 Task: Find connections with filter location Maisí with filter topic #humanresourceswith filter profile language Potuguese with filter current company CGI with filter school D. Y. Patil College of Engineering & Technology, KASABA BAWADA (DYPCET) with filter industry Primary Metal Manufacturing with filter service category Videography with filter keywords title Organizer
Action: Mouse moved to (695, 89)
Screenshot: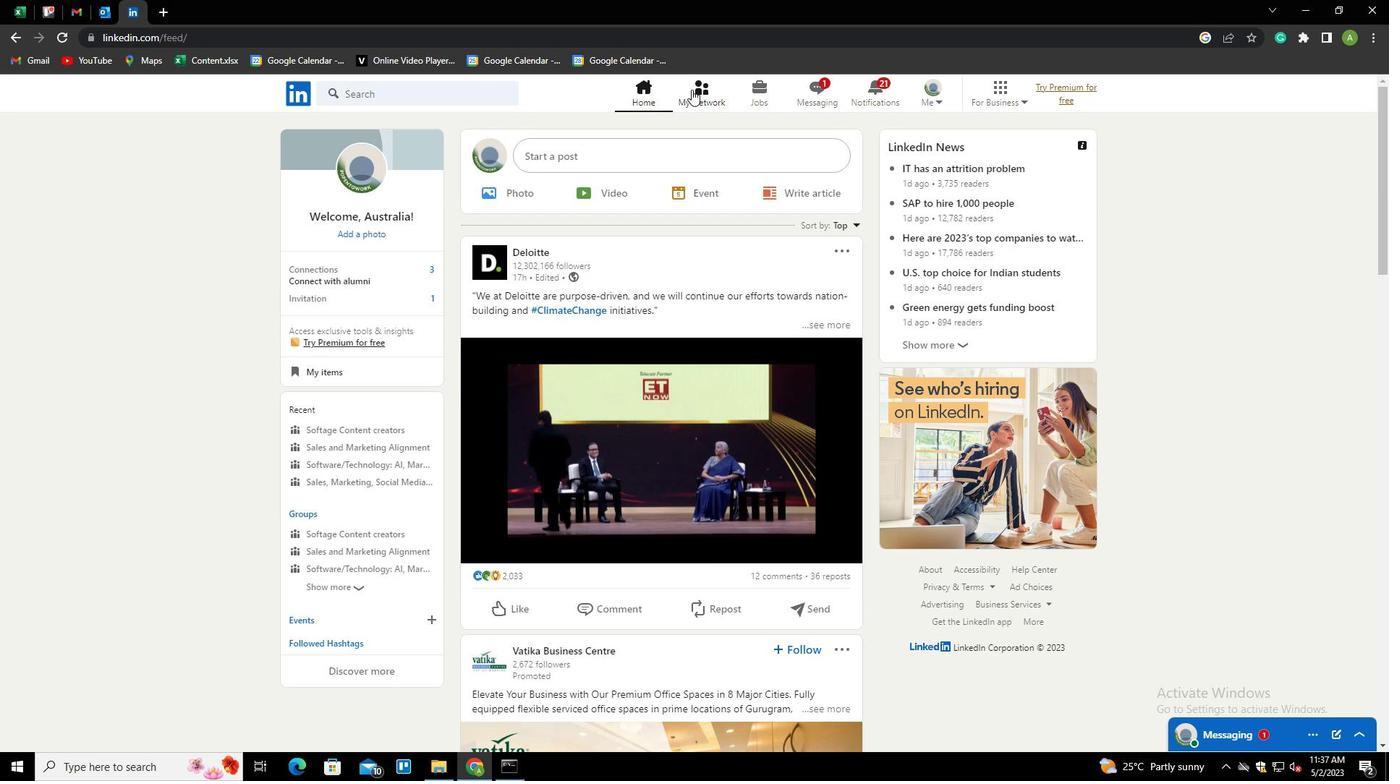 
Action: Mouse pressed left at (695, 89)
Screenshot: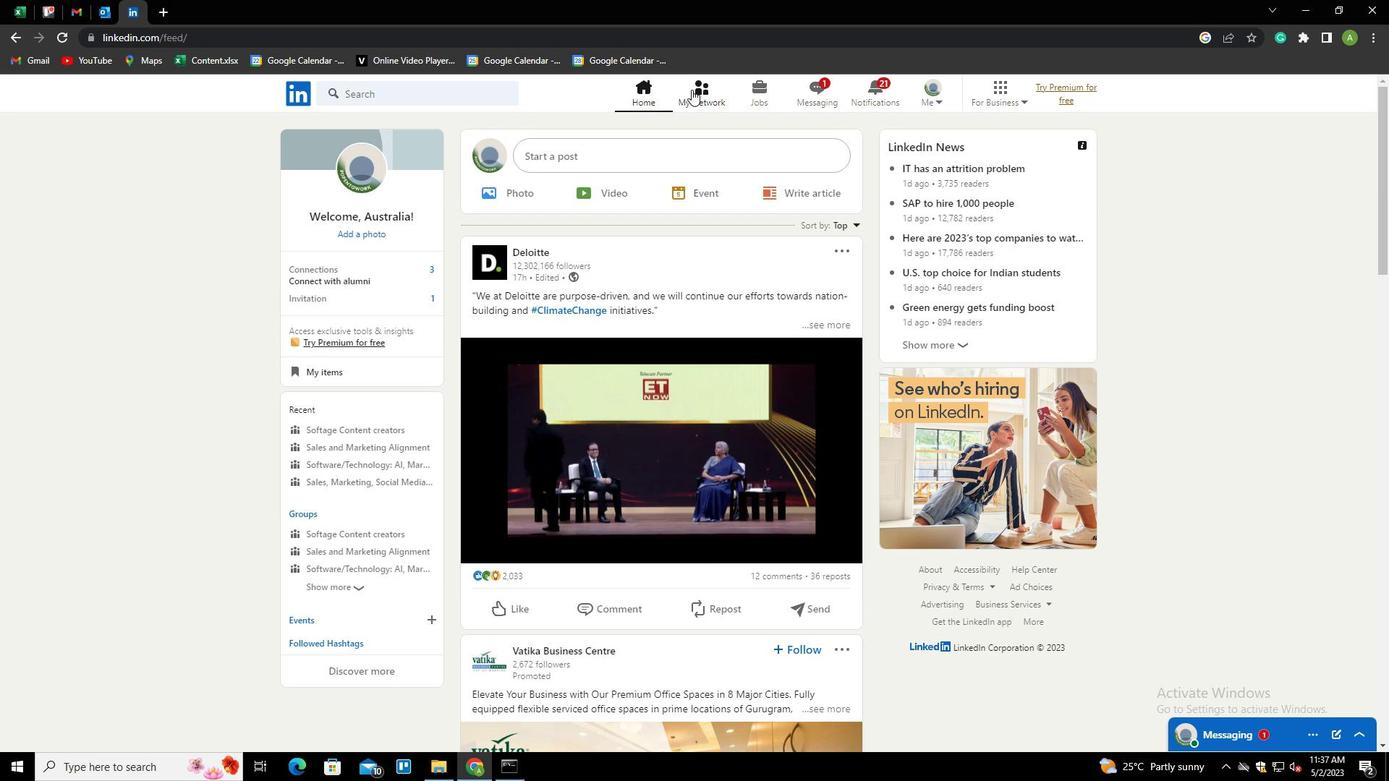 
Action: Mouse moved to (373, 178)
Screenshot: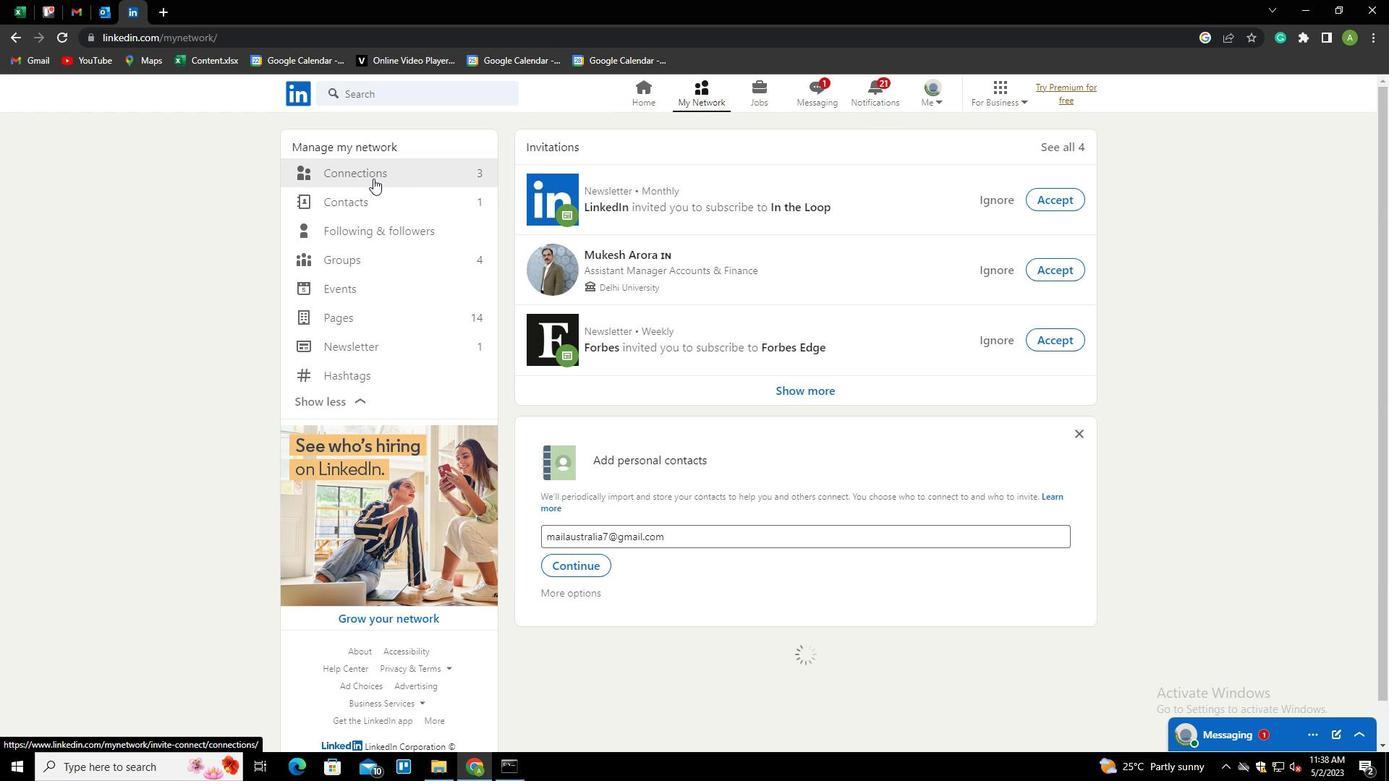 
Action: Mouse pressed left at (373, 178)
Screenshot: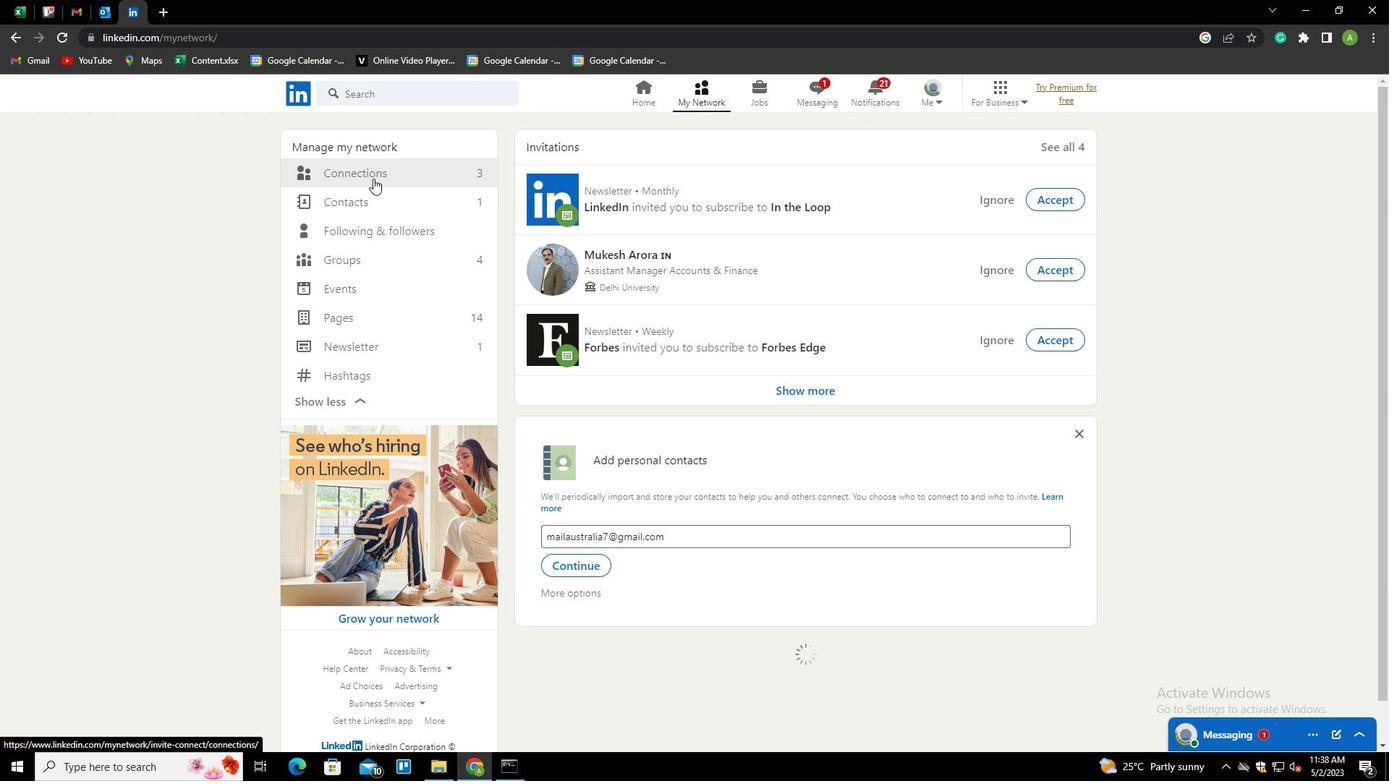
Action: Mouse moved to (806, 173)
Screenshot: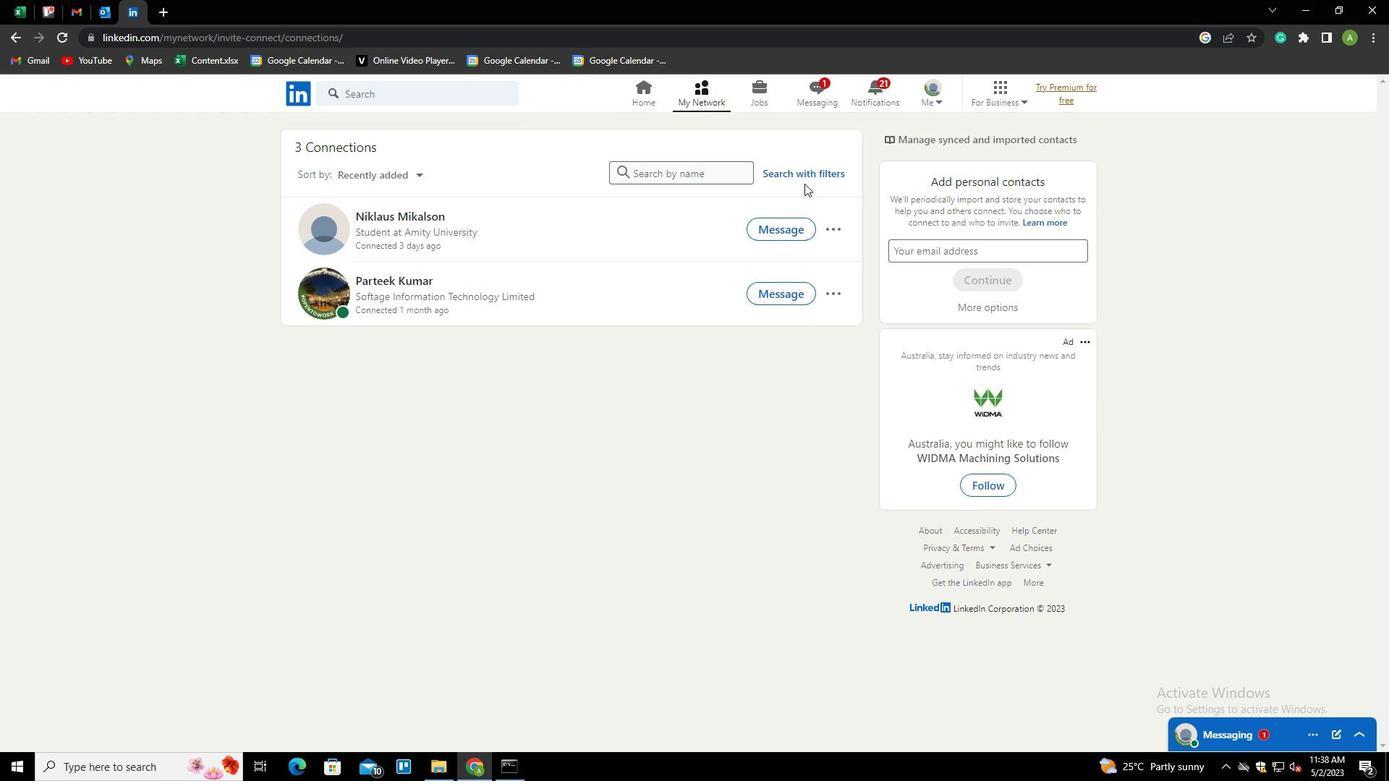 
Action: Mouse pressed left at (806, 173)
Screenshot: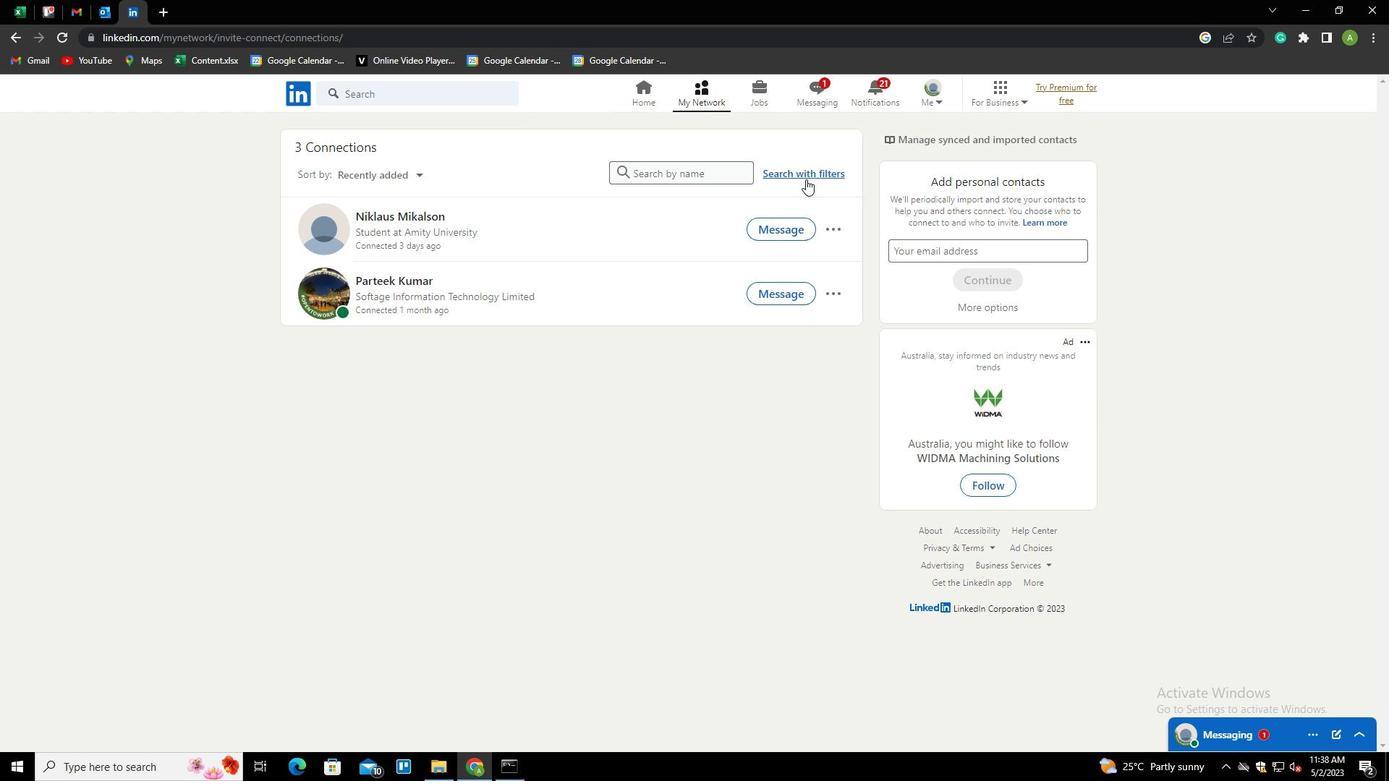 
Action: Mouse moved to (743, 133)
Screenshot: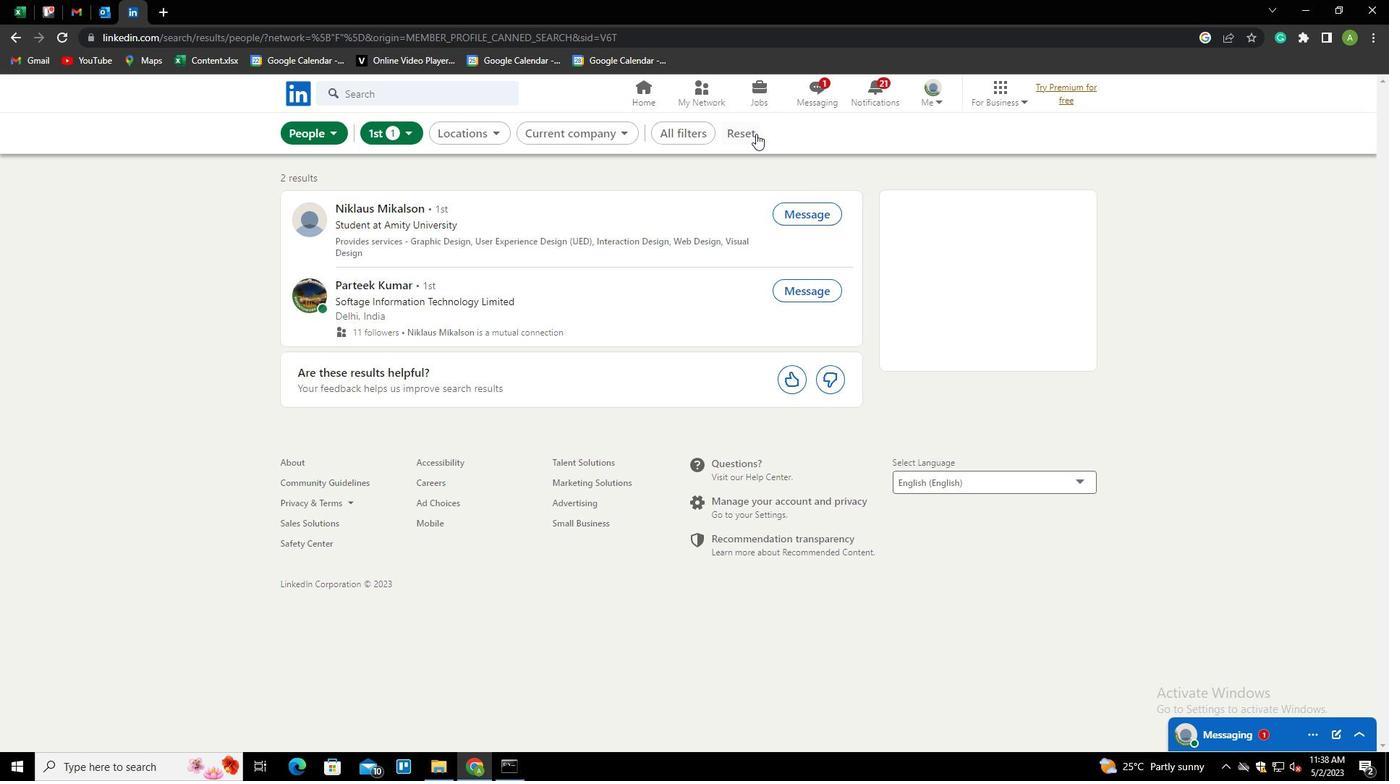 
Action: Mouse pressed left at (743, 133)
Screenshot: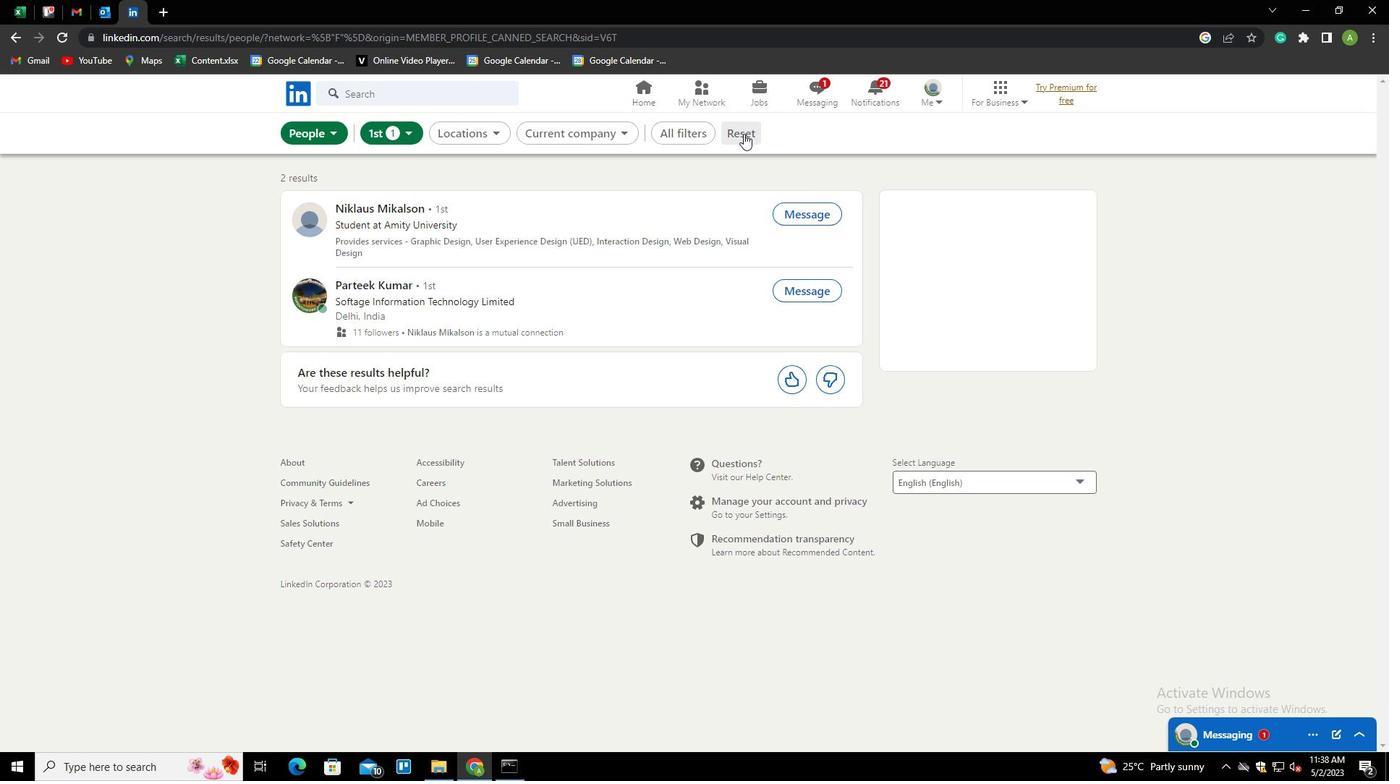 
Action: Mouse moved to (734, 132)
Screenshot: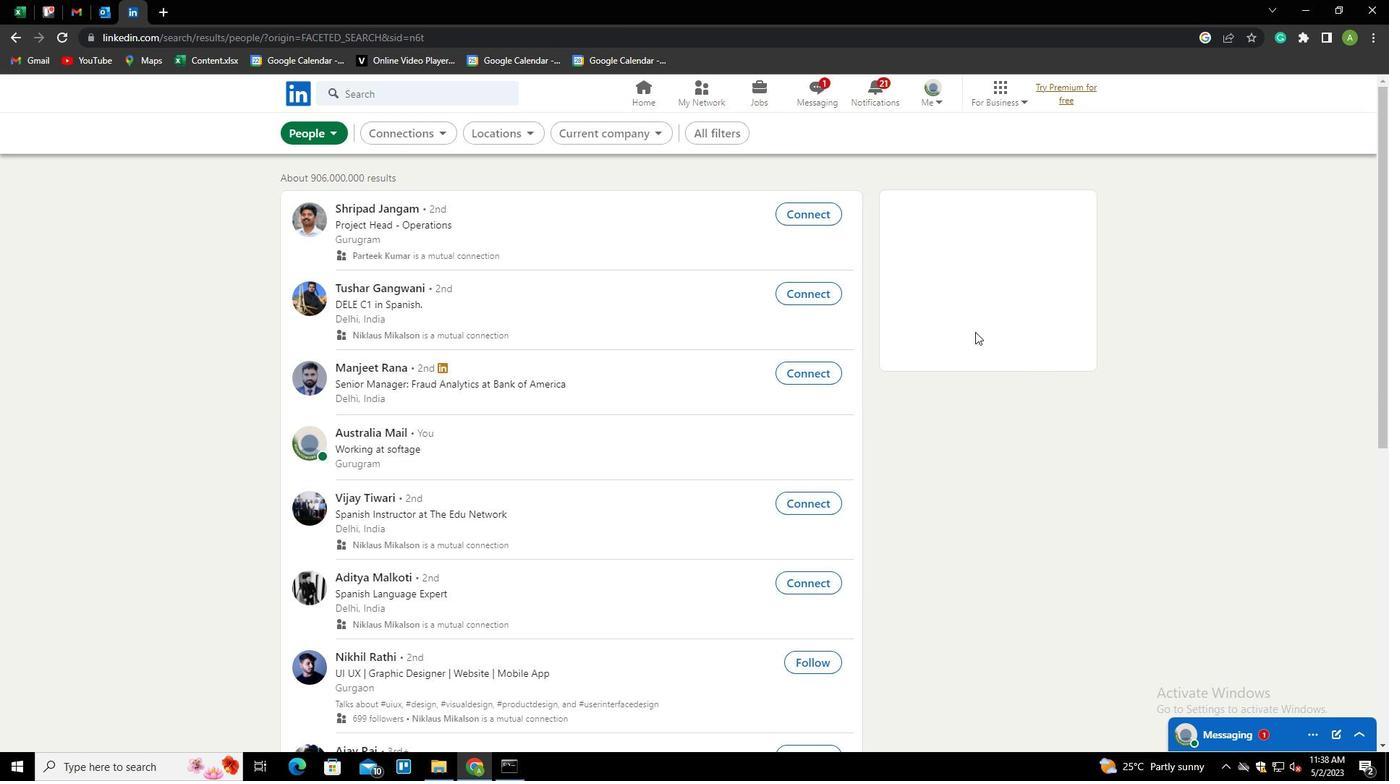 
Action: Mouse pressed left at (734, 132)
Screenshot: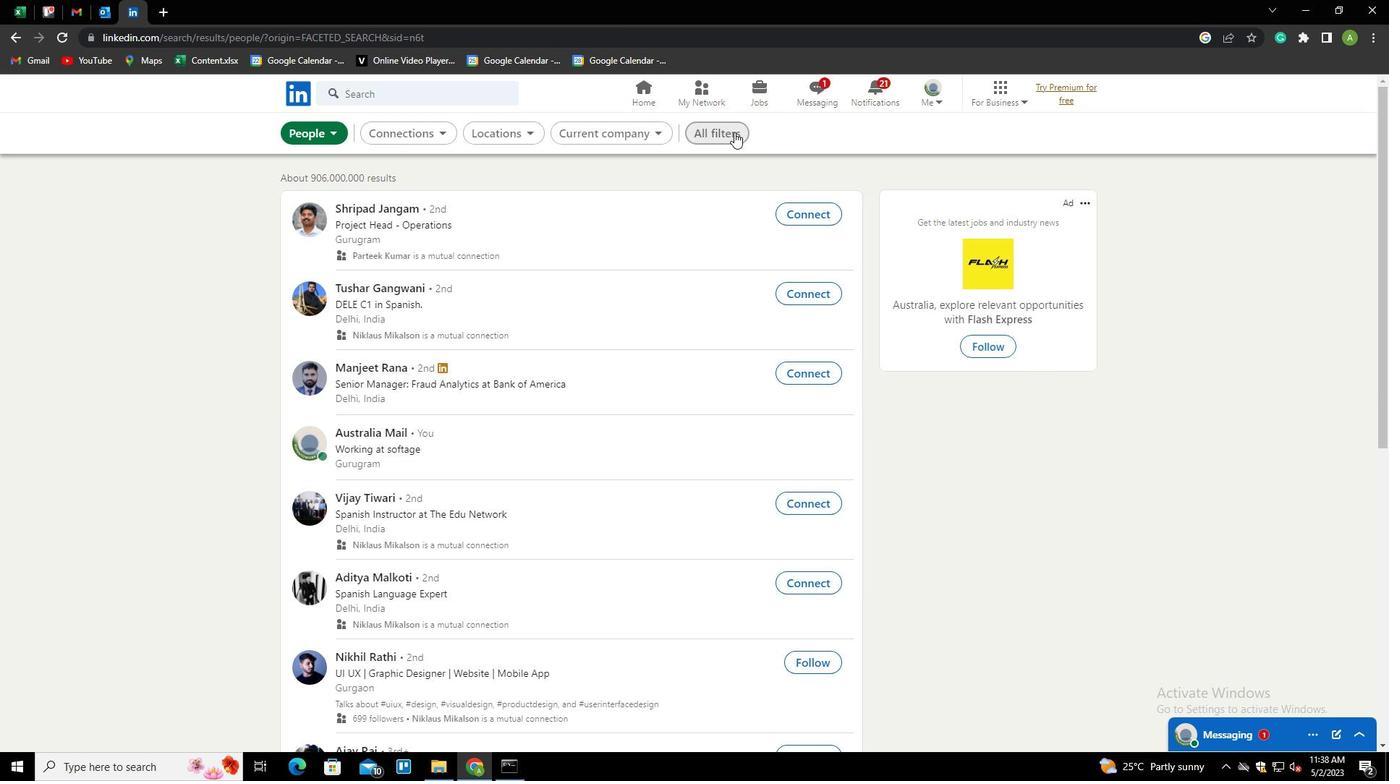 
Action: Mouse moved to (1197, 337)
Screenshot: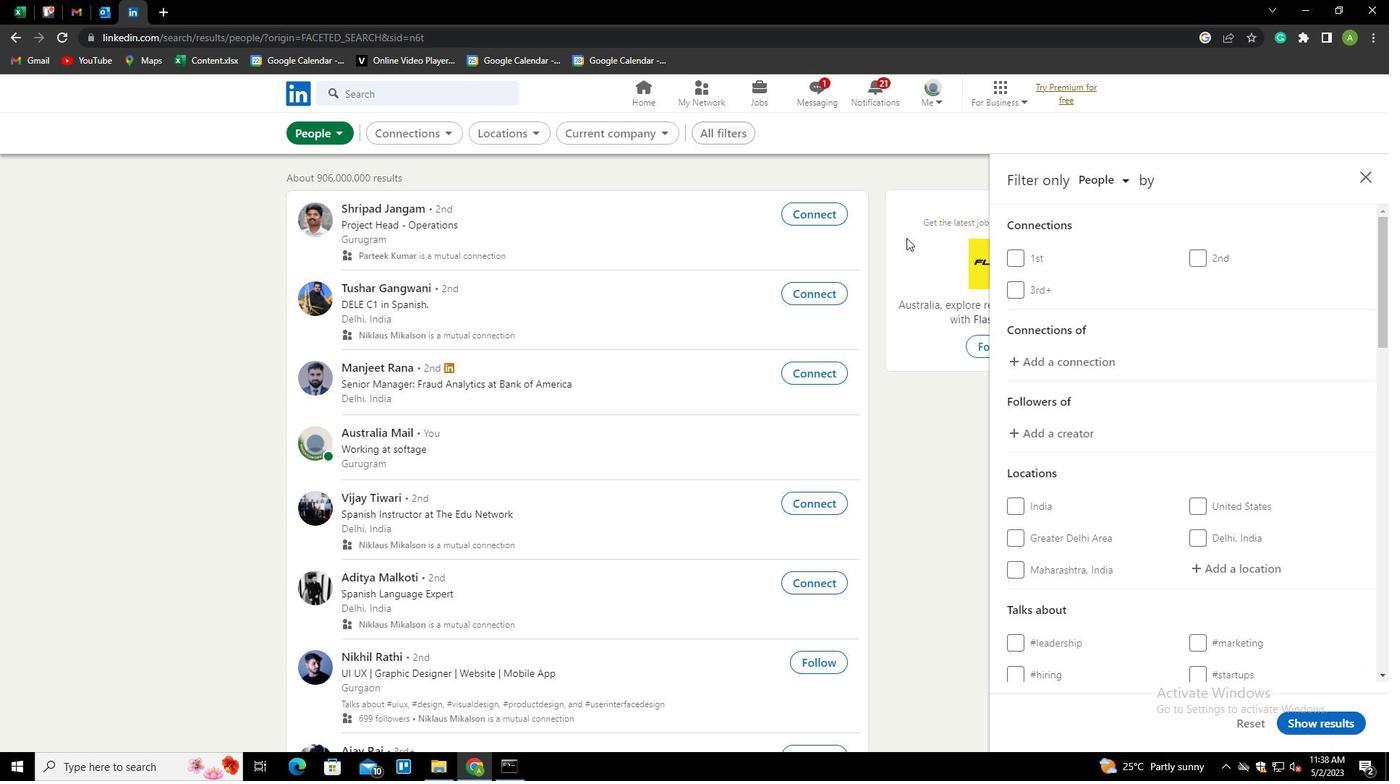 
Action: Mouse scrolled (1197, 336) with delta (0, 0)
Screenshot: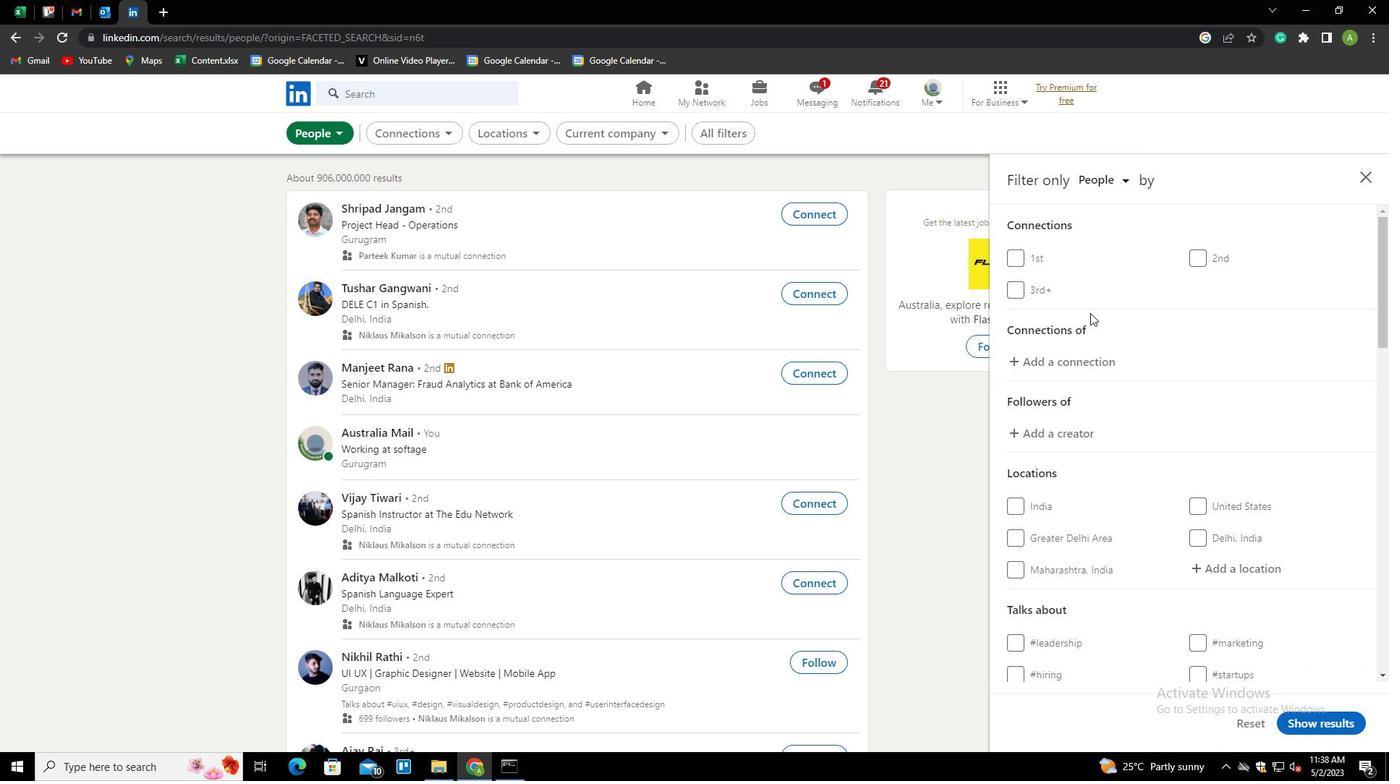
Action: Mouse scrolled (1197, 336) with delta (0, 0)
Screenshot: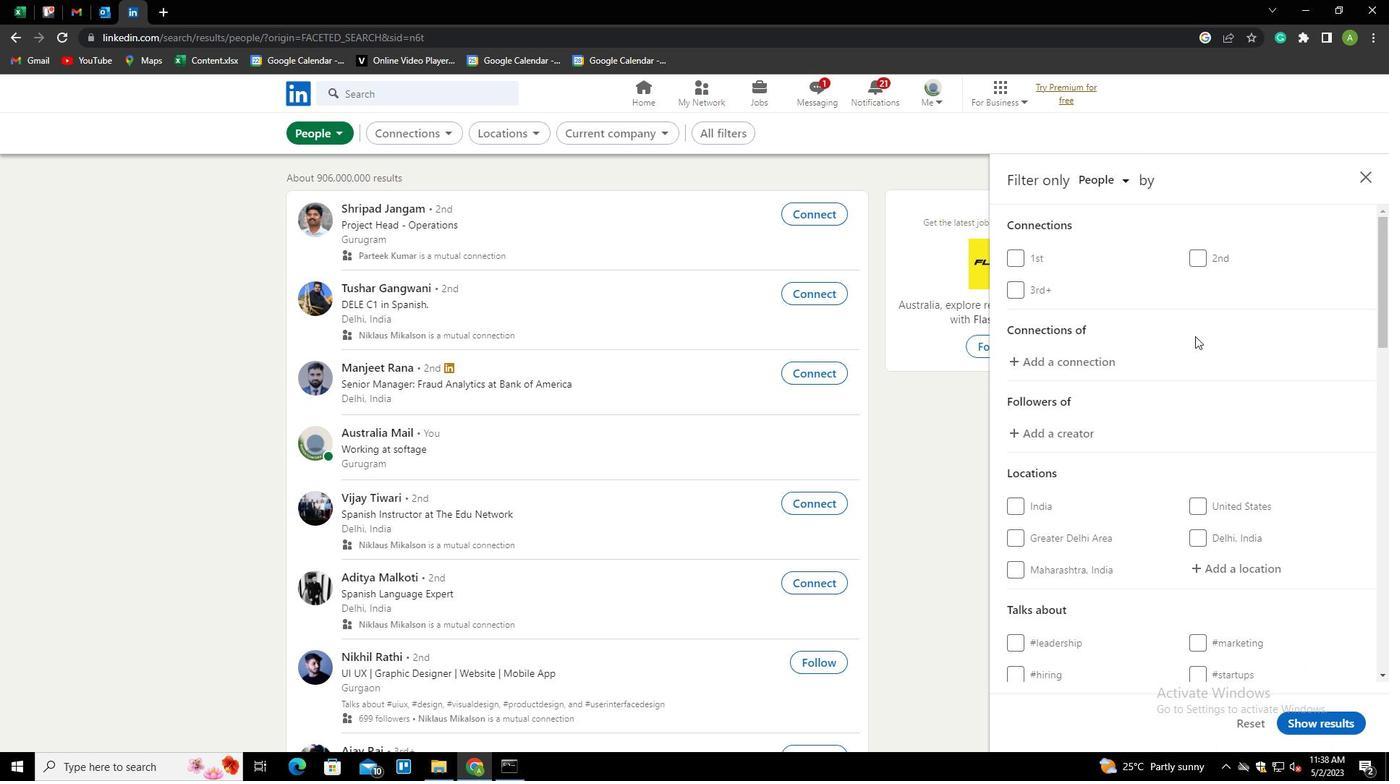 
Action: Mouse scrolled (1197, 336) with delta (0, 0)
Screenshot: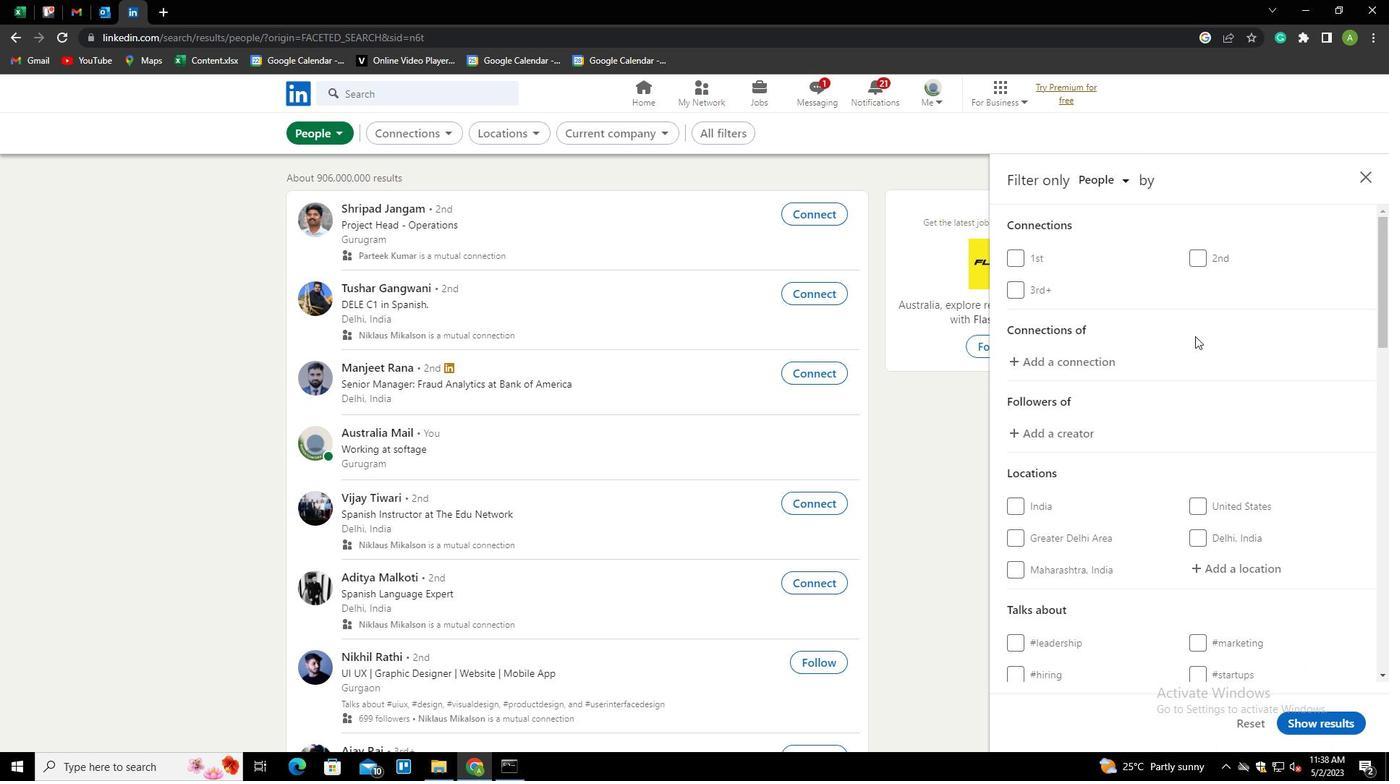 
Action: Mouse moved to (1218, 355)
Screenshot: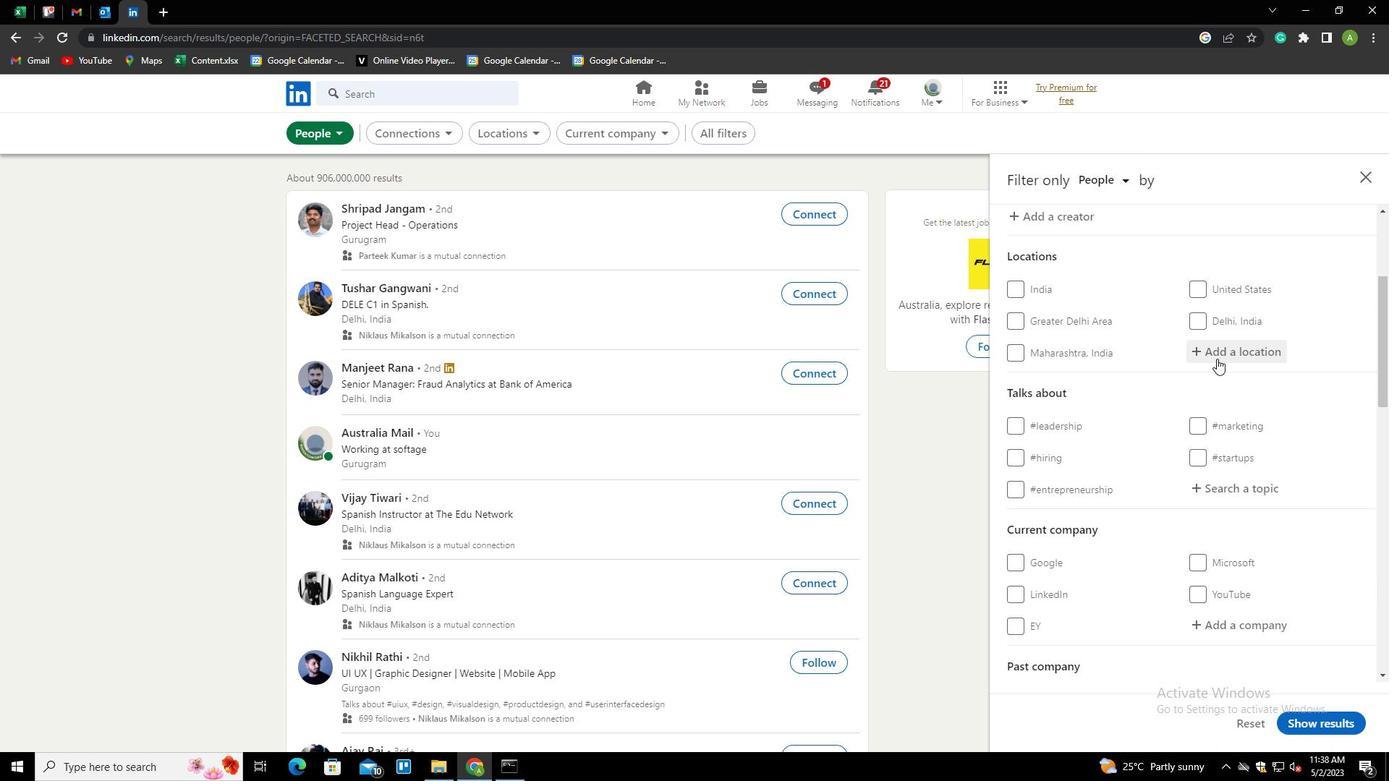 
Action: Mouse pressed left at (1218, 355)
Screenshot: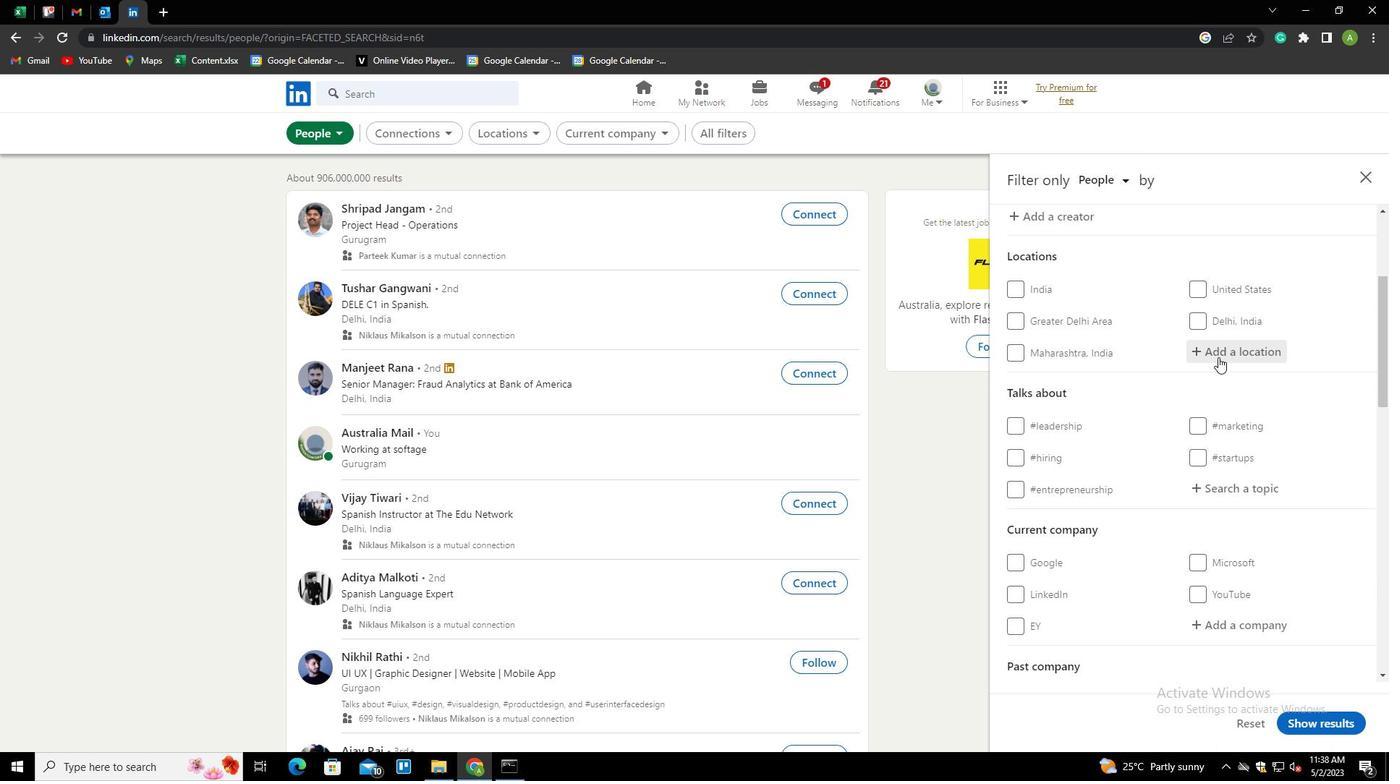 
Action: Mouse moved to (1223, 352)
Screenshot: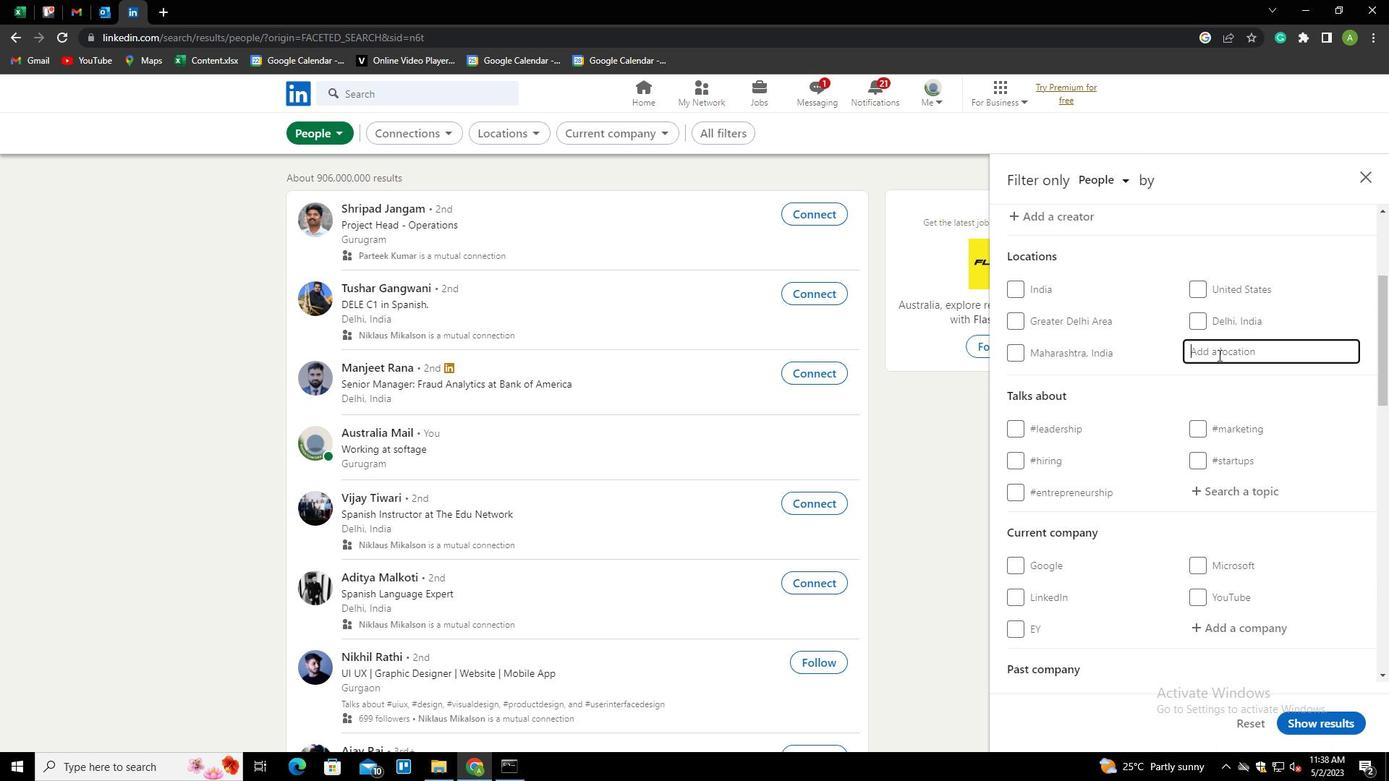 
Action: Mouse pressed left at (1223, 352)
Screenshot: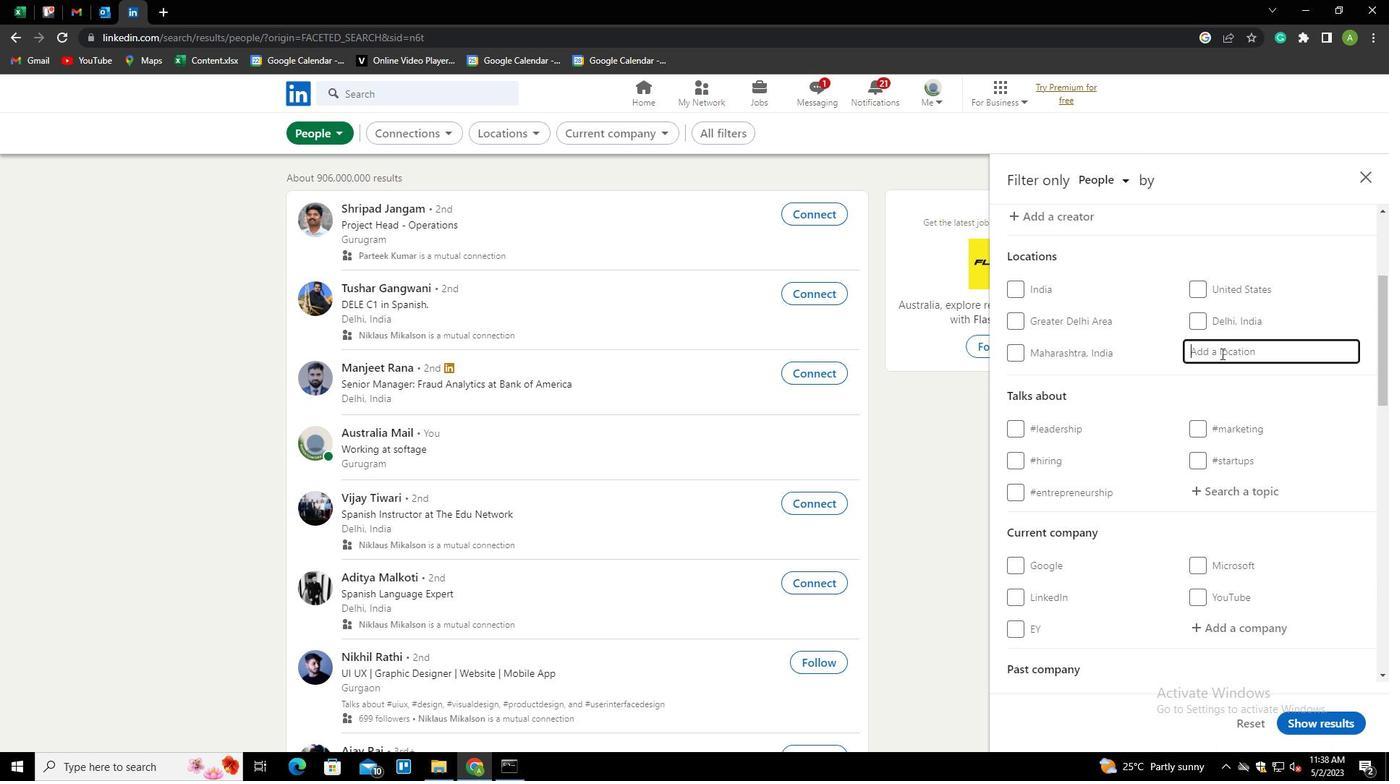 
Action: Key pressed <Key.shift>MAISI
Screenshot: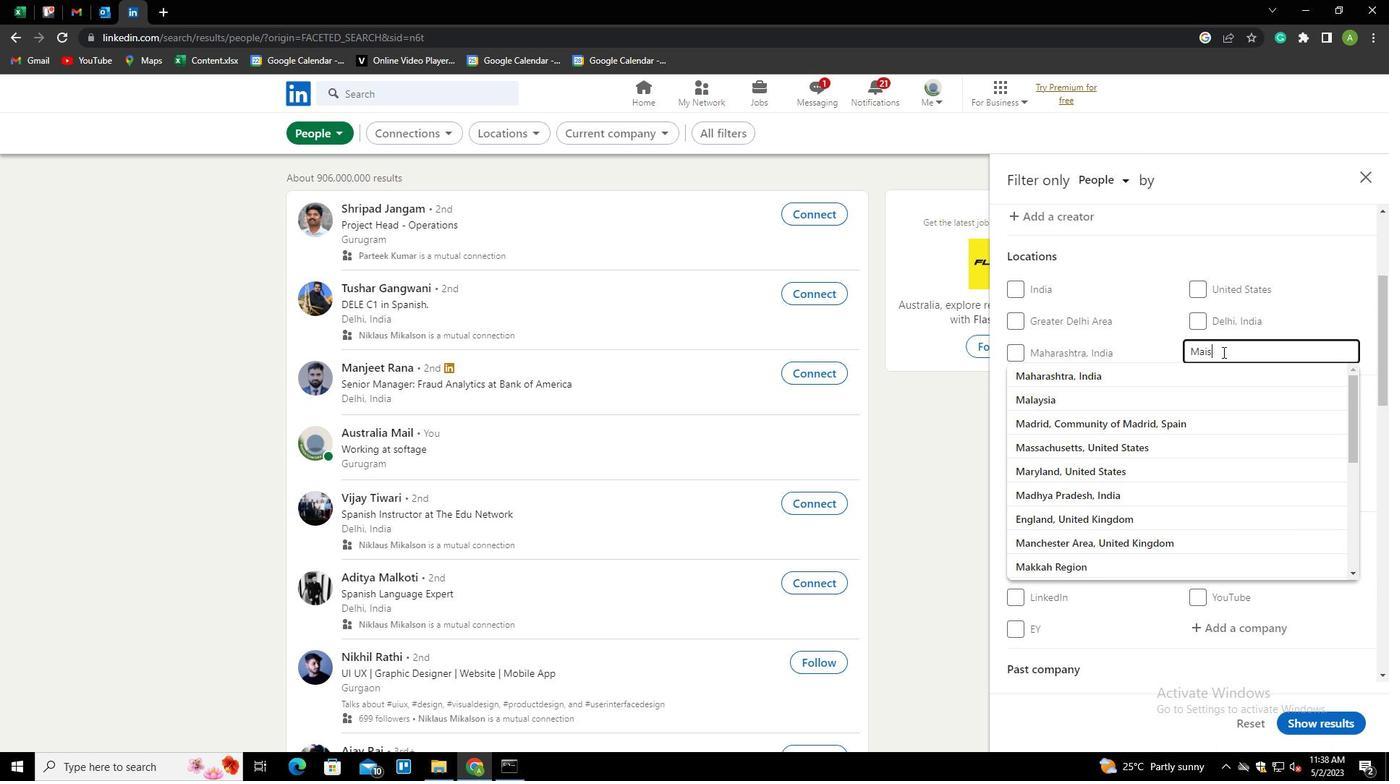 
Action: Mouse moved to (1308, 436)
Screenshot: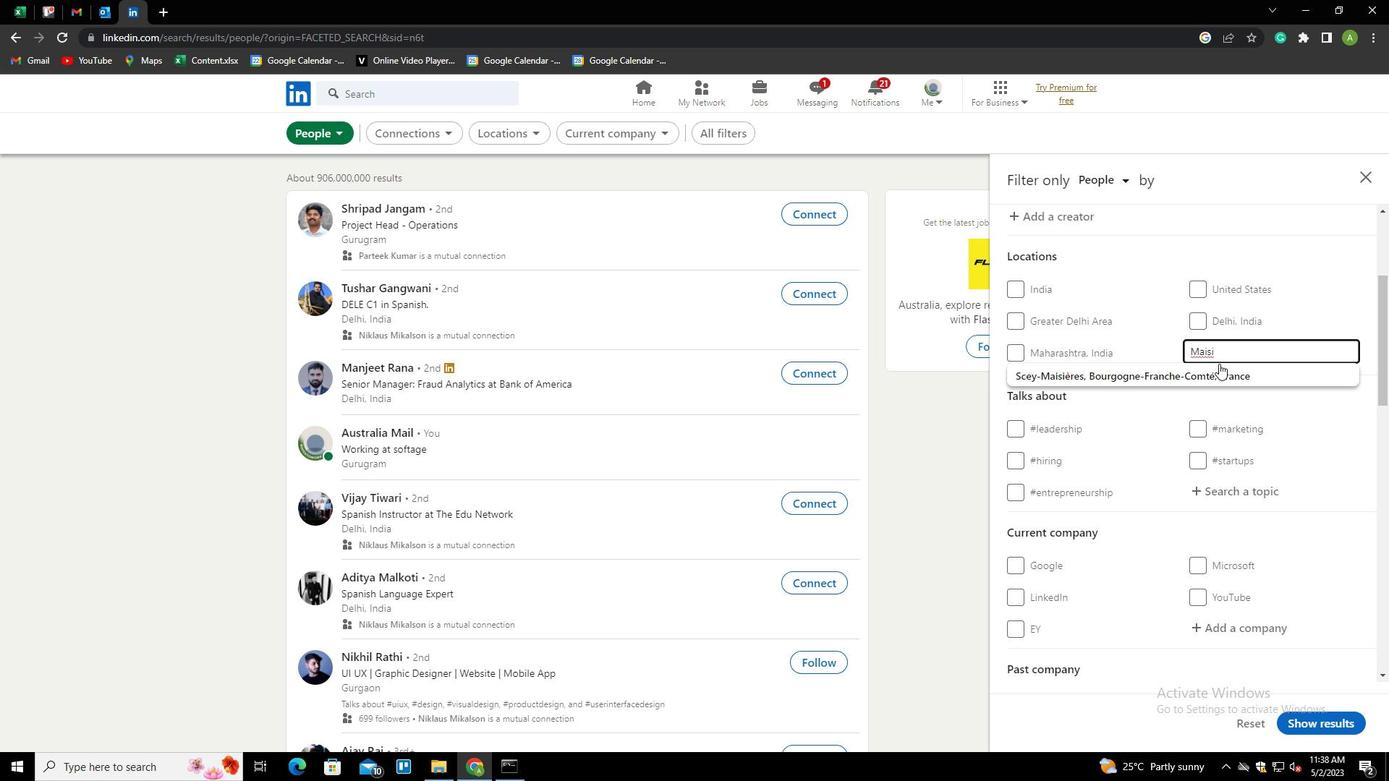 
Action: Mouse pressed left at (1308, 436)
Screenshot: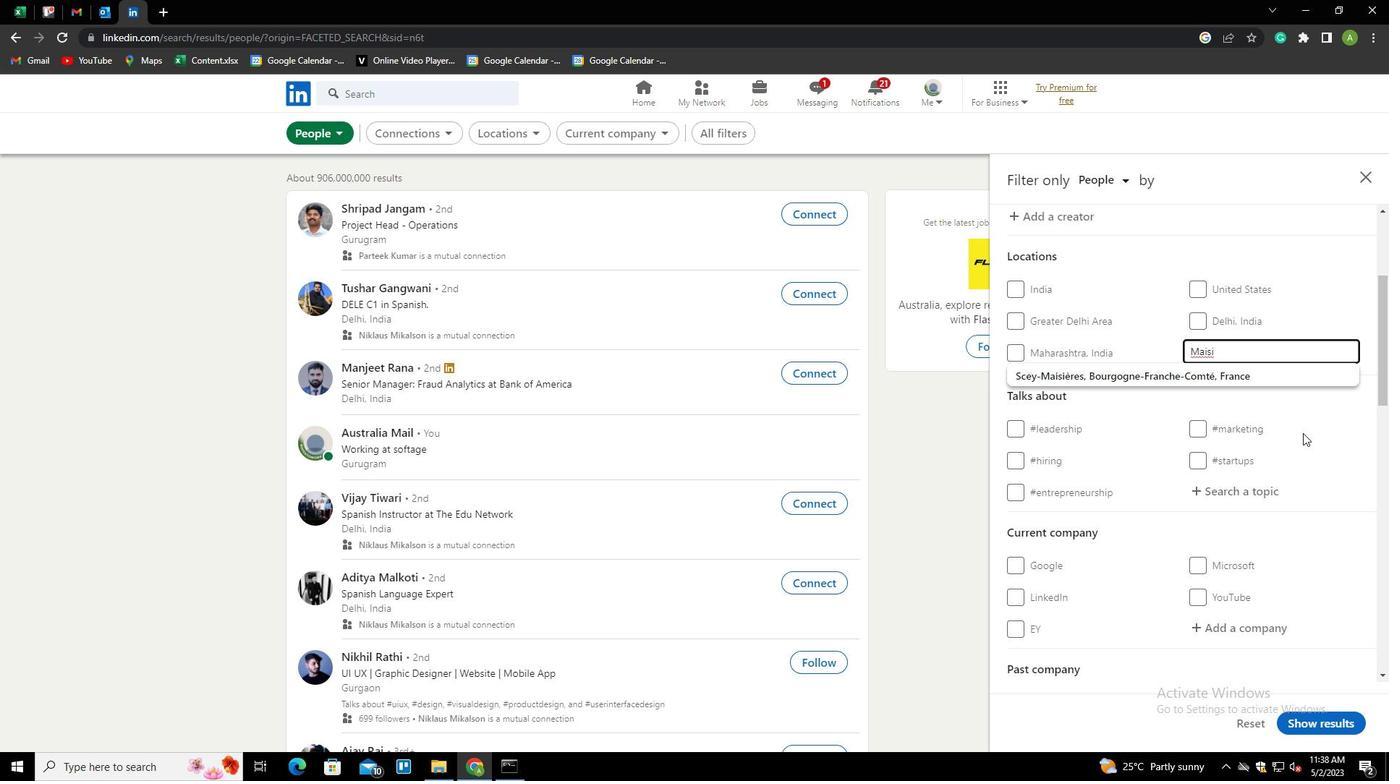 
Action: Mouse moved to (1236, 500)
Screenshot: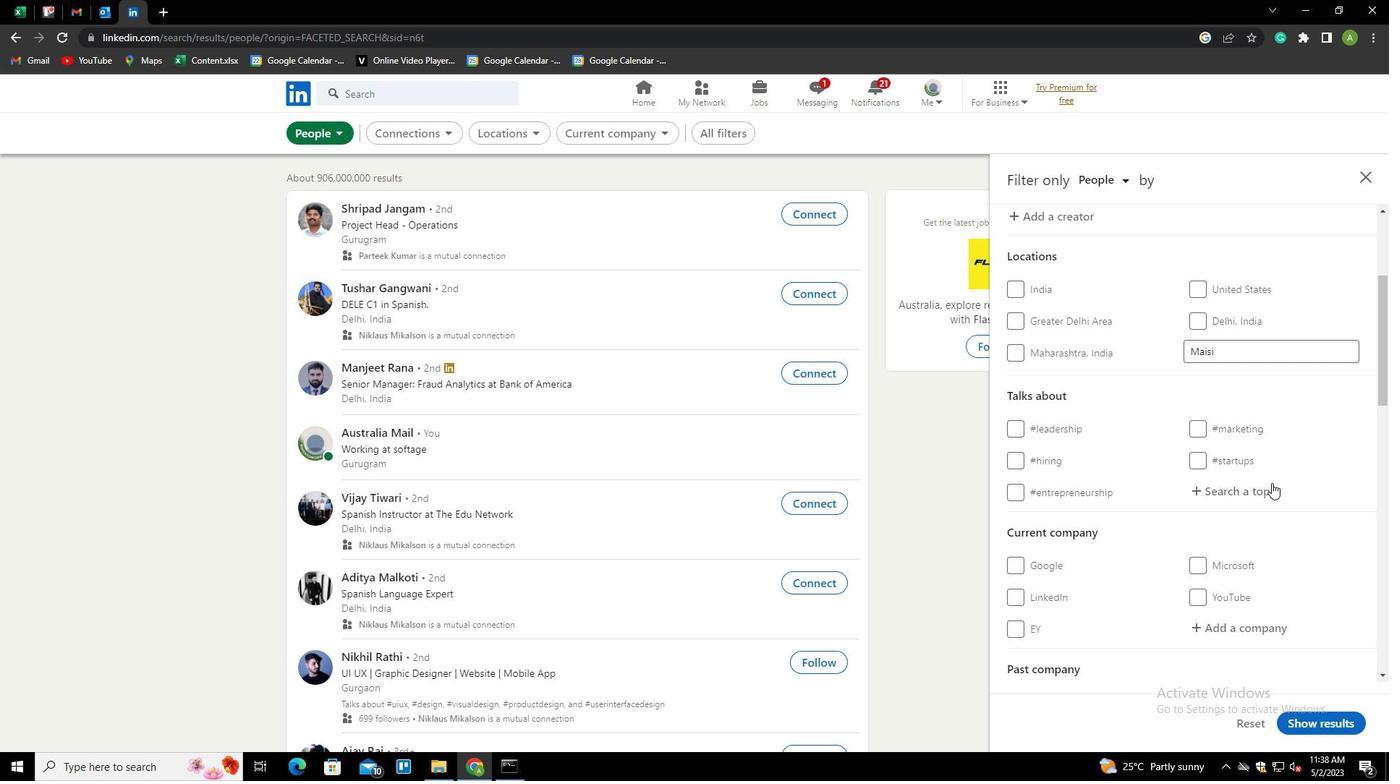 
Action: Mouse pressed left at (1236, 500)
Screenshot: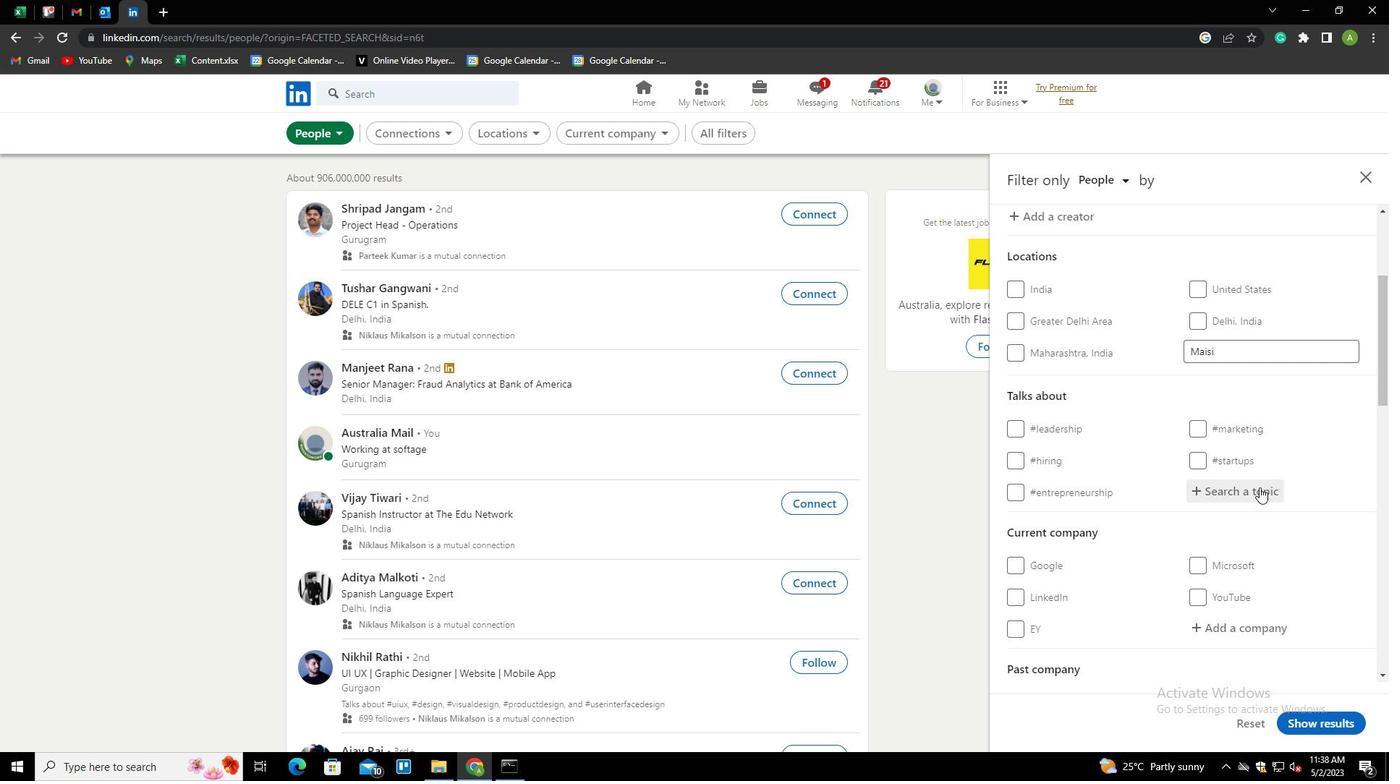 
Action: Mouse moved to (1239, 491)
Screenshot: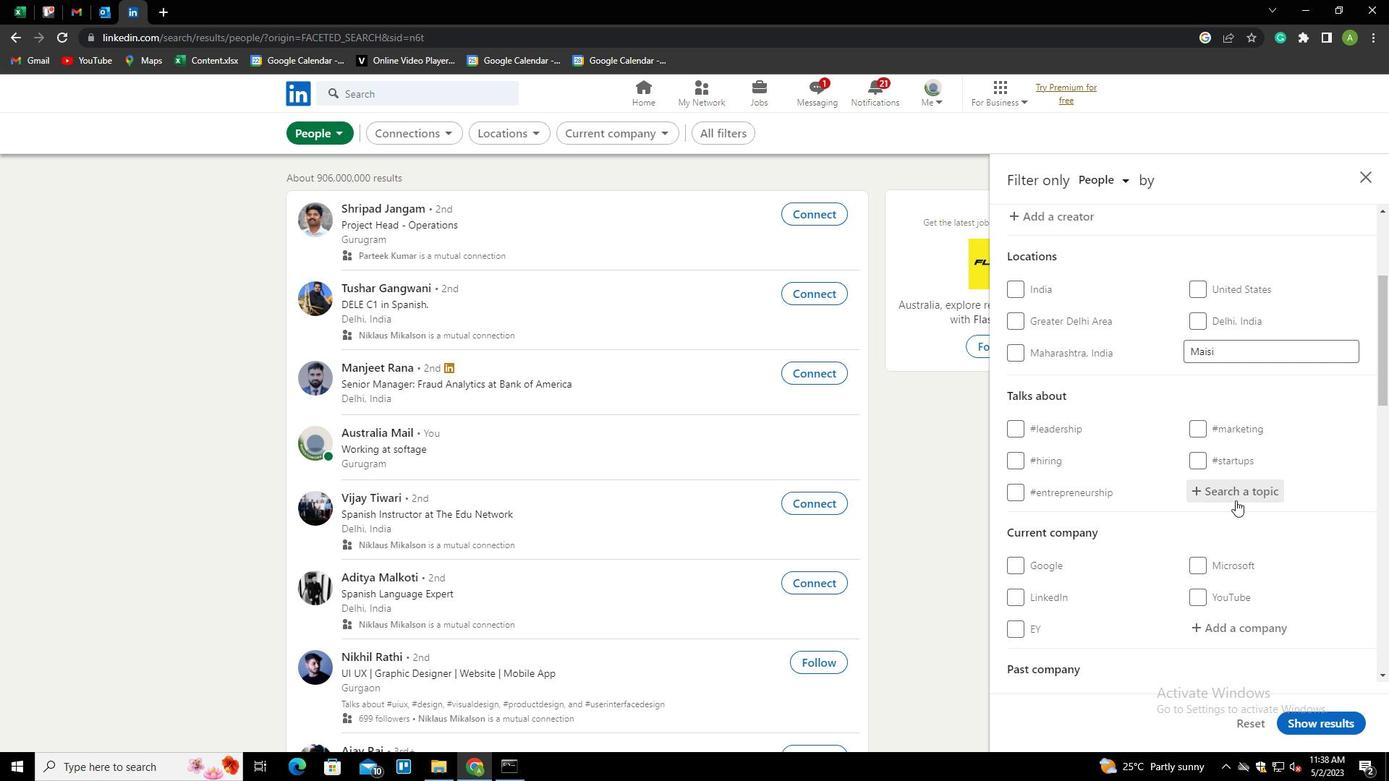 
Action: Key pressed HI<Key.backspace>UMANRESOU<Key.down><Key.enter>
Screenshot: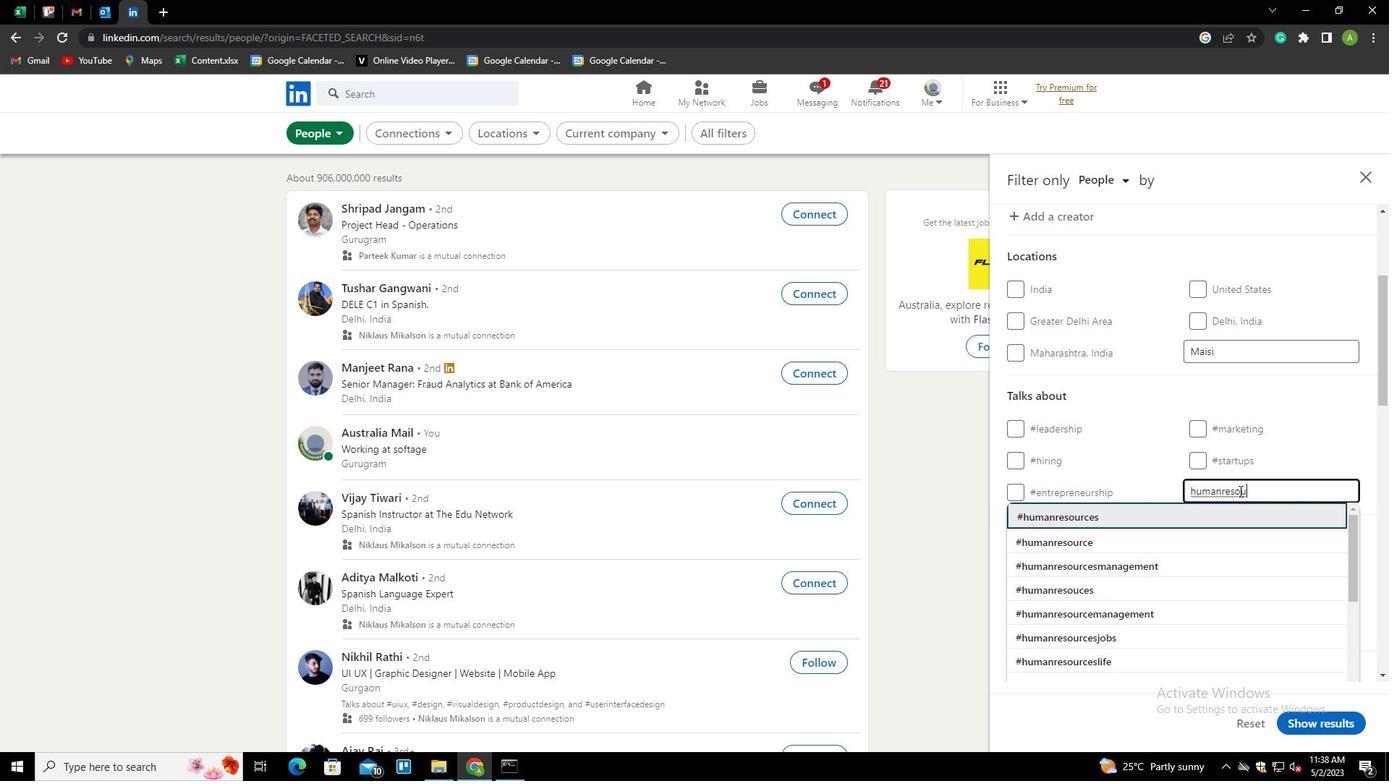 
Action: Mouse scrolled (1239, 490) with delta (0, 0)
Screenshot: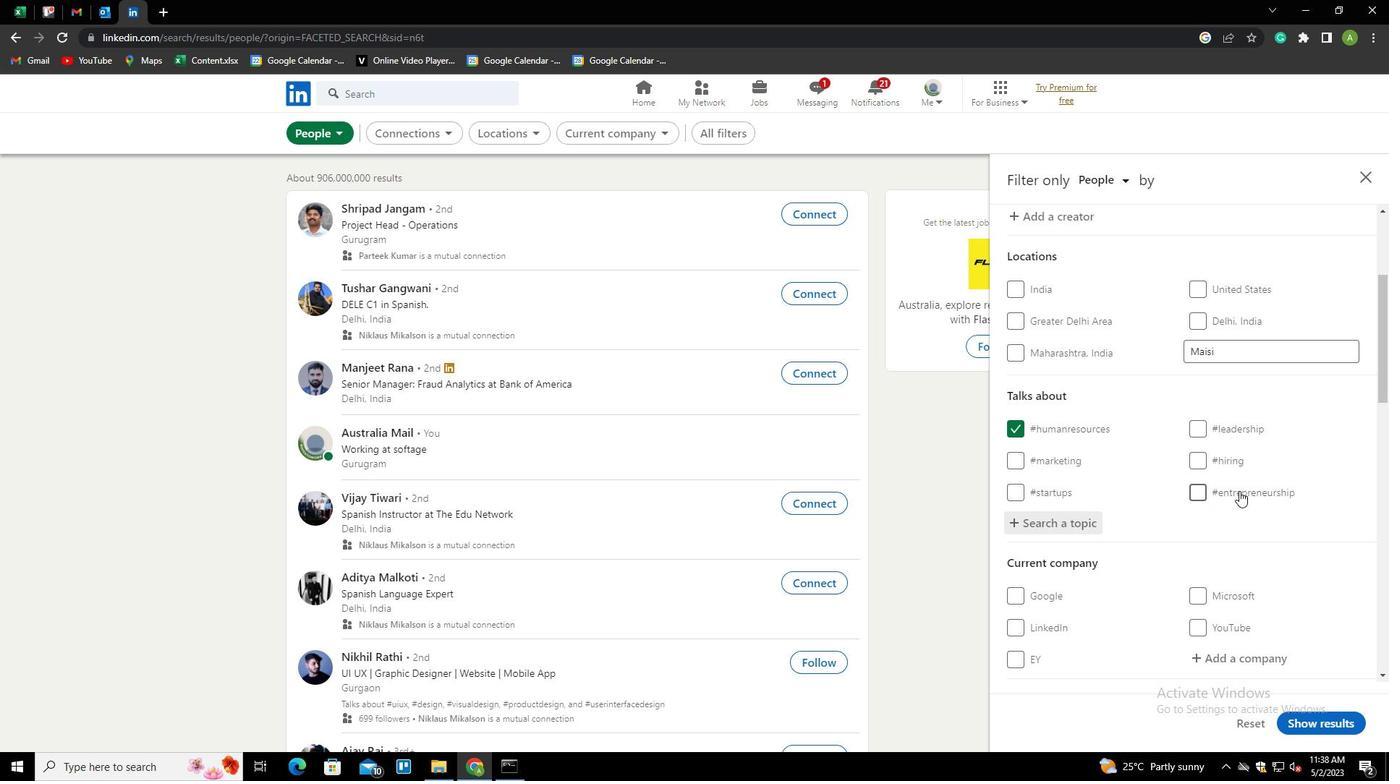
Action: Mouse scrolled (1239, 490) with delta (0, 0)
Screenshot: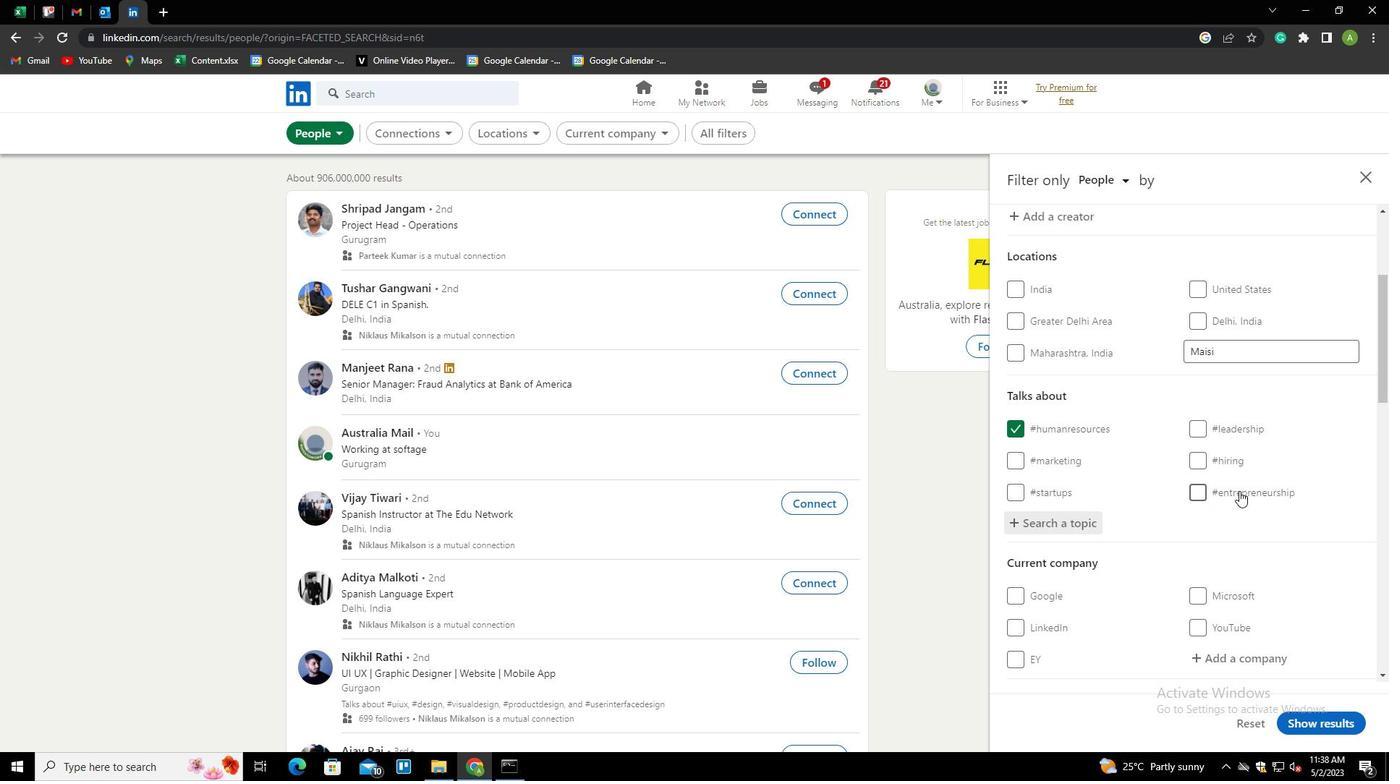 
Action: Mouse scrolled (1239, 490) with delta (0, 0)
Screenshot: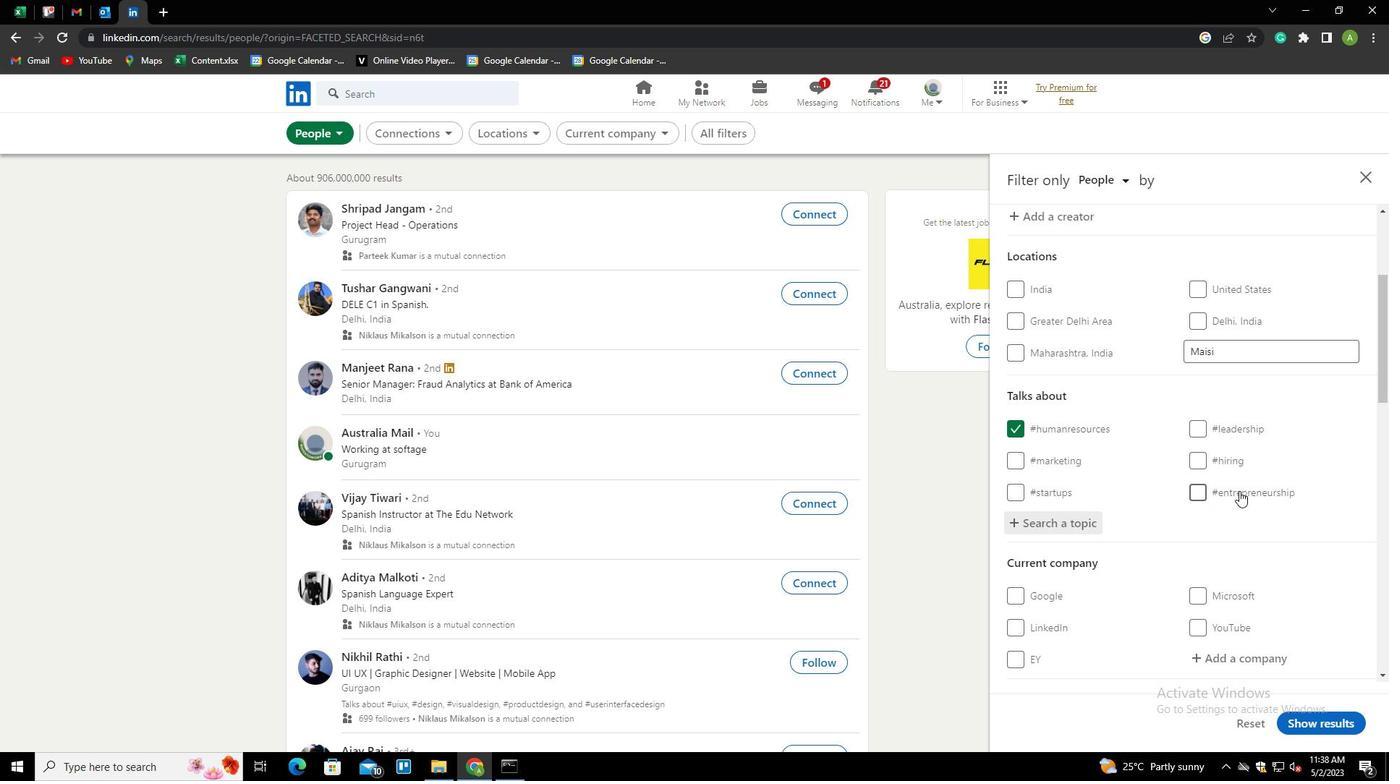 
Action: Mouse moved to (1222, 466)
Screenshot: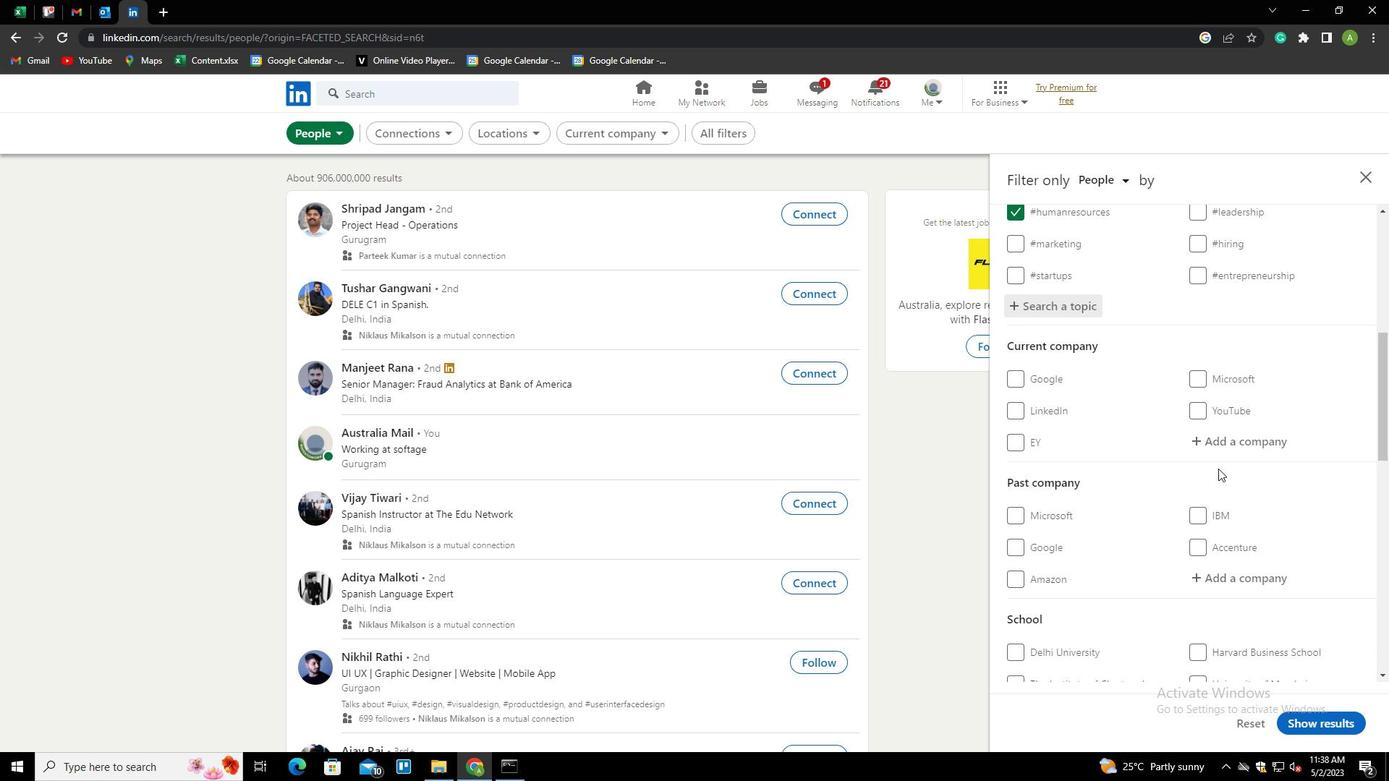 
Action: Mouse scrolled (1222, 466) with delta (0, 0)
Screenshot: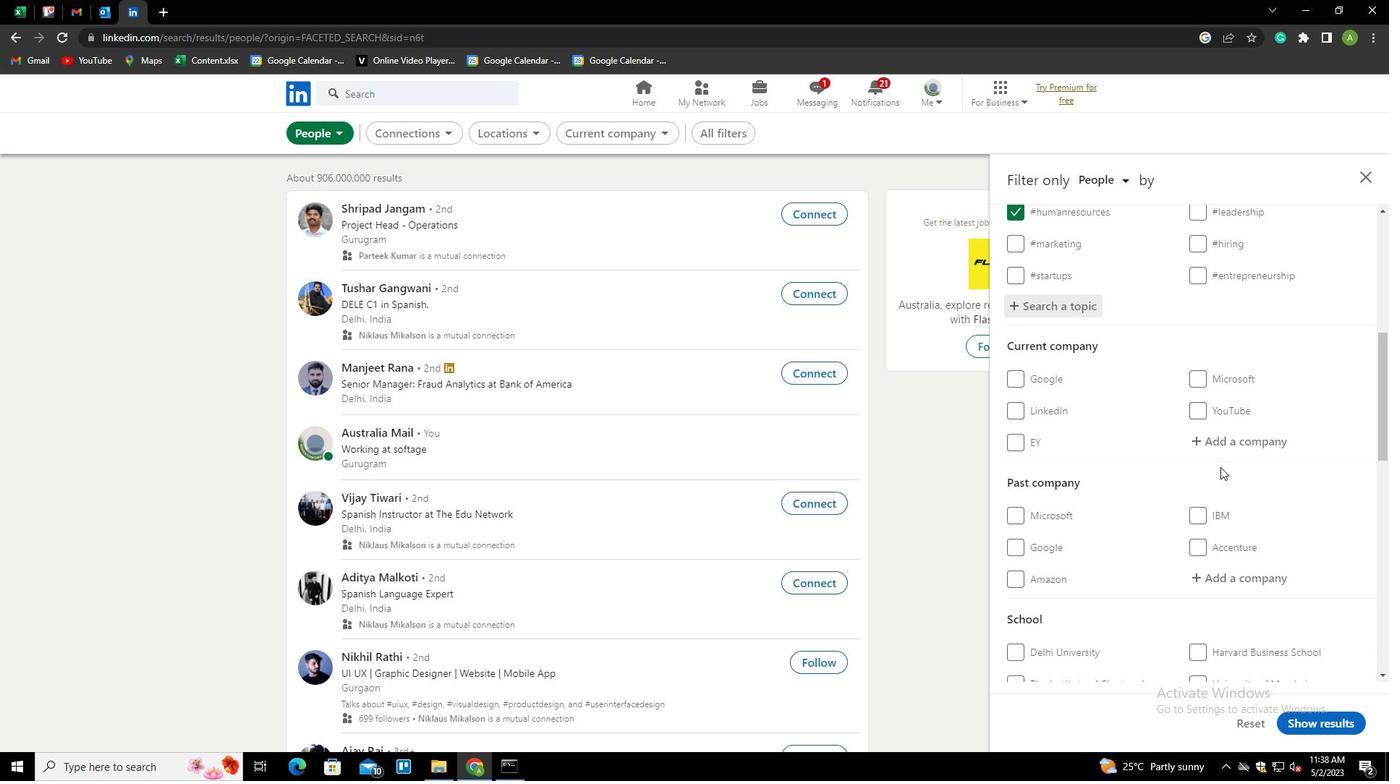 
Action: Mouse scrolled (1222, 466) with delta (0, 0)
Screenshot: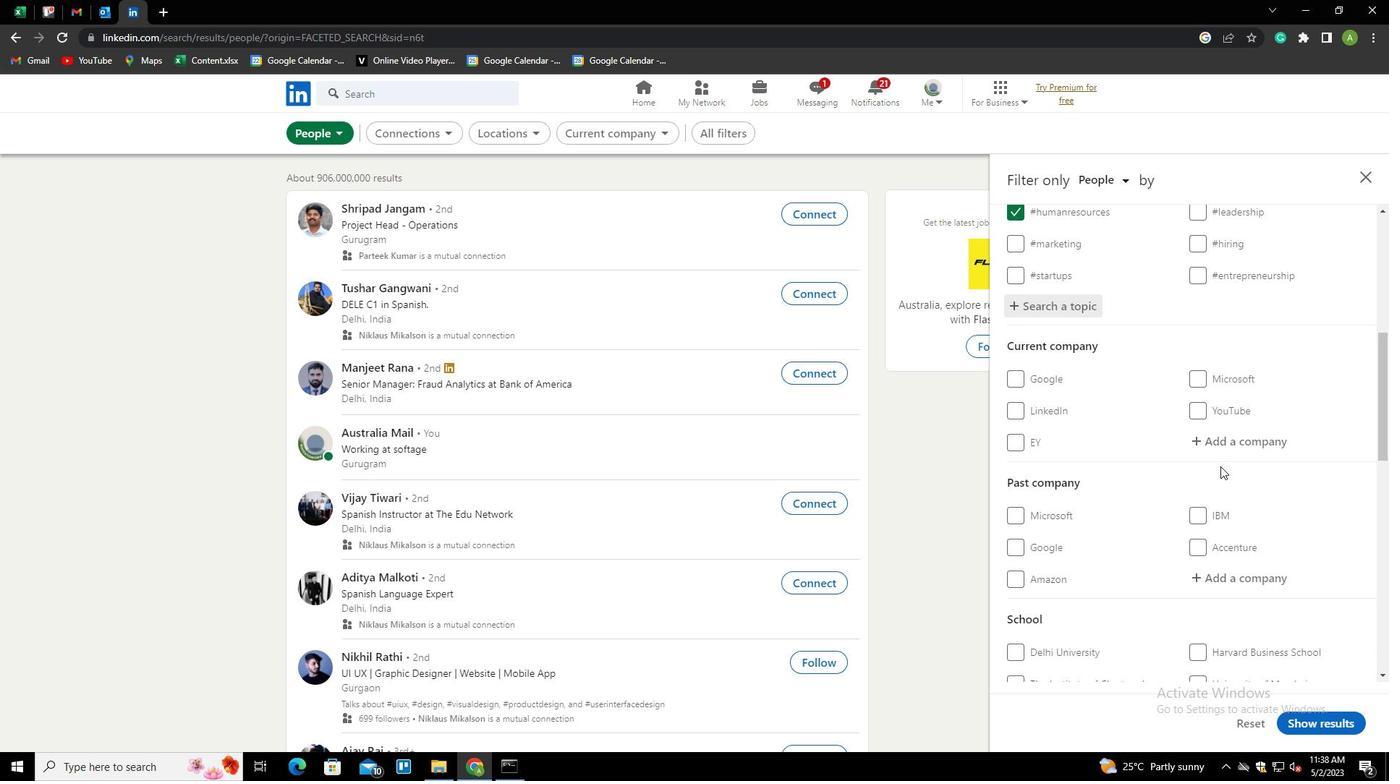 
Action: Mouse scrolled (1222, 466) with delta (0, 0)
Screenshot: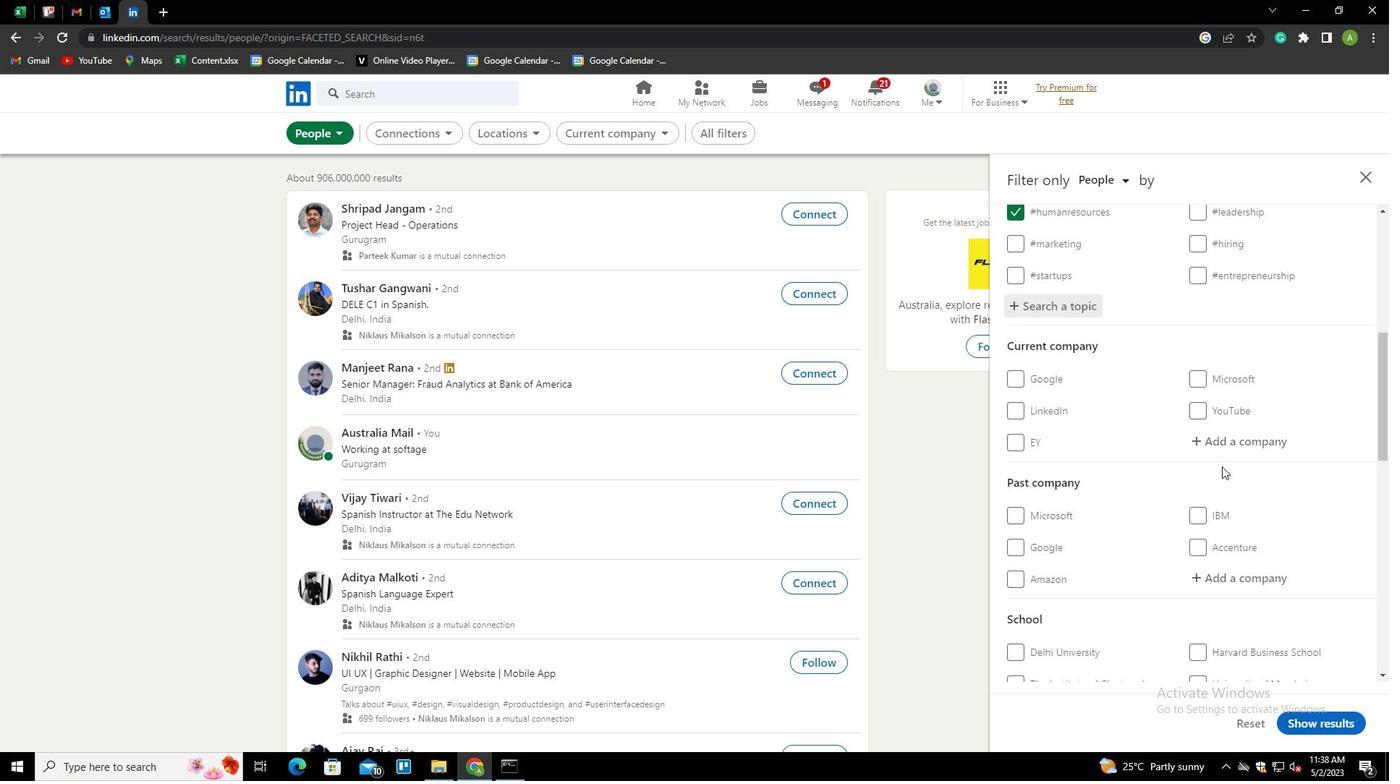 
Action: Mouse scrolled (1222, 466) with delta (0, 0)
Screenshot: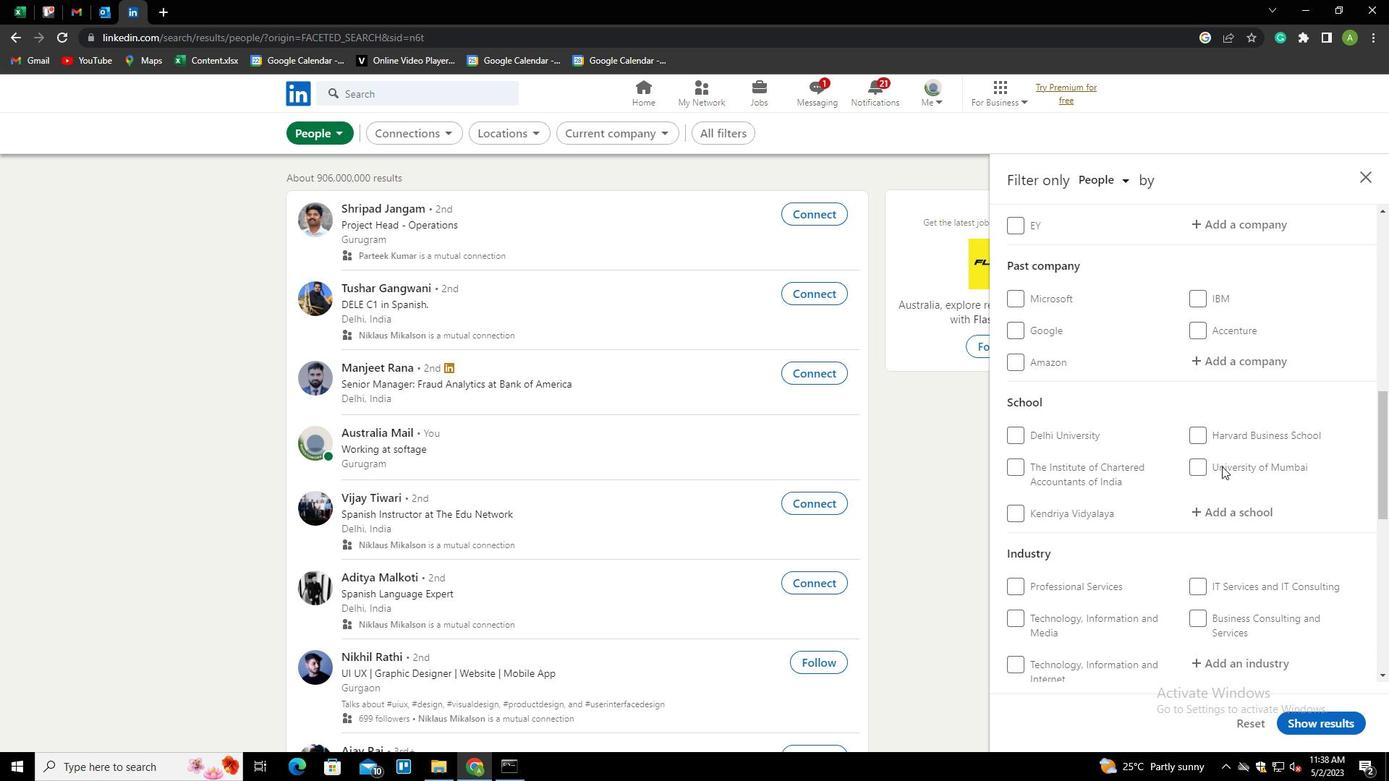 
Action: Mouse scrolled (1222, 466) with delta (0, 0)
Screenshot: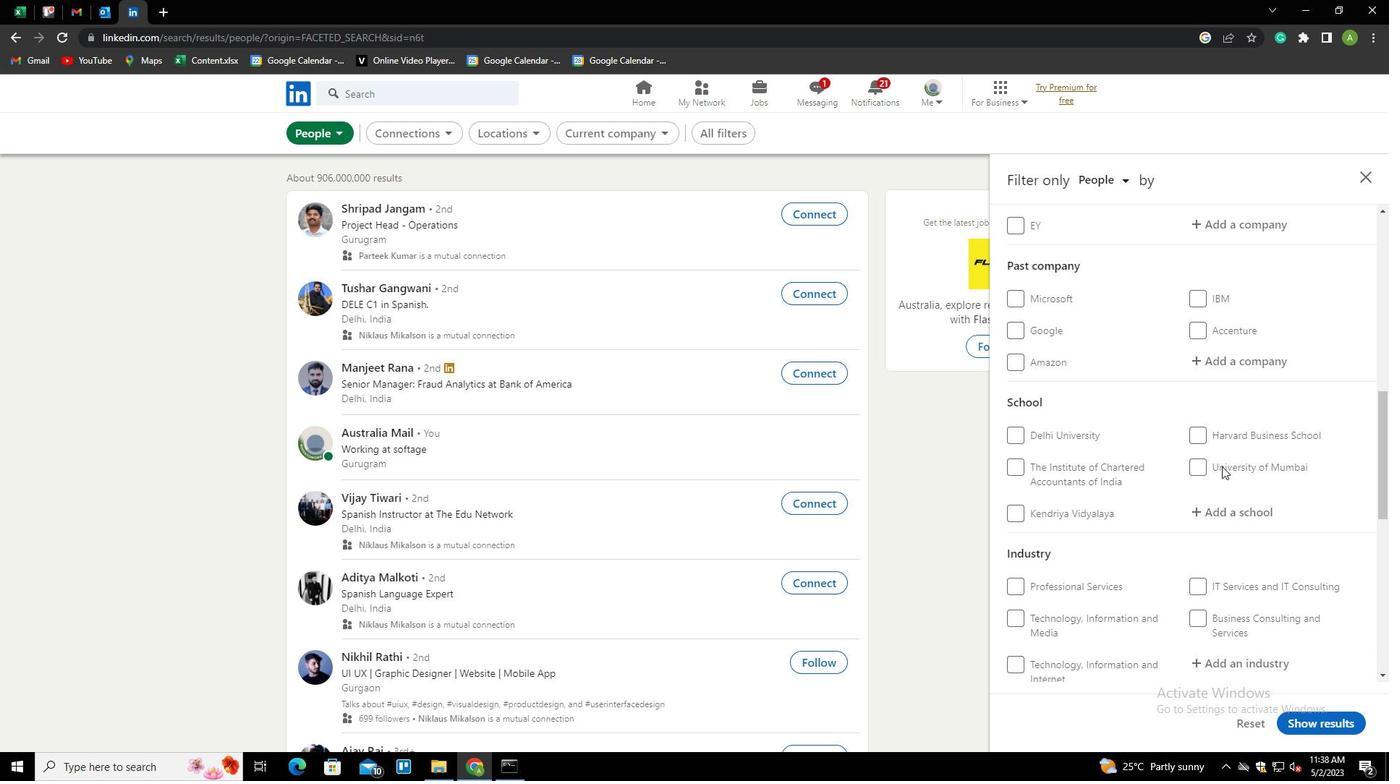 
Action: Mouse scrolled (1222, 466) with delta (0, 0)
Screenshot: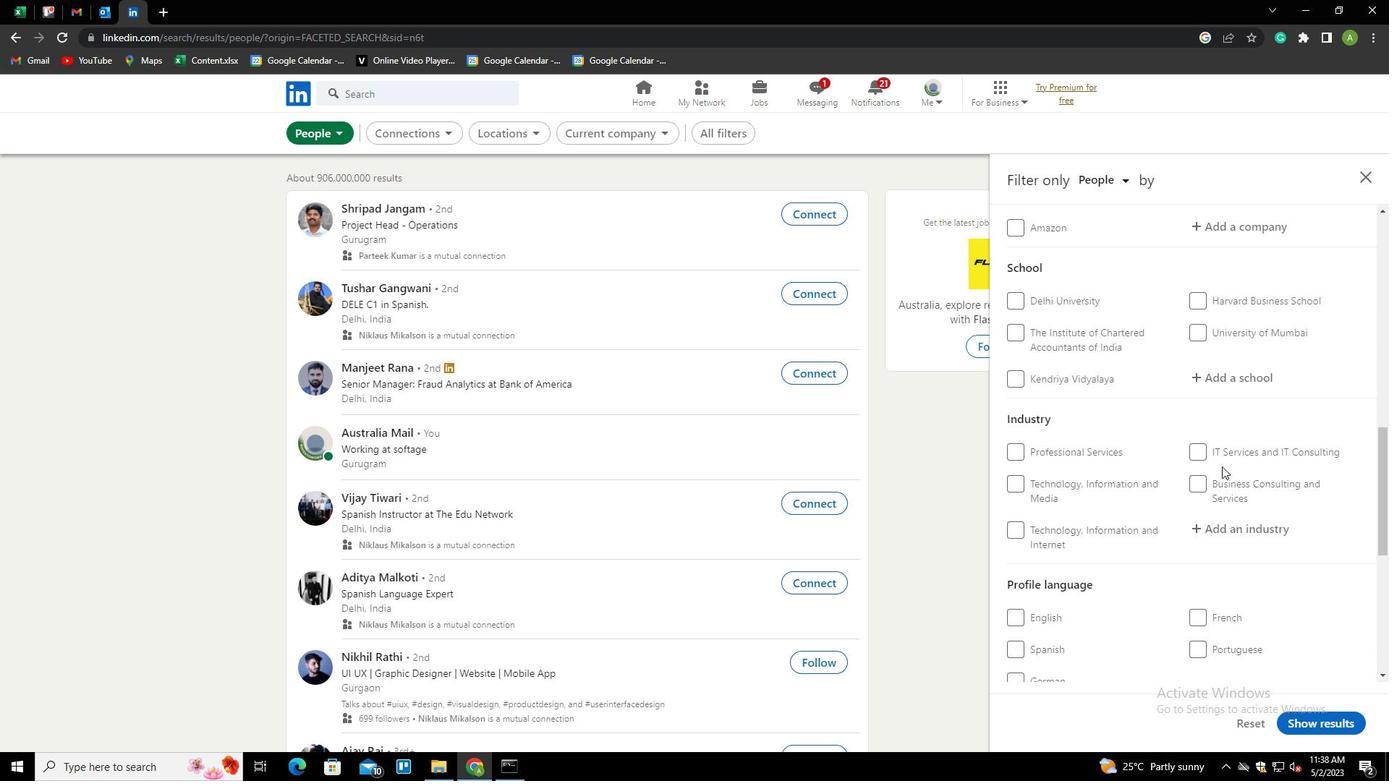 
Action: Mouse scrolled (1222, 466) with delta (0, 0)
Screenshot: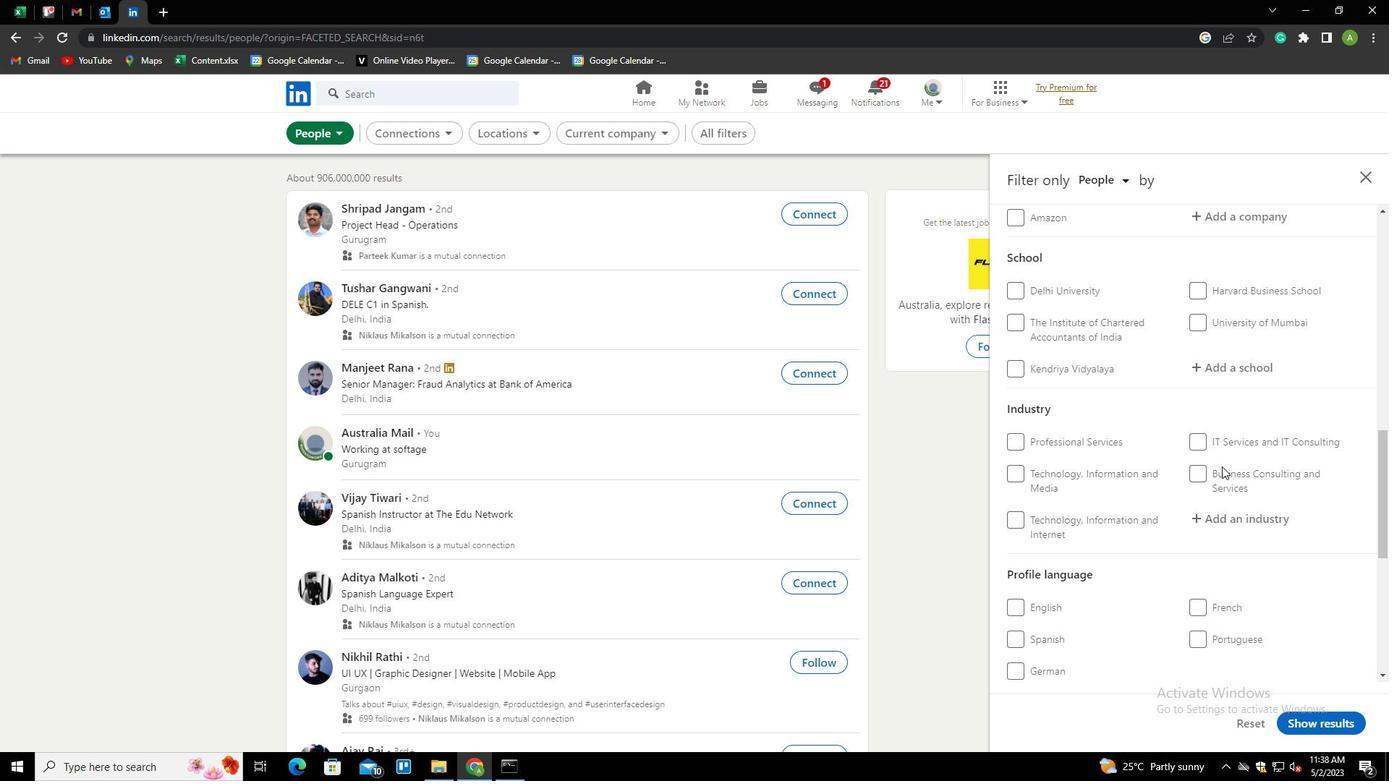 
Action: Mouse moved to (1203, 492)
Screenshot: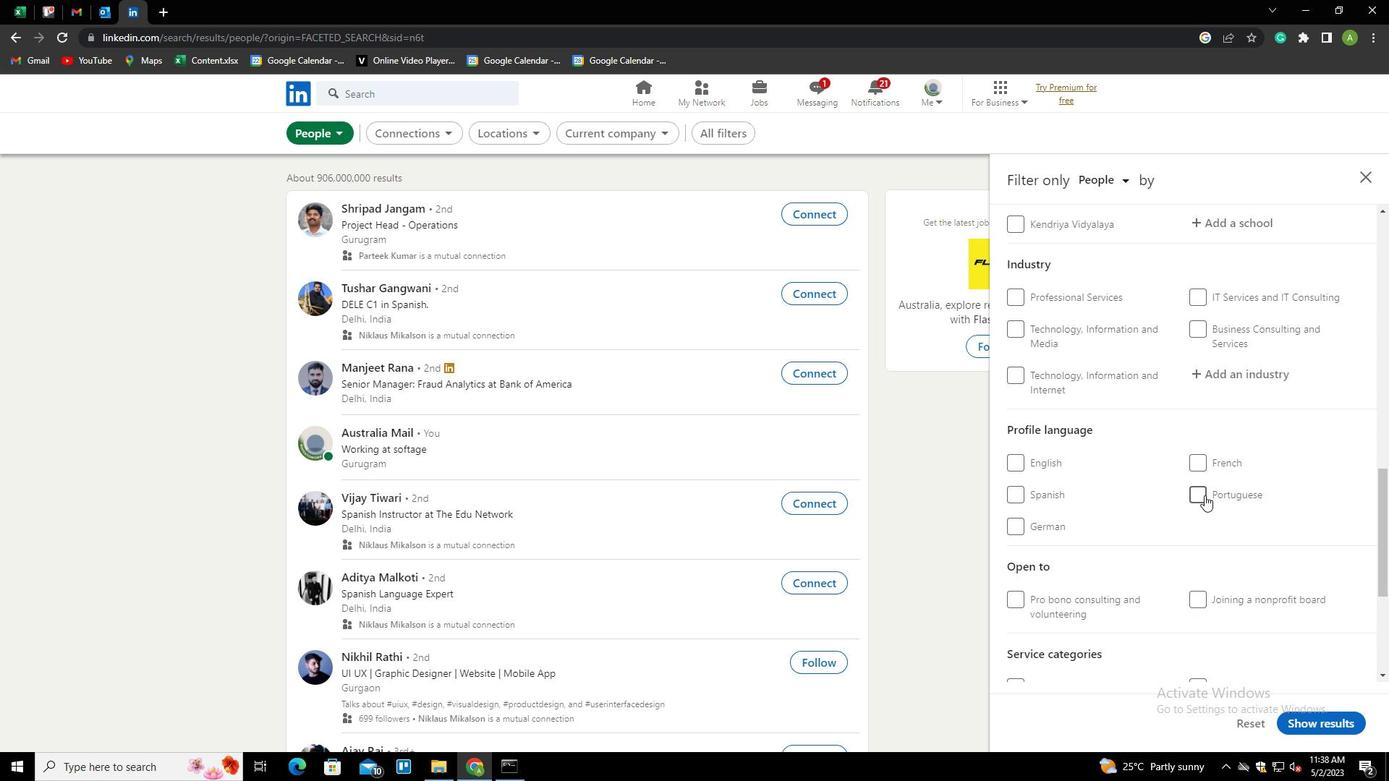 
Action: Mouse pressed left at (1203, 492)
Screenshot: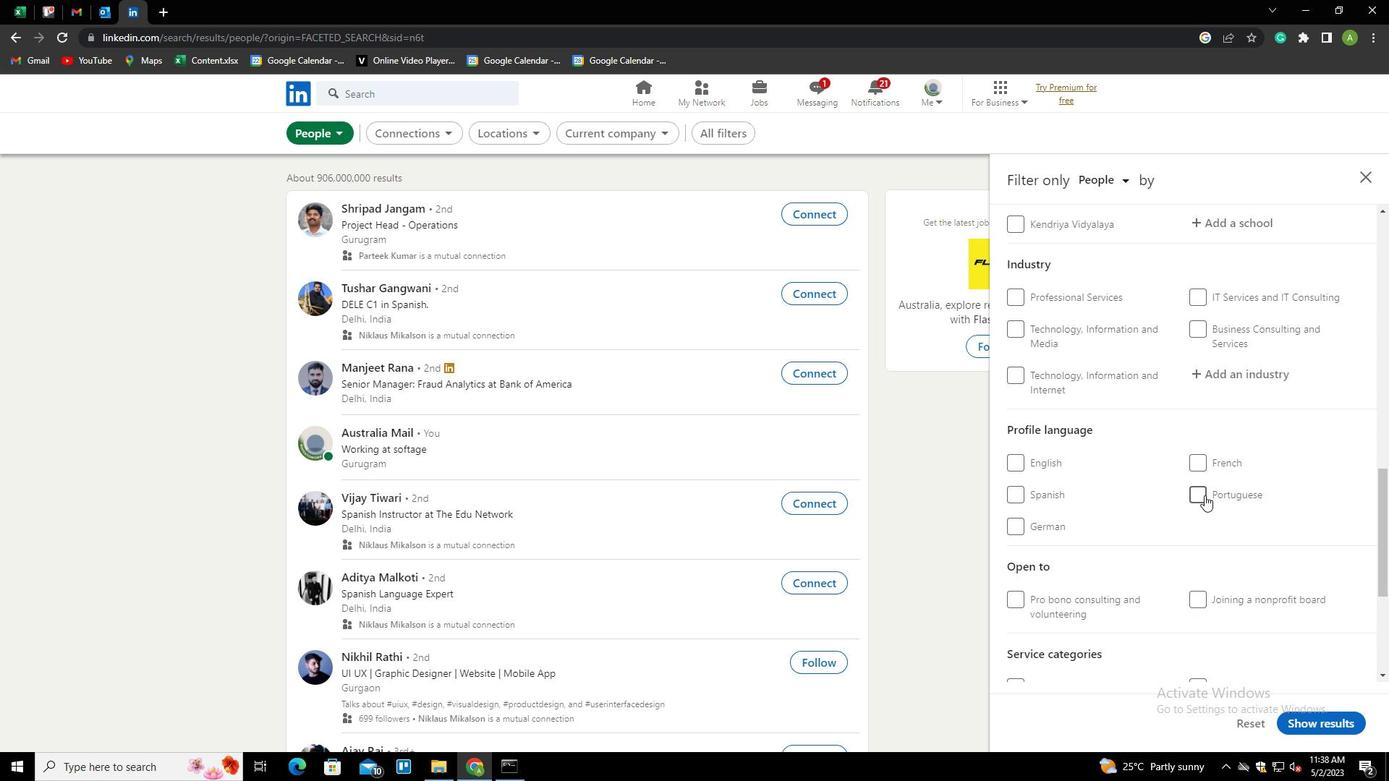 
Action: Mouse moved to (1294, 473)
Screenshot: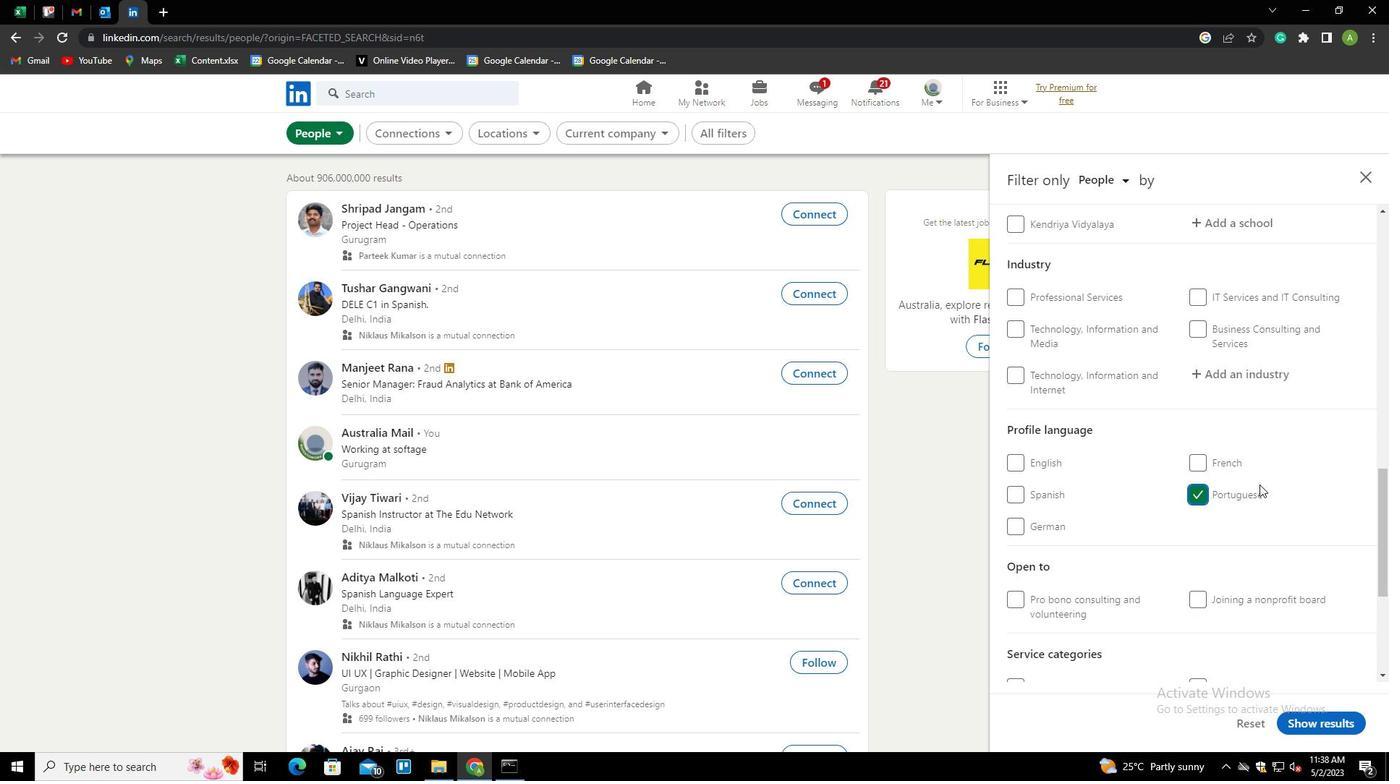 
Action: Mouse scrolled (1294, 474) with delta (0, 0)
Screenshot: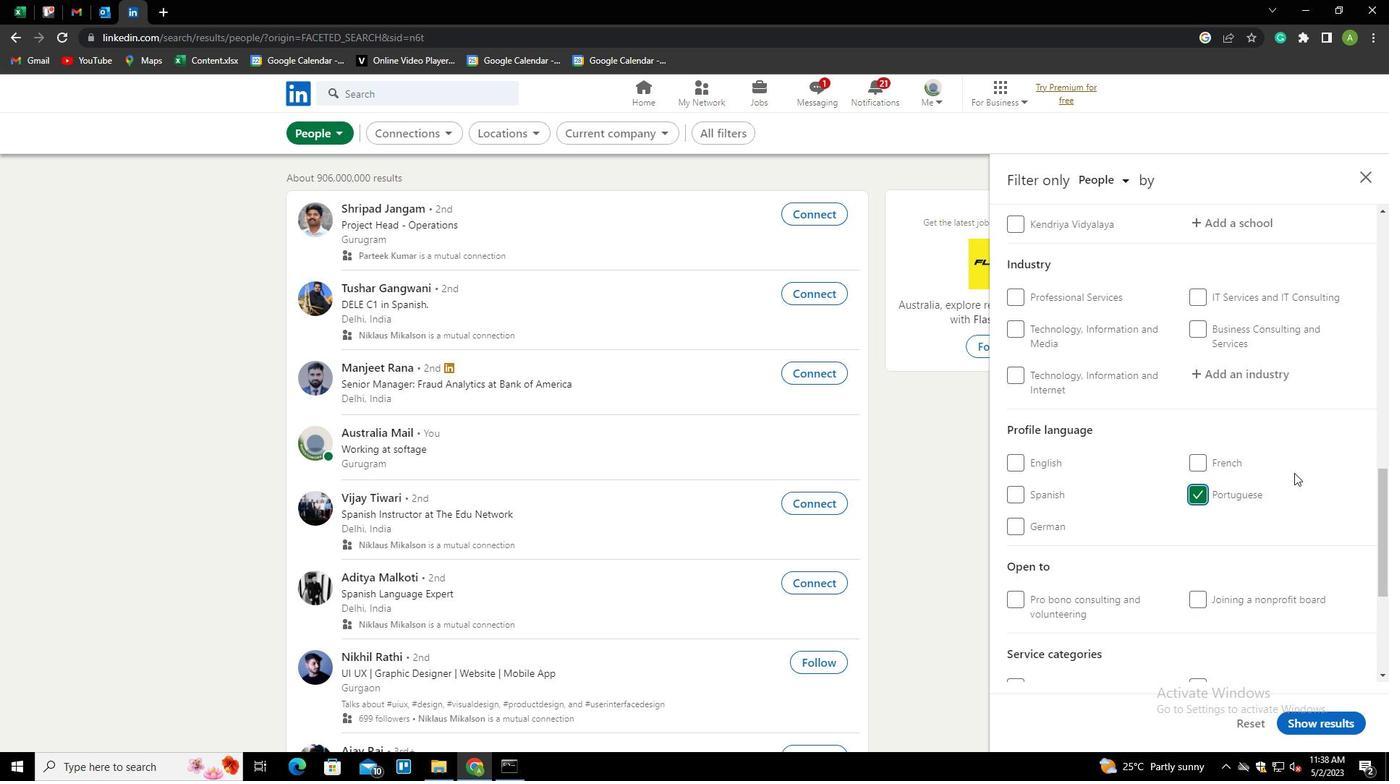 
Action: Mouse scrolled (1294, 474) with delta (0, 0)
Screenshot: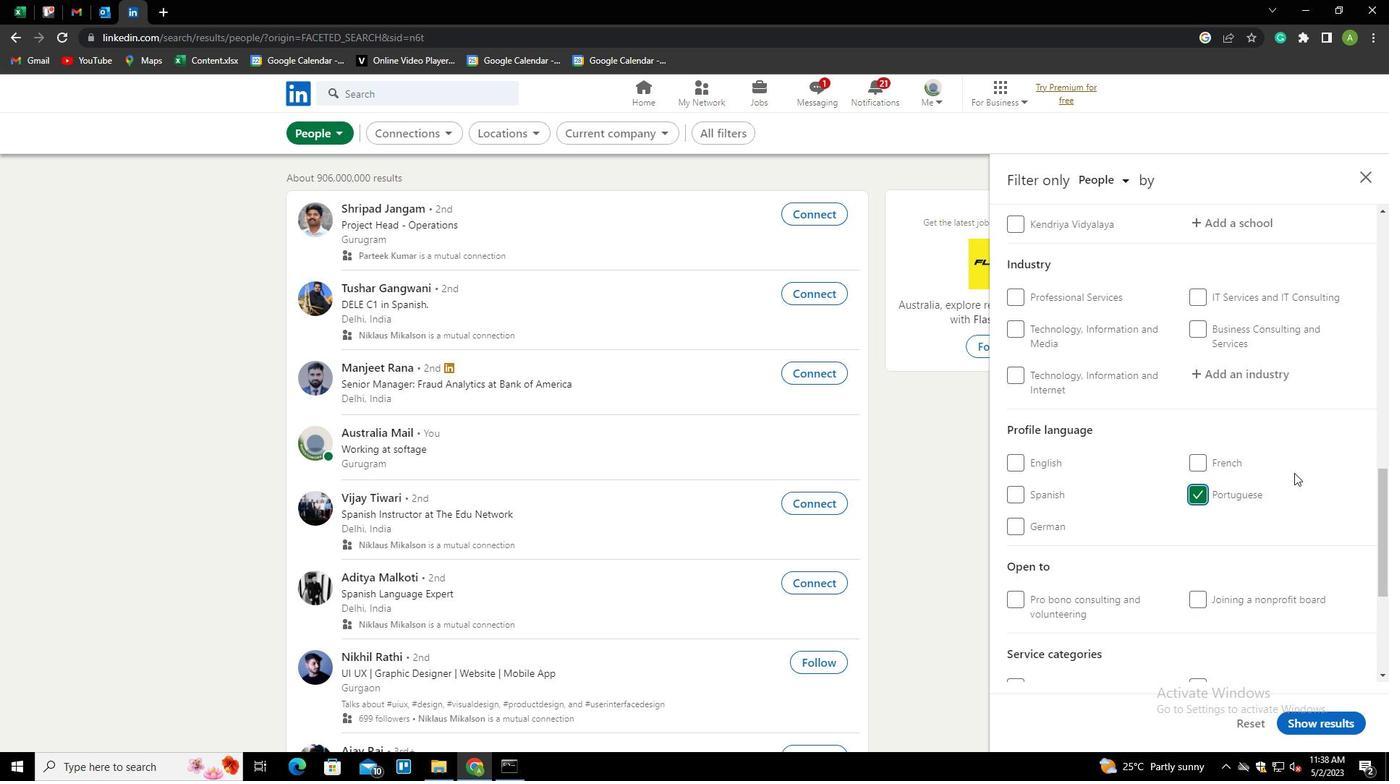 
Action: Mouse scrolled (1294, 474) with delta (0, 0)
Screenshot: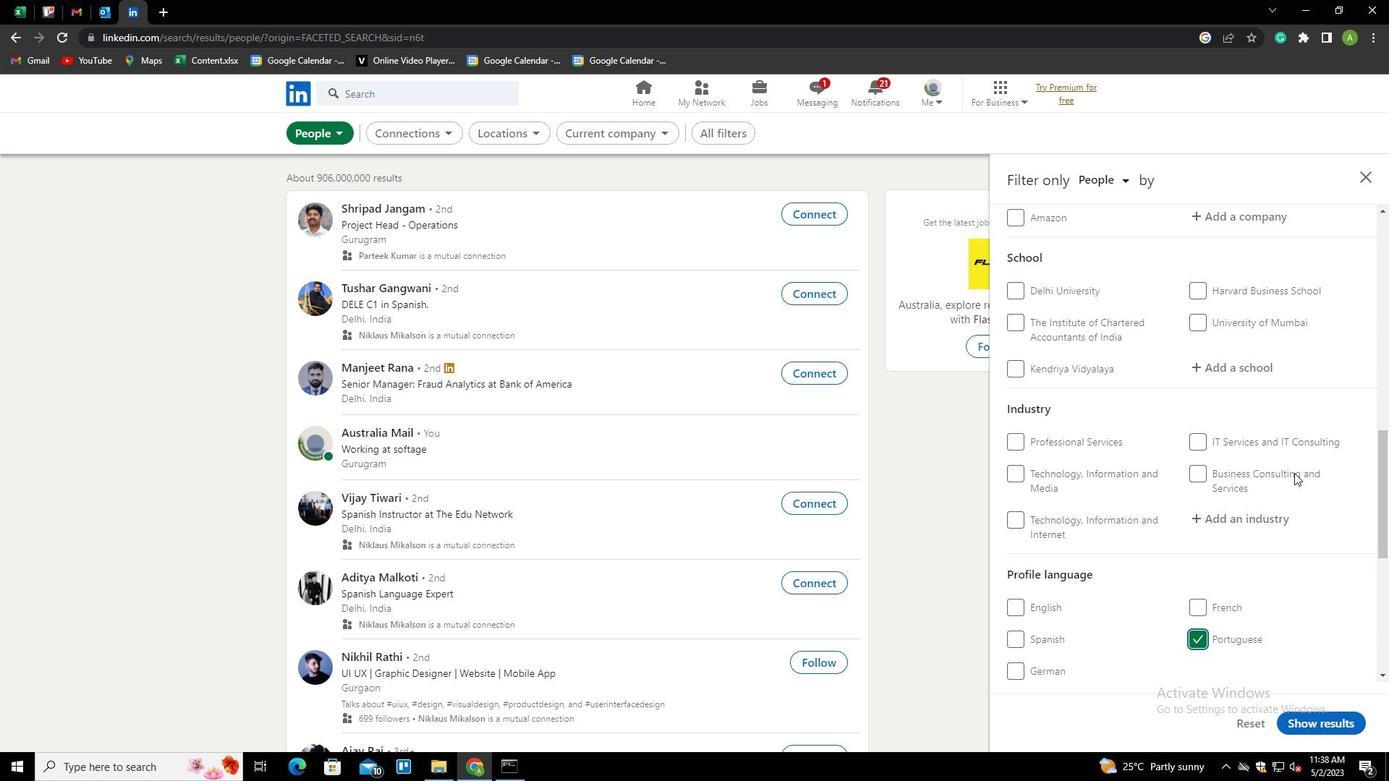 
Action: Mouse scrolled (1294, 474) with delta (0, 0)
Screenshot: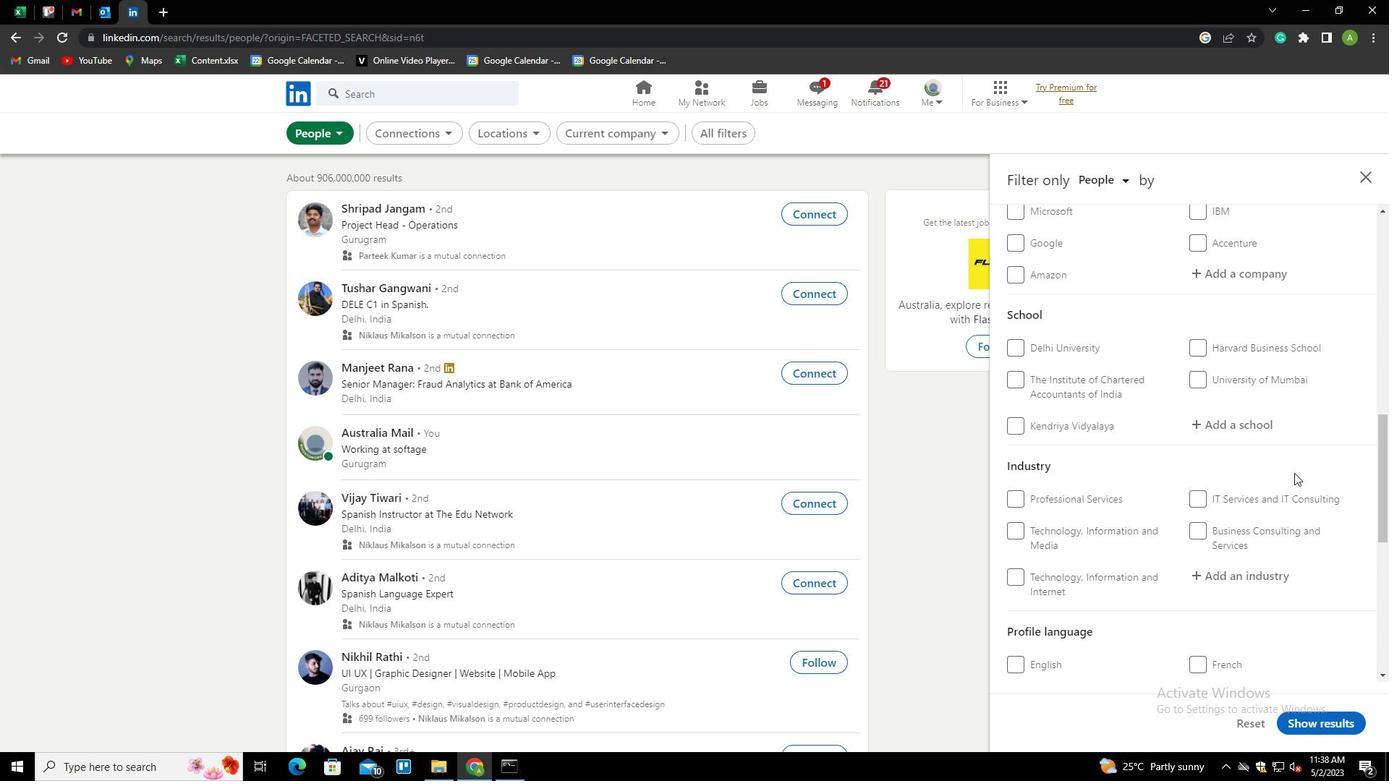 
Action: Mouse scrolled (1294, 474) with delta (0, 0)
Screenshot: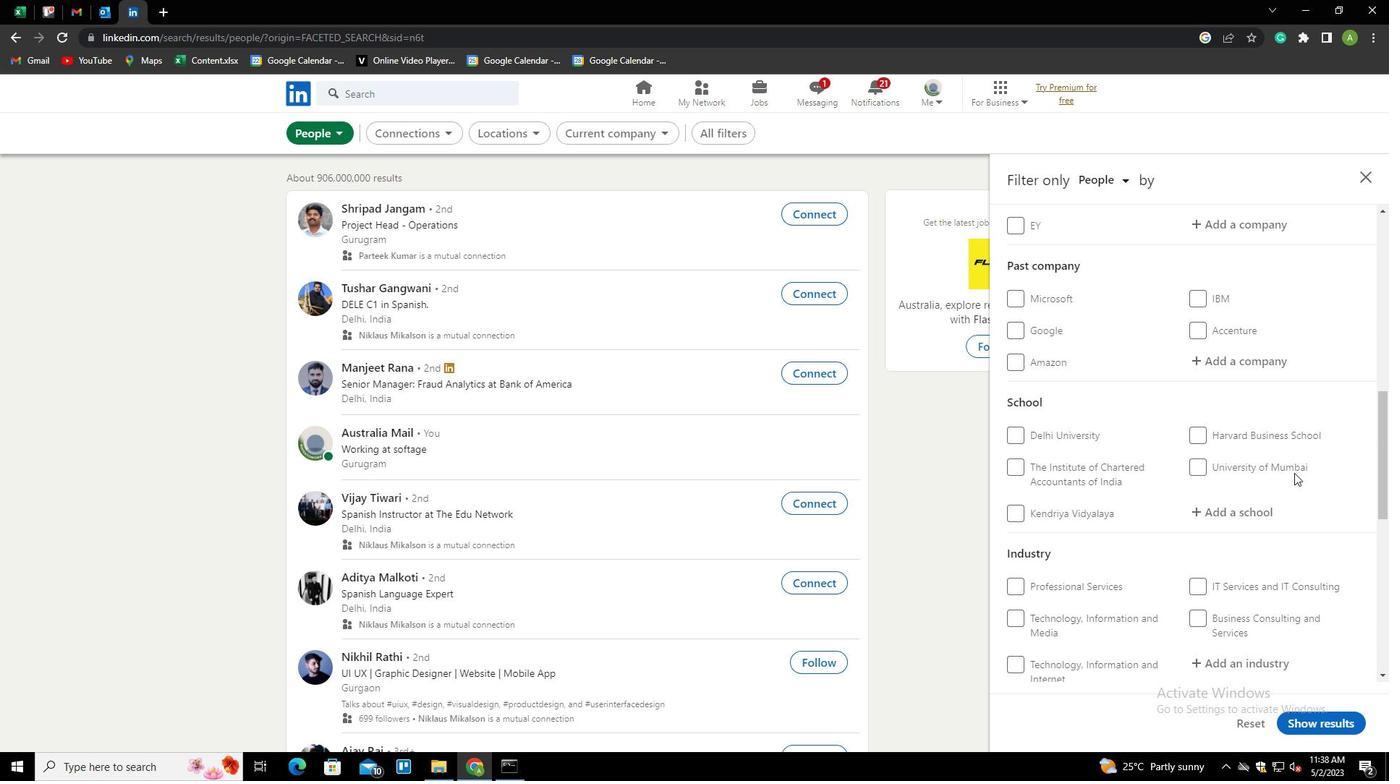 
Action: Mouse scrolled (1294, 474) with delta (0, 0)
Screenshot: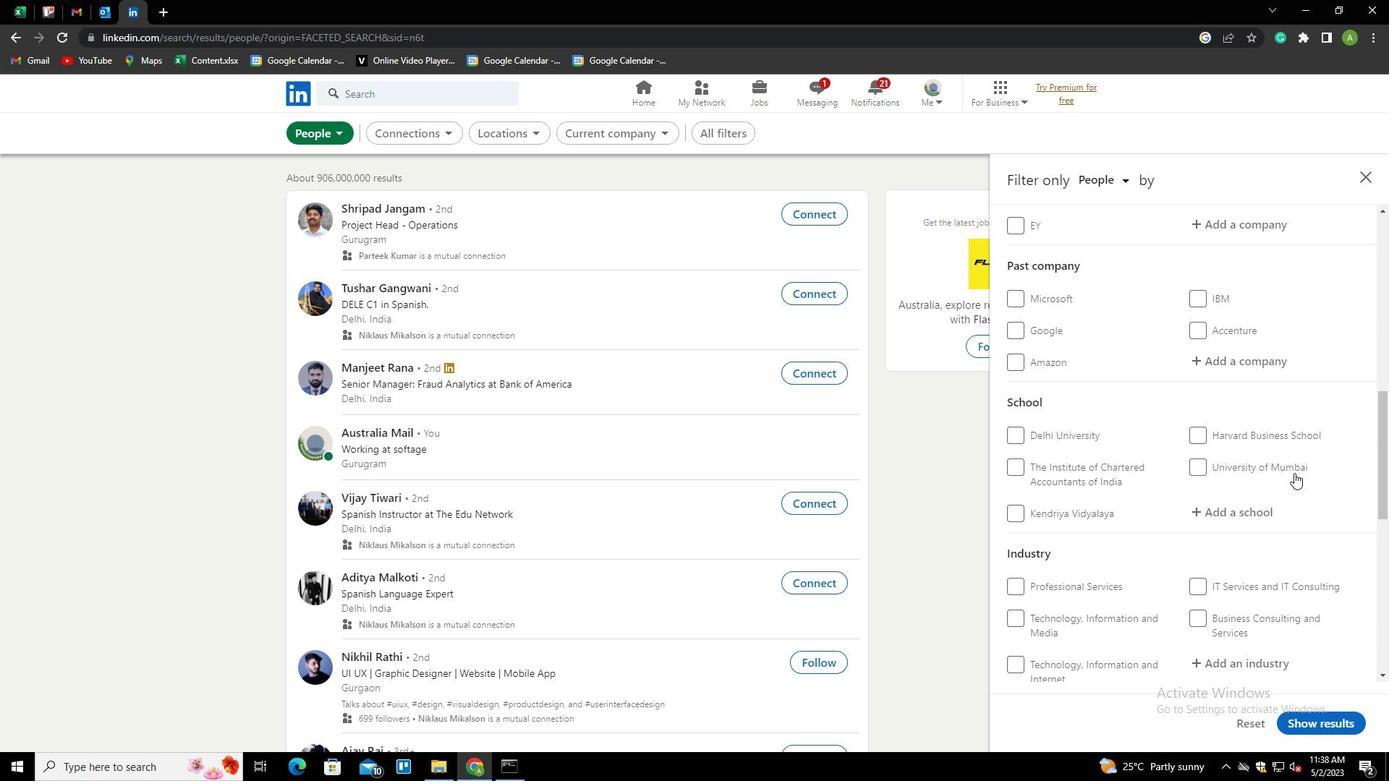 
Action: Mouse moved to (1250, 374)
Screenshot: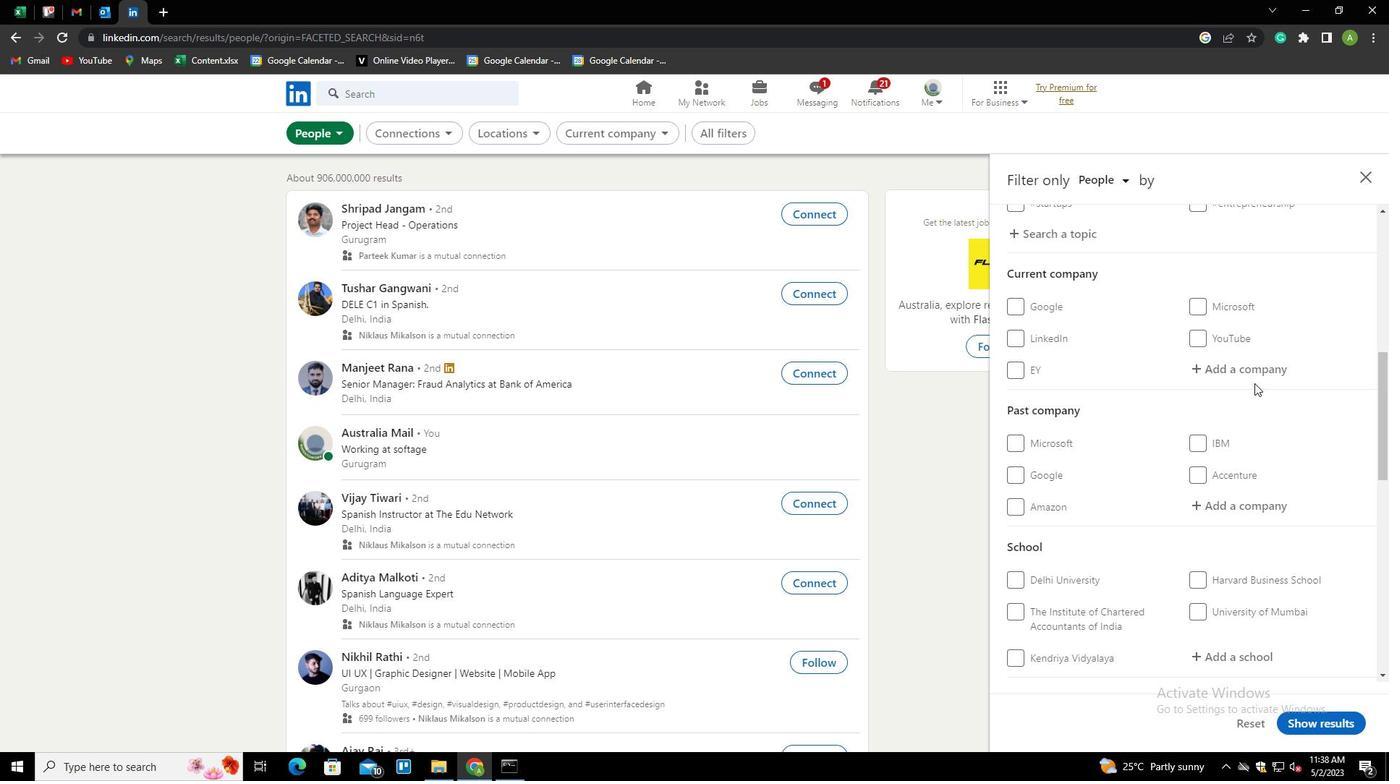 
Action: Mouse pressed left at (1250, 374)
Screenshot: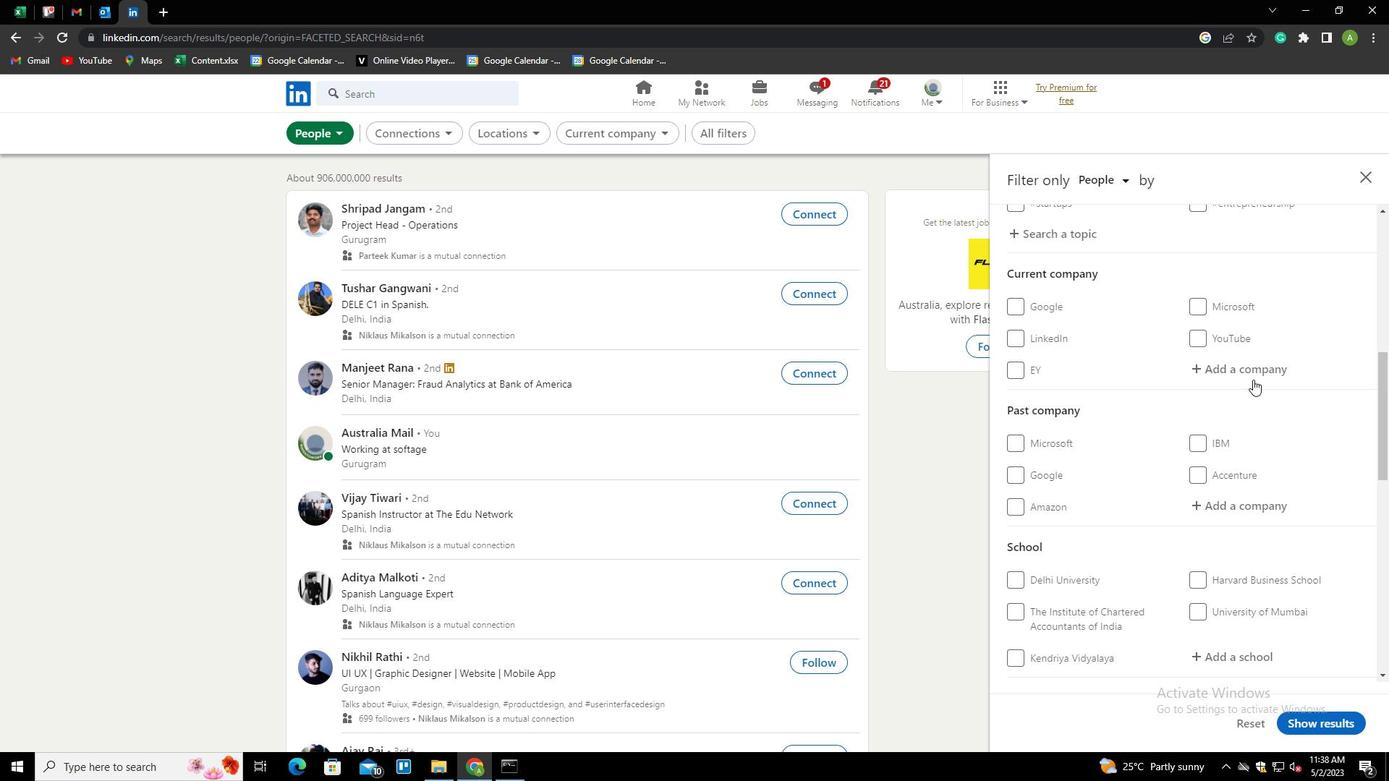 
Action: Key pressed <Key.shift>CGI<Key.down><Key.enter>
Screenshot: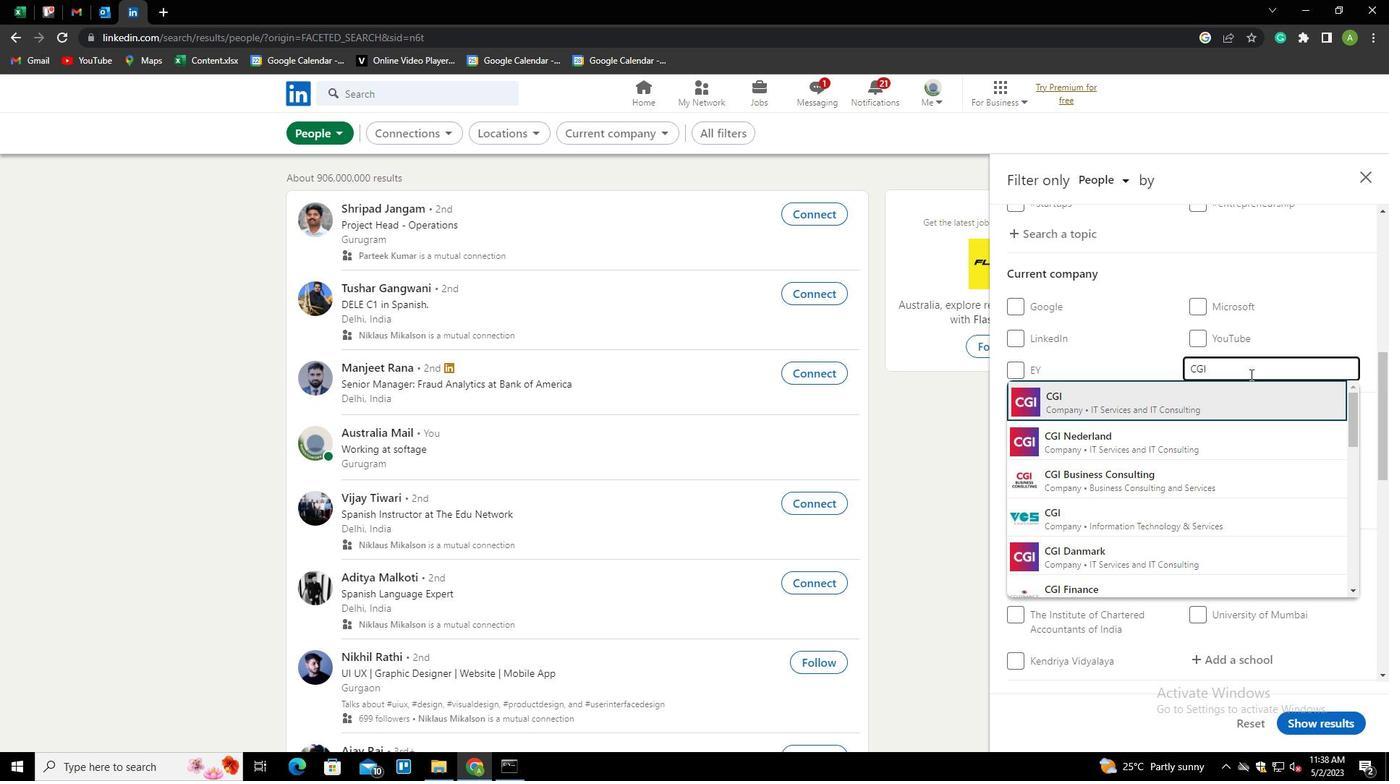
Action: Mouse scrolled (1250, 374) with delta (0, 0)
Screenshot: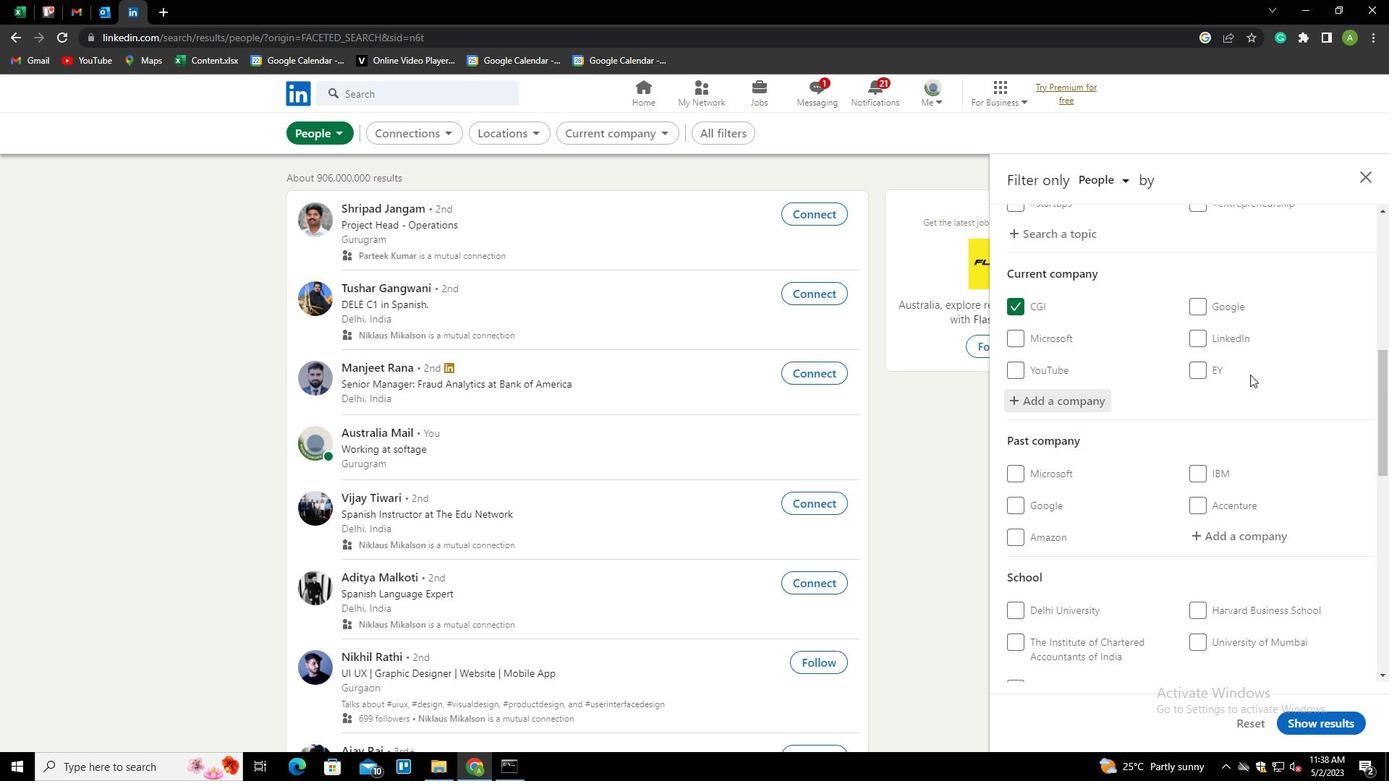 
Action: Mouse scrolled (1250, 374) with delta (0, 0)
Screenshot: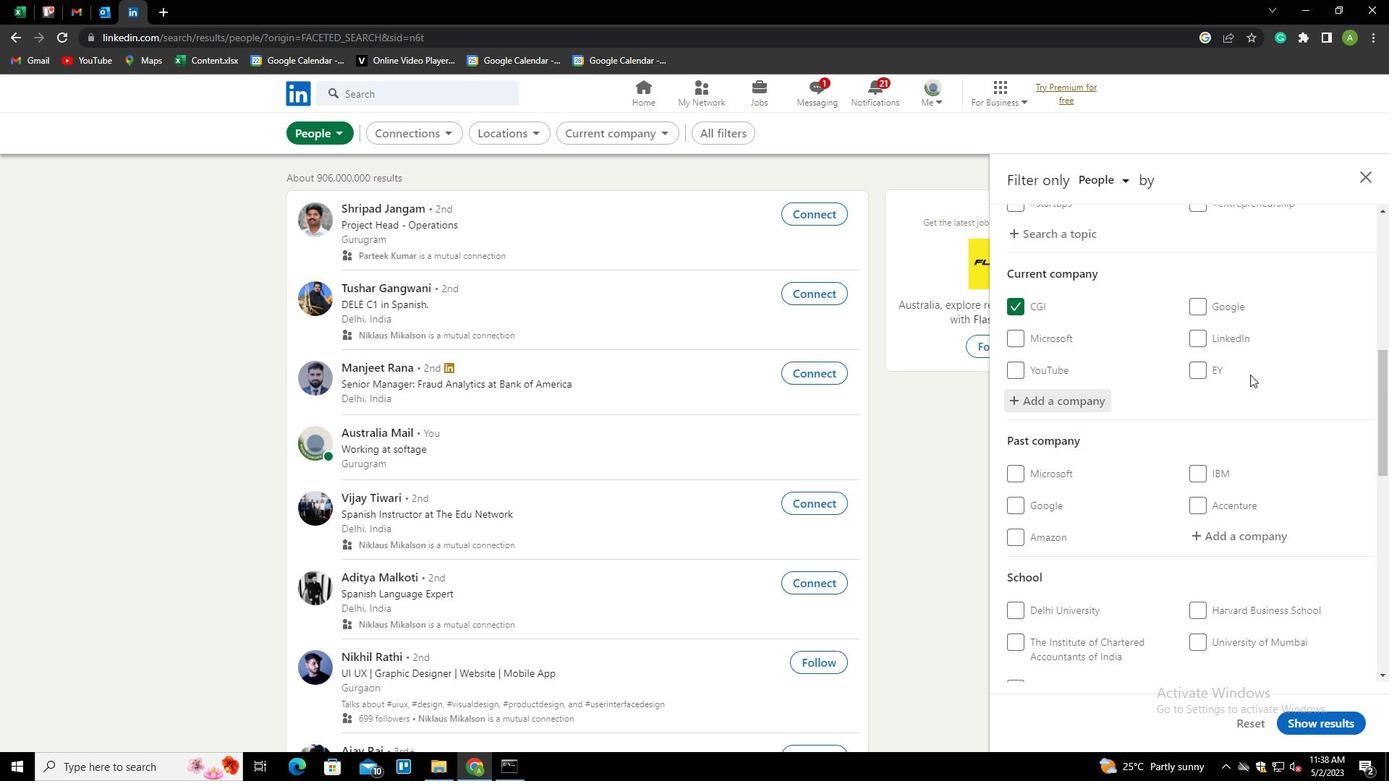 
Action: Mouse scrolled (1250, 374) with delta (0, 0)
Screenshot: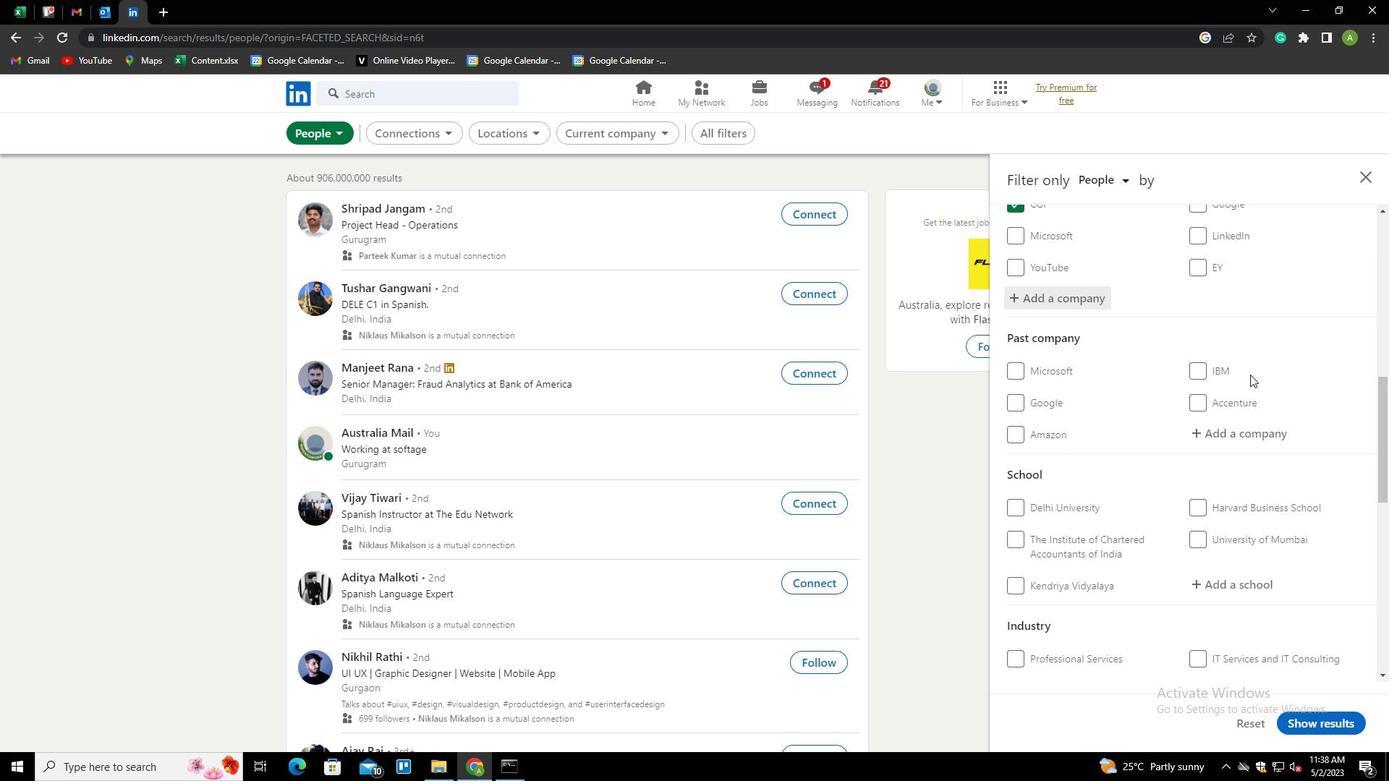 
Action: Mouse moved to (1220, 465)
Screenshot: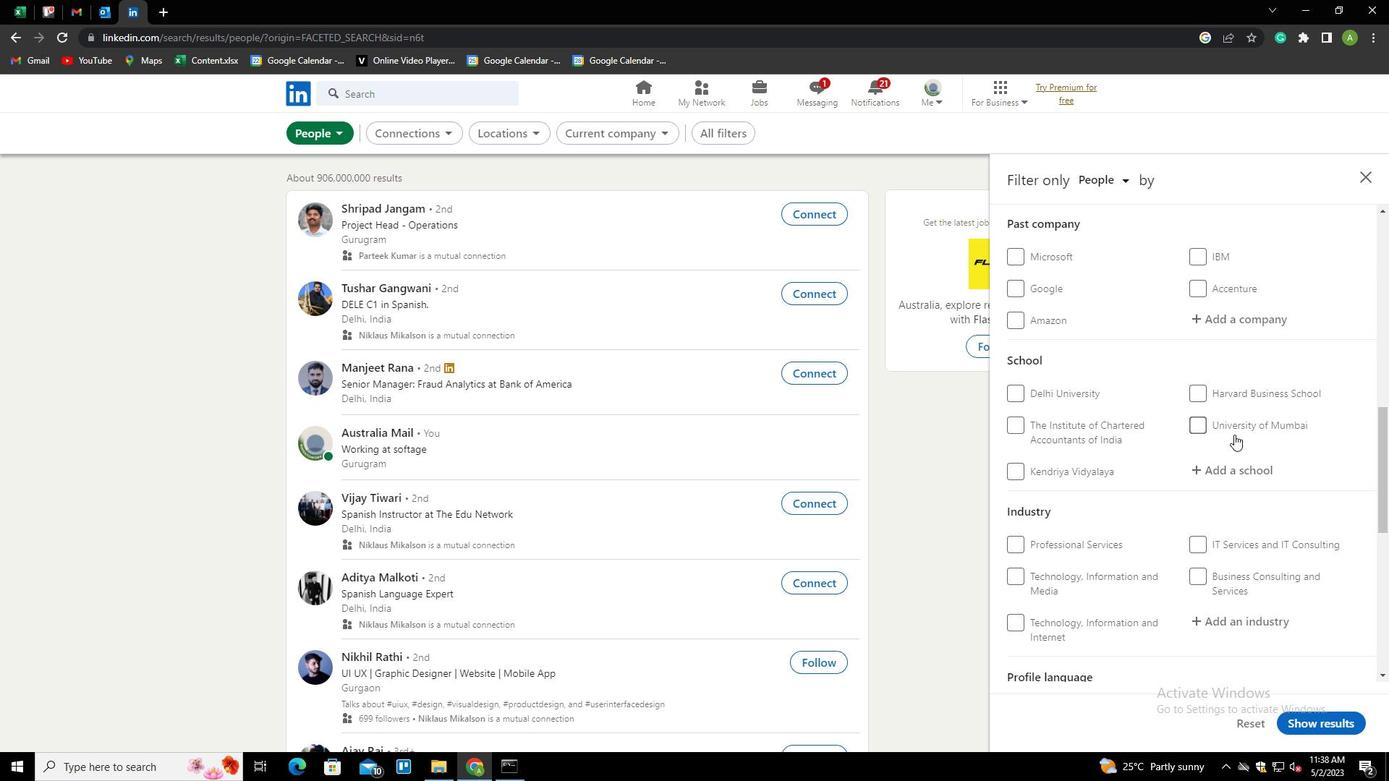 
Action: Mouse pressed left at (1220, 465)
Screenshot: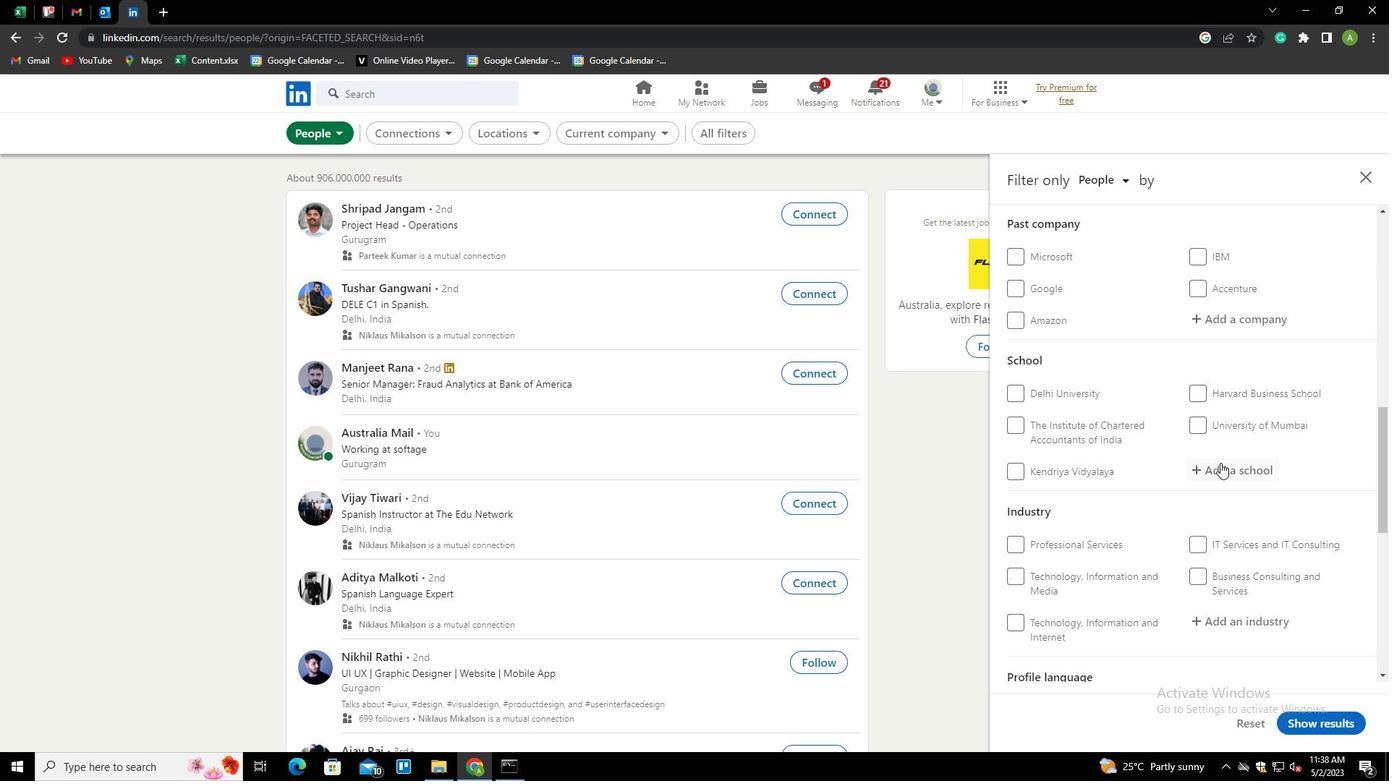 
Action: Mouse moved to (1219, 466)
Screenshot: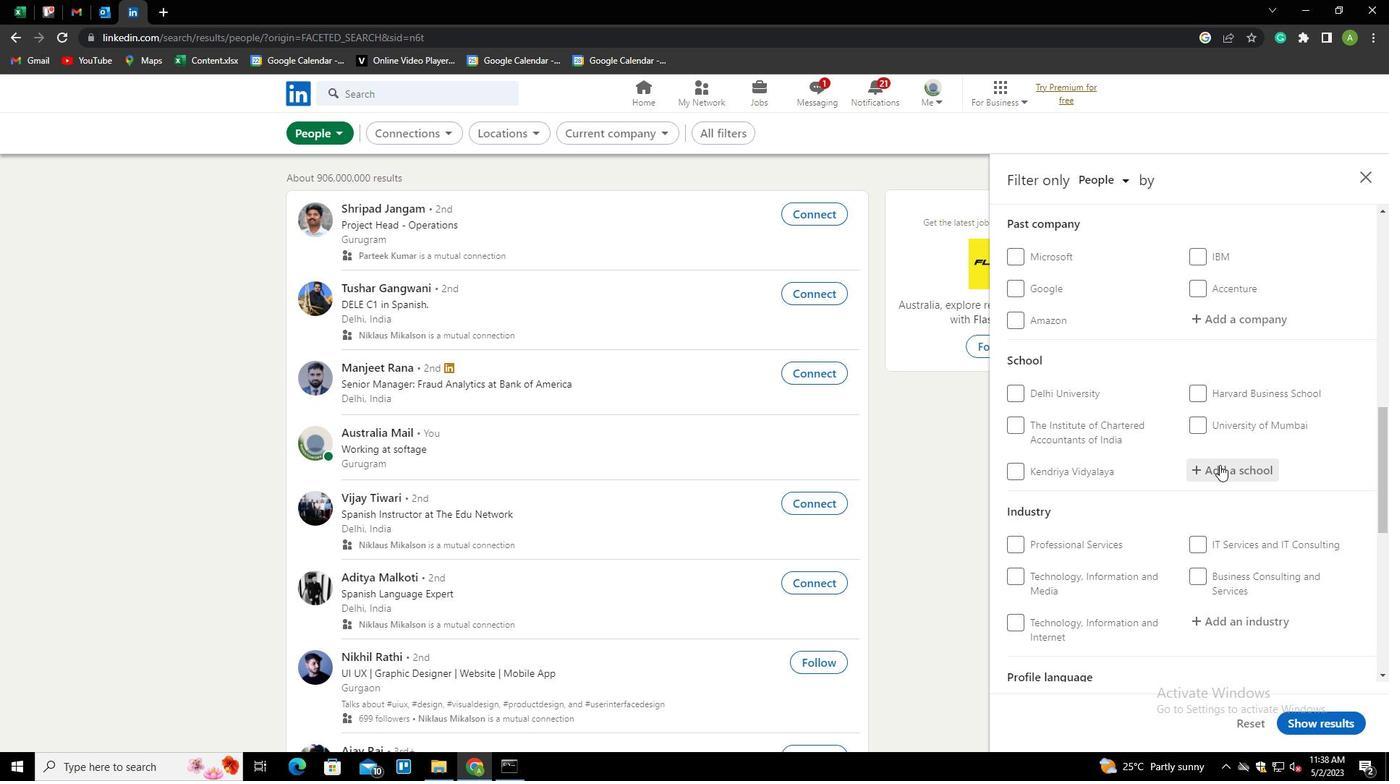
Action: Key pressed <Key.shift><Key.shift><Key.shift><Key.shift><Key.shift><Key.shift><Key.shift><Key.shift><Key.shift><Key.shift><Key.shift><Key.shift>D.<Key.shift>Y.<Key.down><Key.down><Key.enter>
Screenshot: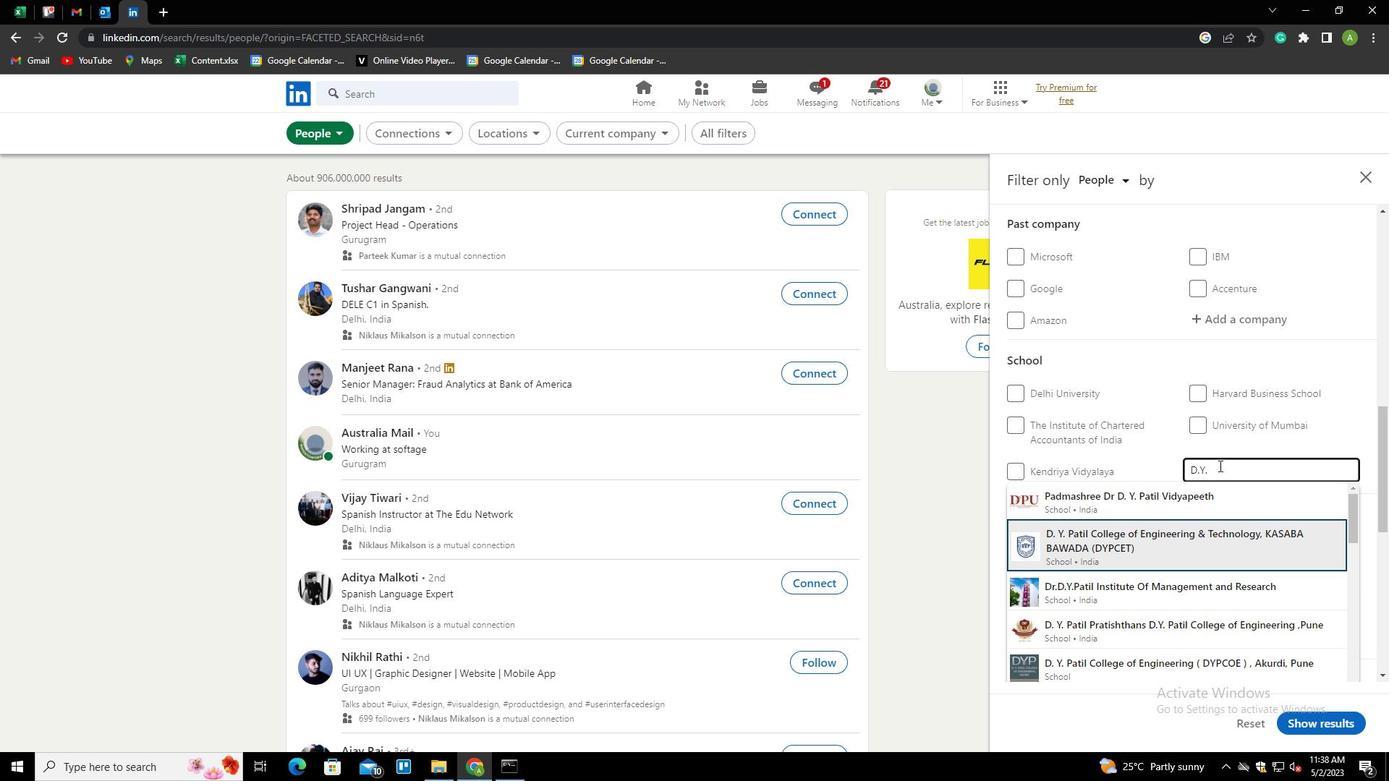 
Action: Mouse scrolled (1219, 465) with delta (0, 0)
Screenshot: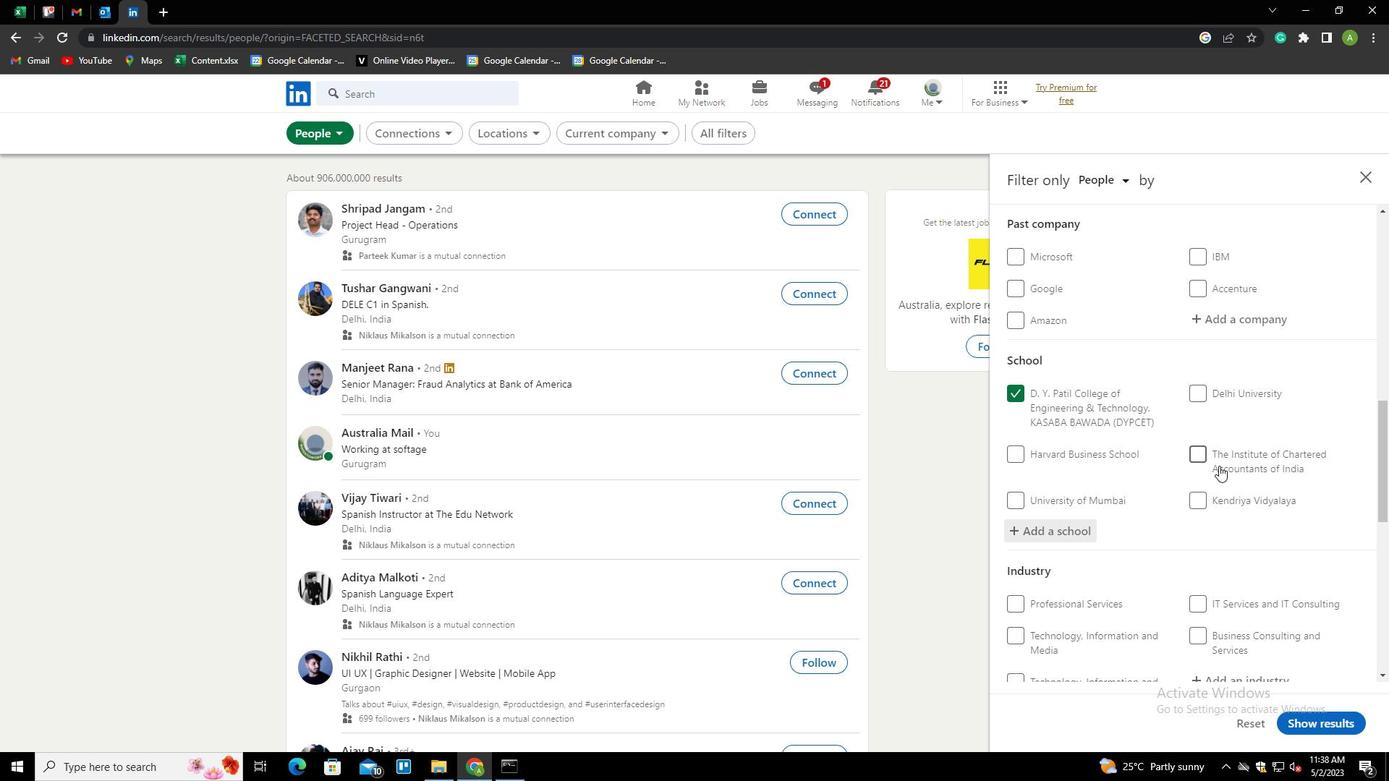 
Action: Mouse scrolled (1219, 465) with delta (0, 0)
Screenshot: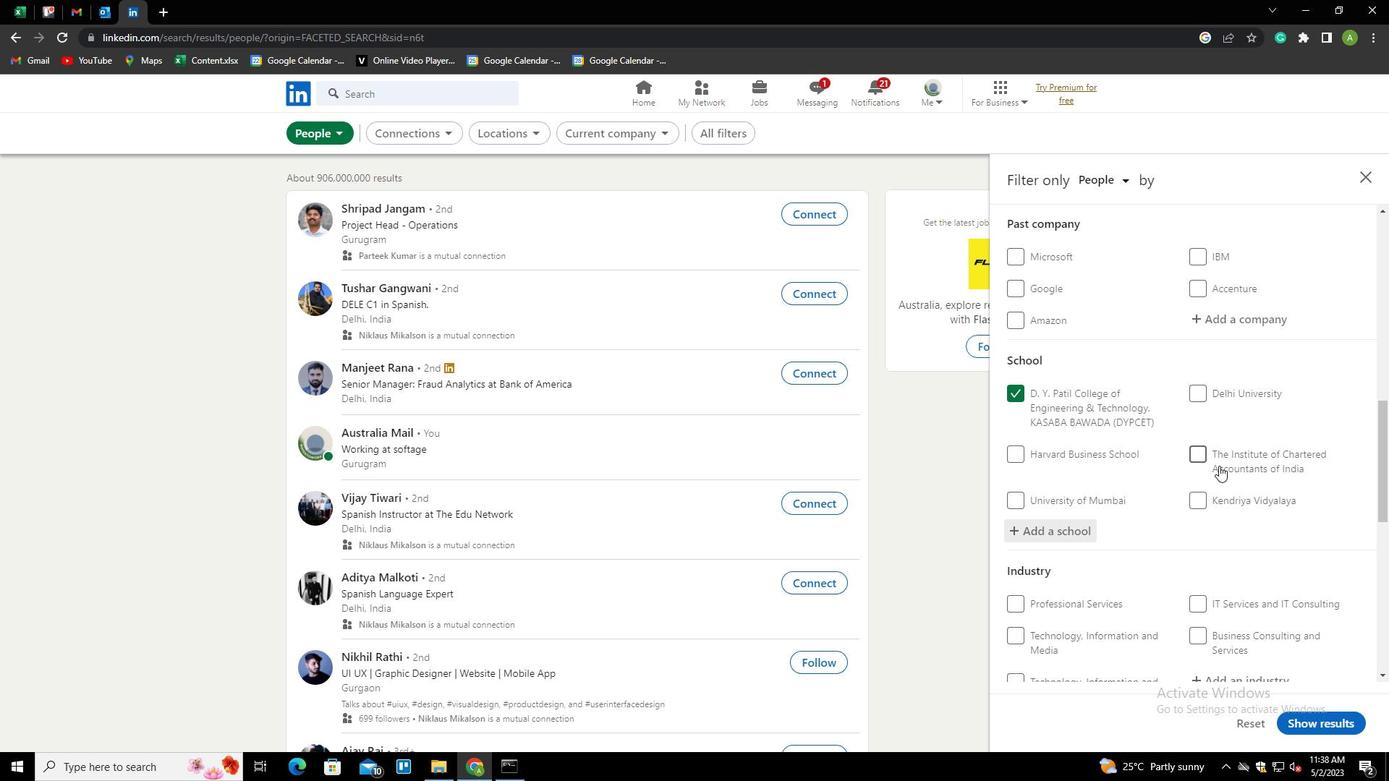 
Action: Mouse scrolled (1219, 465) with delta (0, 0)
Screenshot: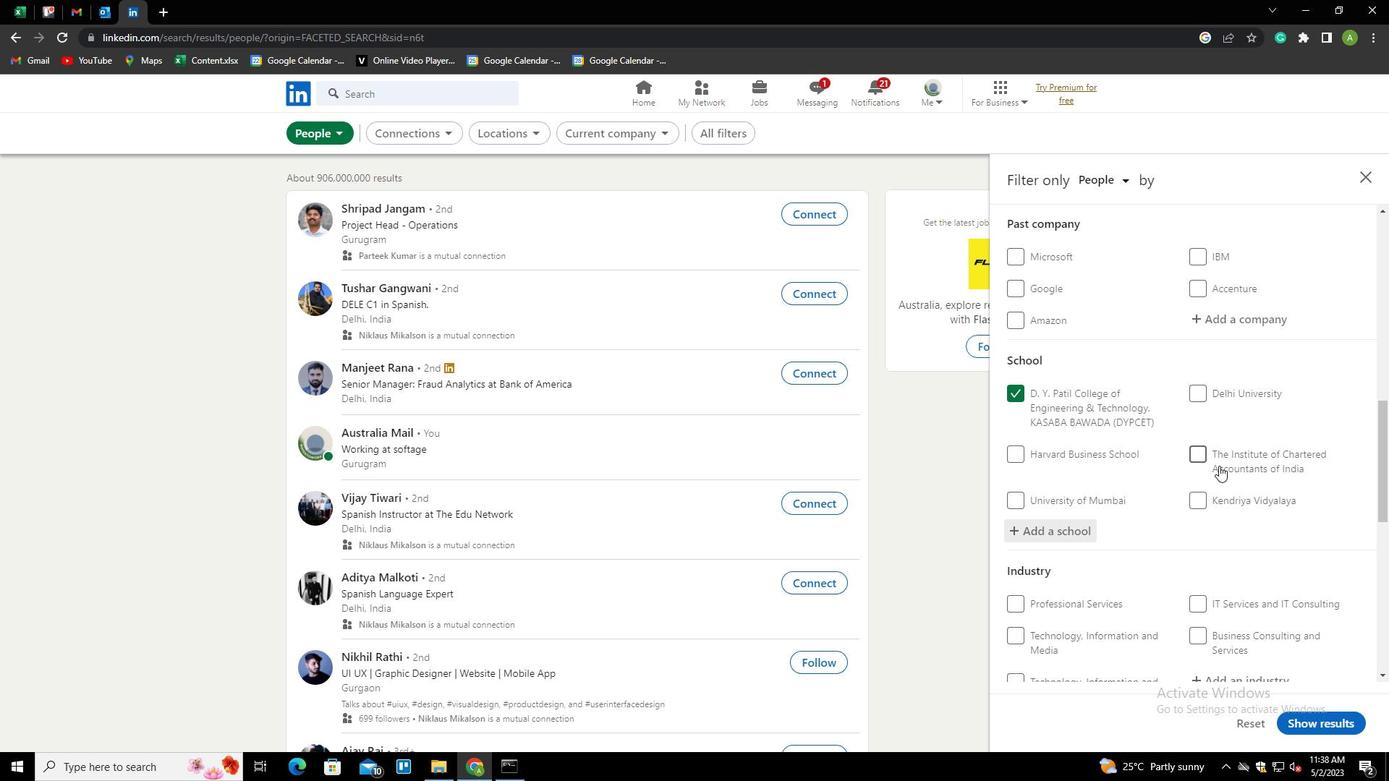 
Action: Mouse scrolled (1219, 465) with delta (0, 0)
Screenshot: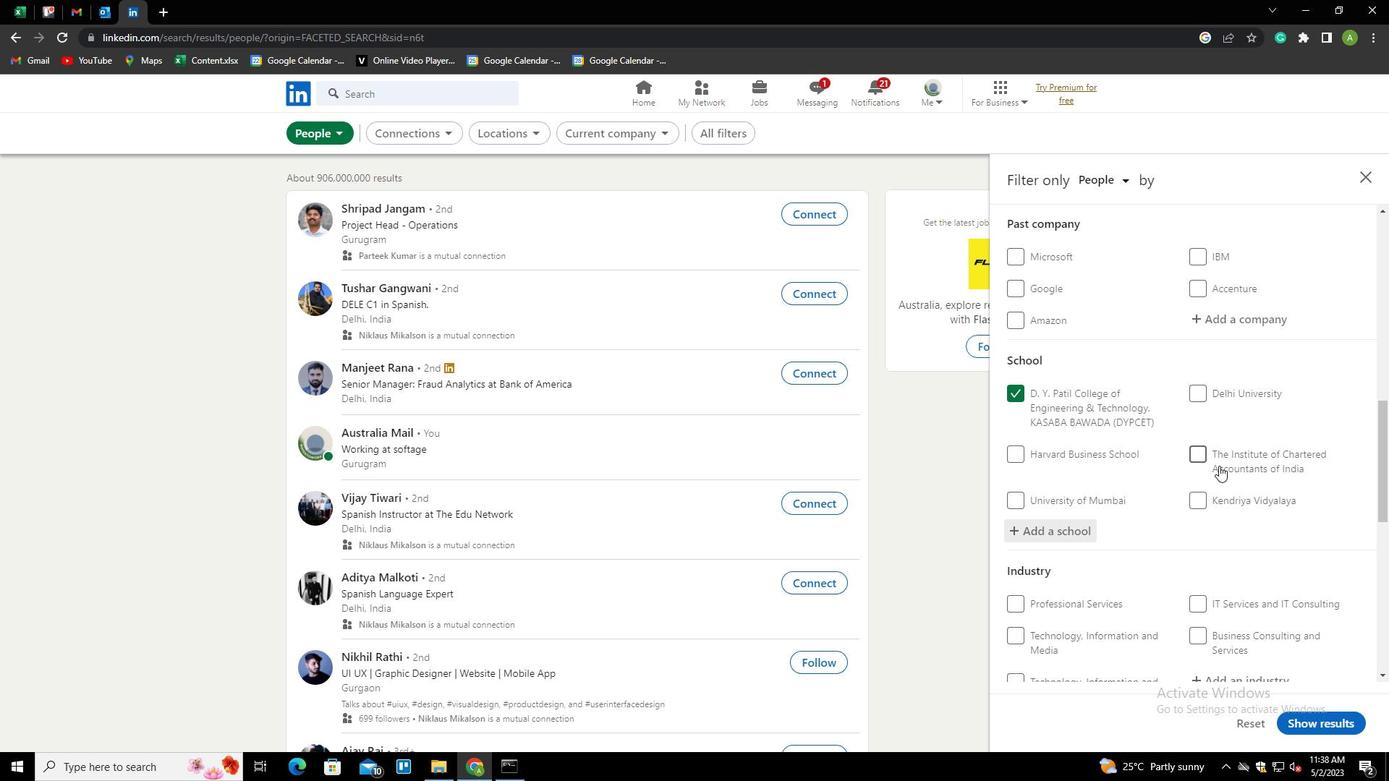 
Action: Mouse moved to (1226, 395)
Screenshot: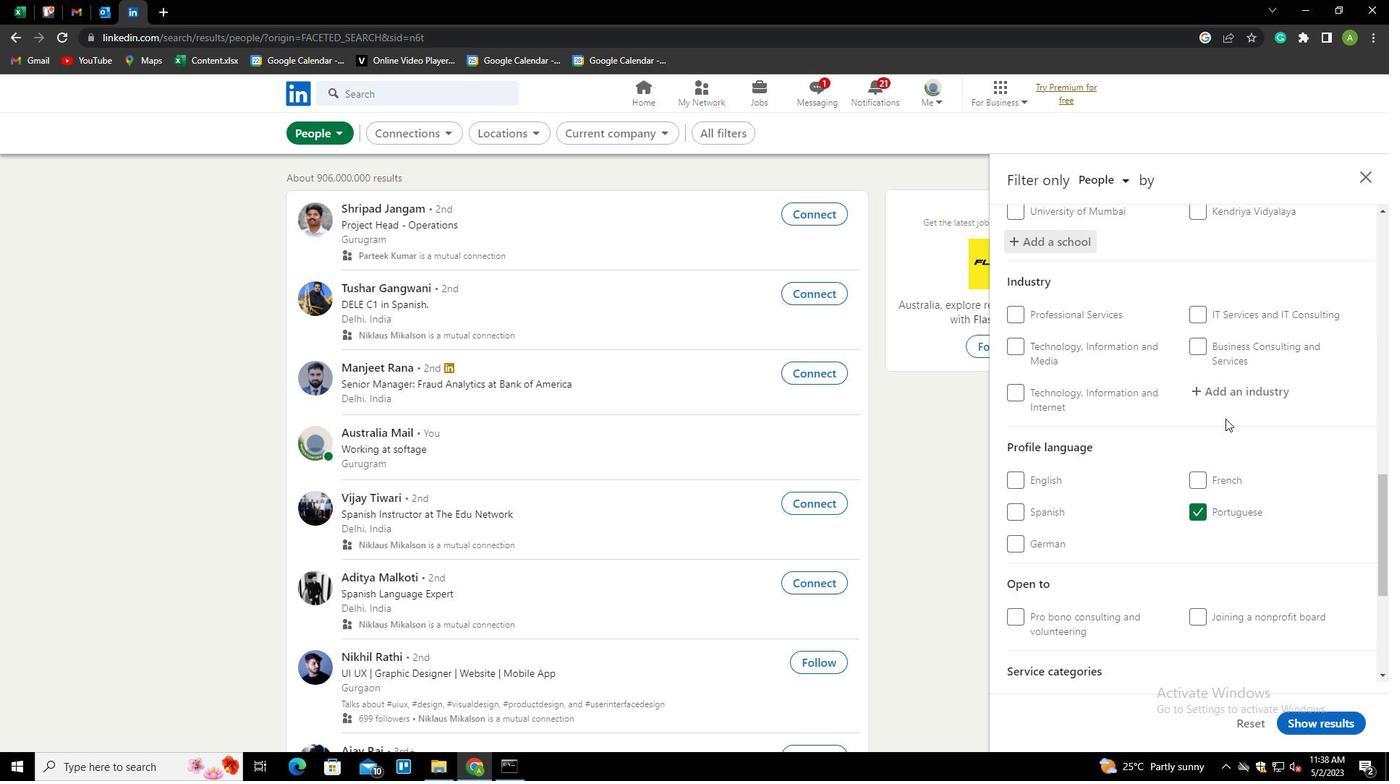 
Action: Mouse pressed left at (1226, 395)
Screenshot: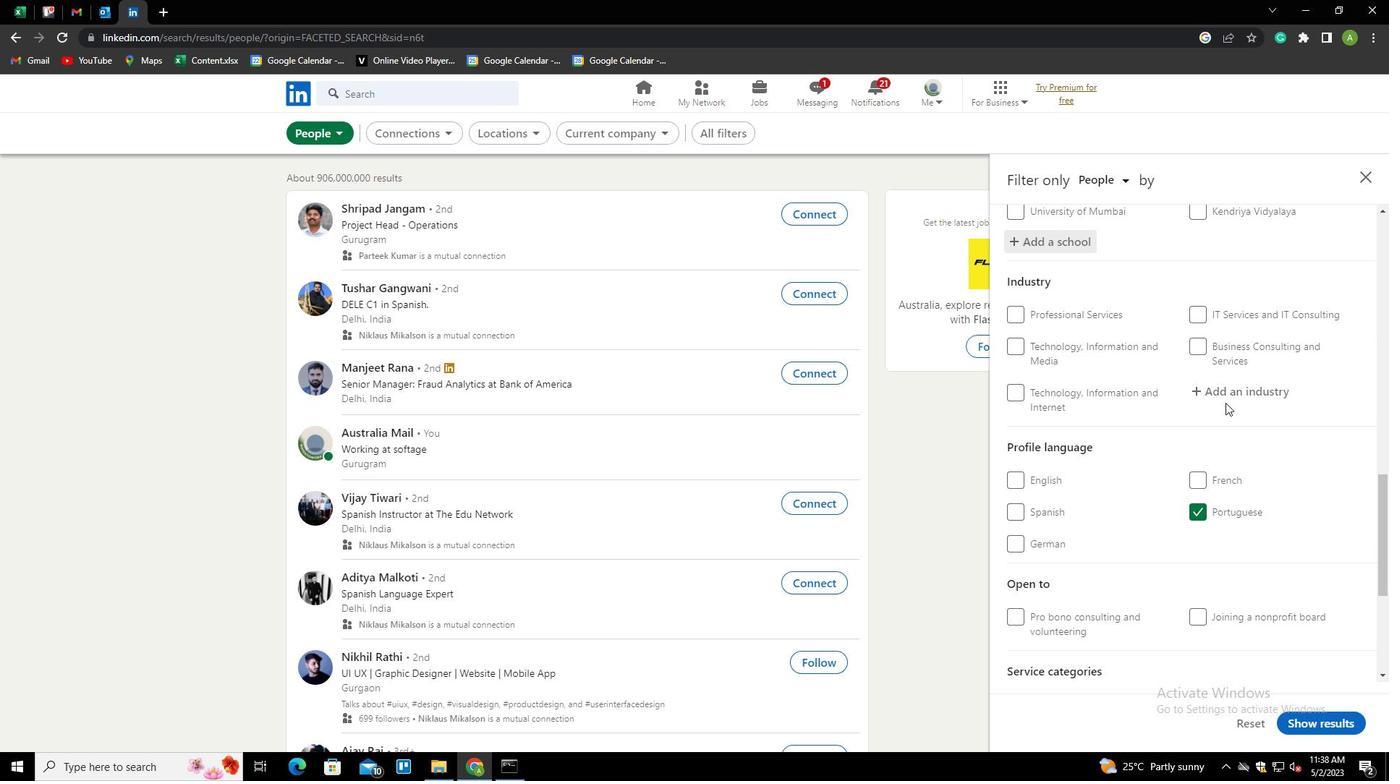 
Action: Mouse moved to (1239, 393)
Screenshot: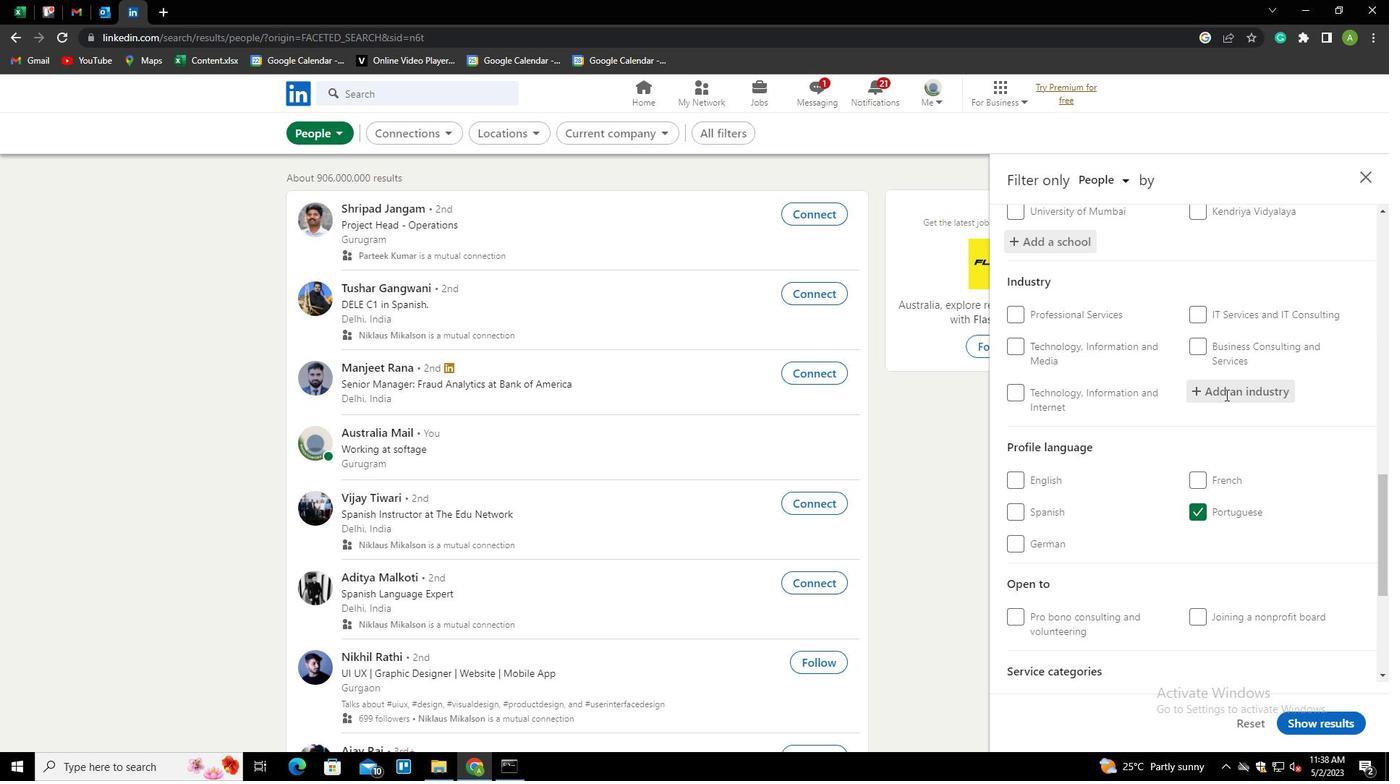 
Action: Mouse pressed left at (1239, 393)
Screenshot: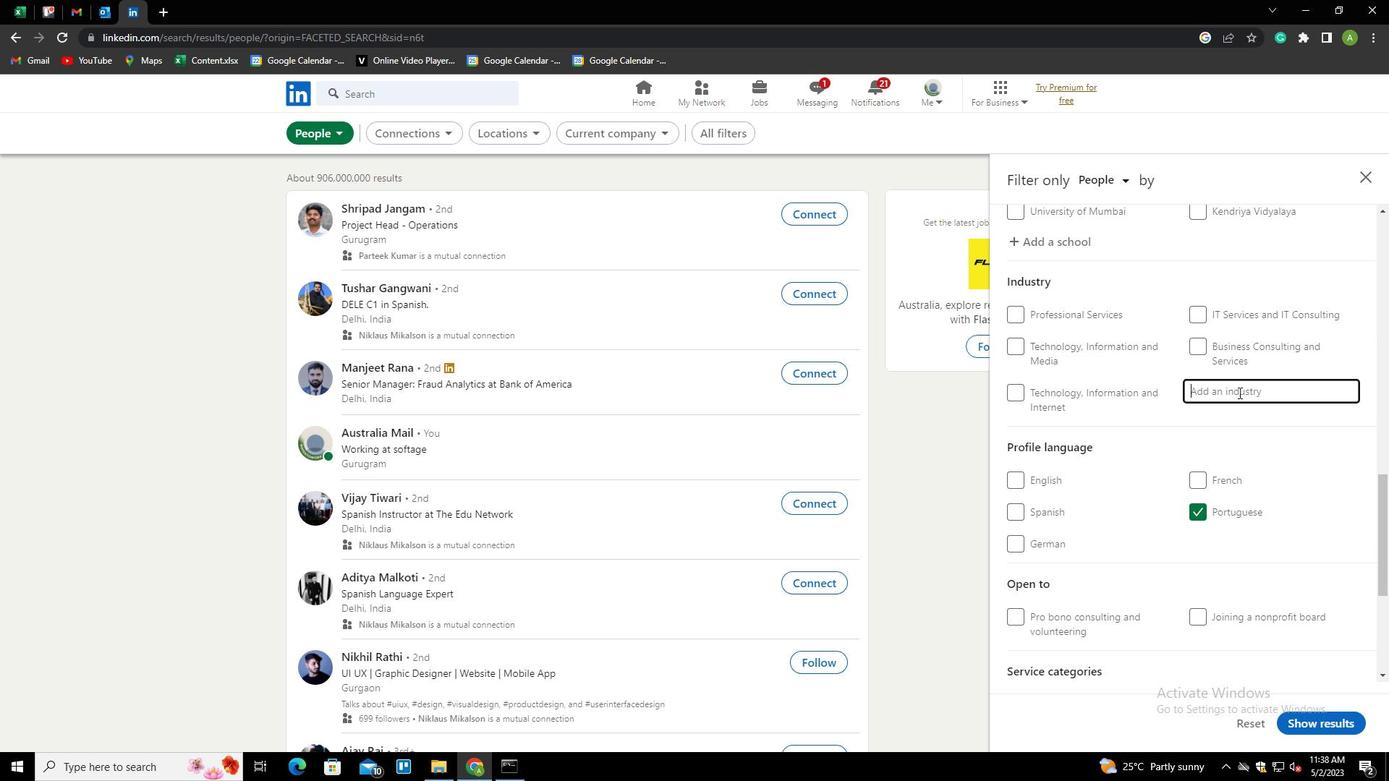 
Action: Key pressed <Key.shift><Key.shift><Key.shift><Key.shift><Key.shift><Key.shift><Key.shift><Key.shift><Key.shift><Key.shift><Key.shift><Key.shift><Key.shift><Key.shift><Key.shift><Key.shift><Key.shift><Key.shift><Key.shift><Key.shift><Key.shift><Key.shift><Key.shift><Key.shift><Key.shift><Key.shift><Key.shift><Key.shift><Key.shift><Key.shift><Key.shift><Key.shift><Key.shift><Key.shift><Key.shift><Key.shift><Key.shift><Key.shift><Key.shift><Key.shift><Key.shift><Key.shift>PU<Key.backspace>RIMARY<Key.down><Key.down><Key.enter>
Screenshot: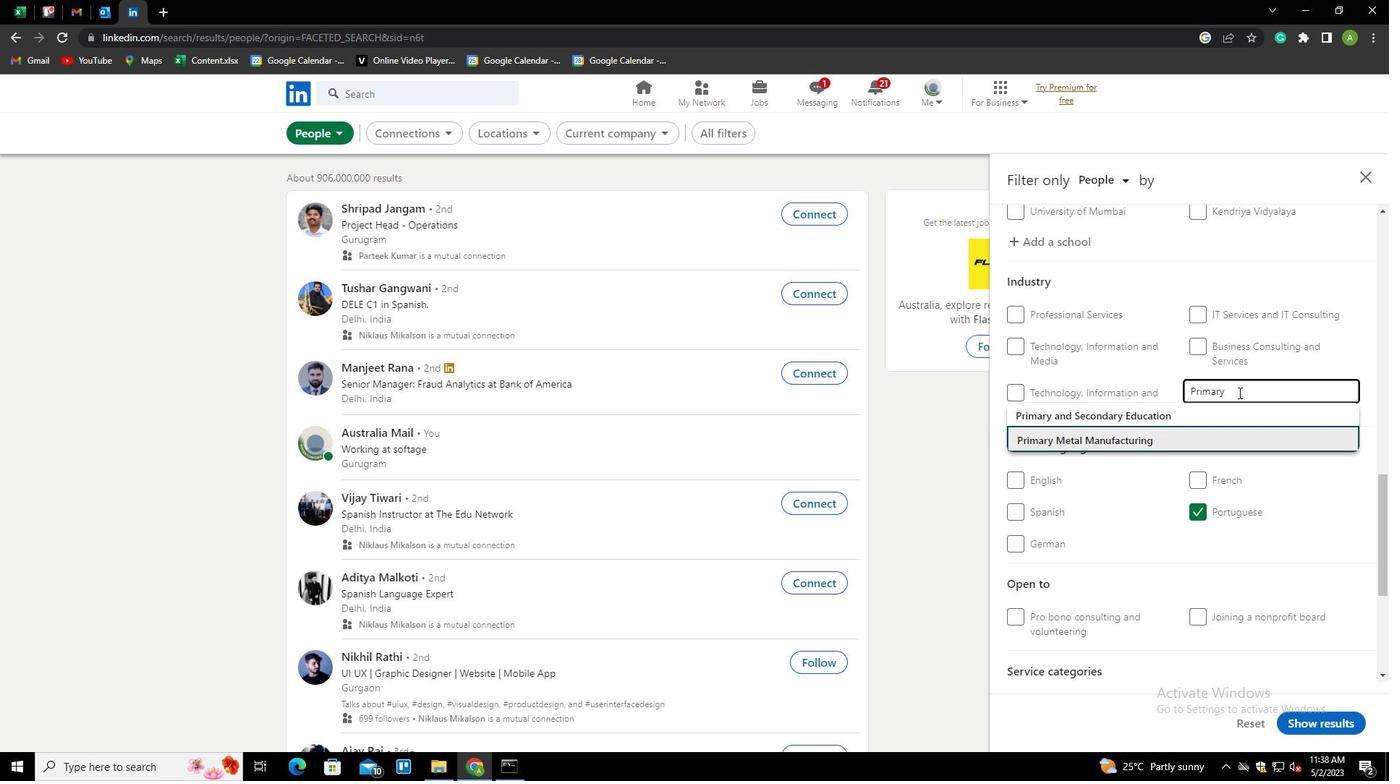
Action: Mouse scrolled (1239, 392) with delta (0, 0)
Screenshot: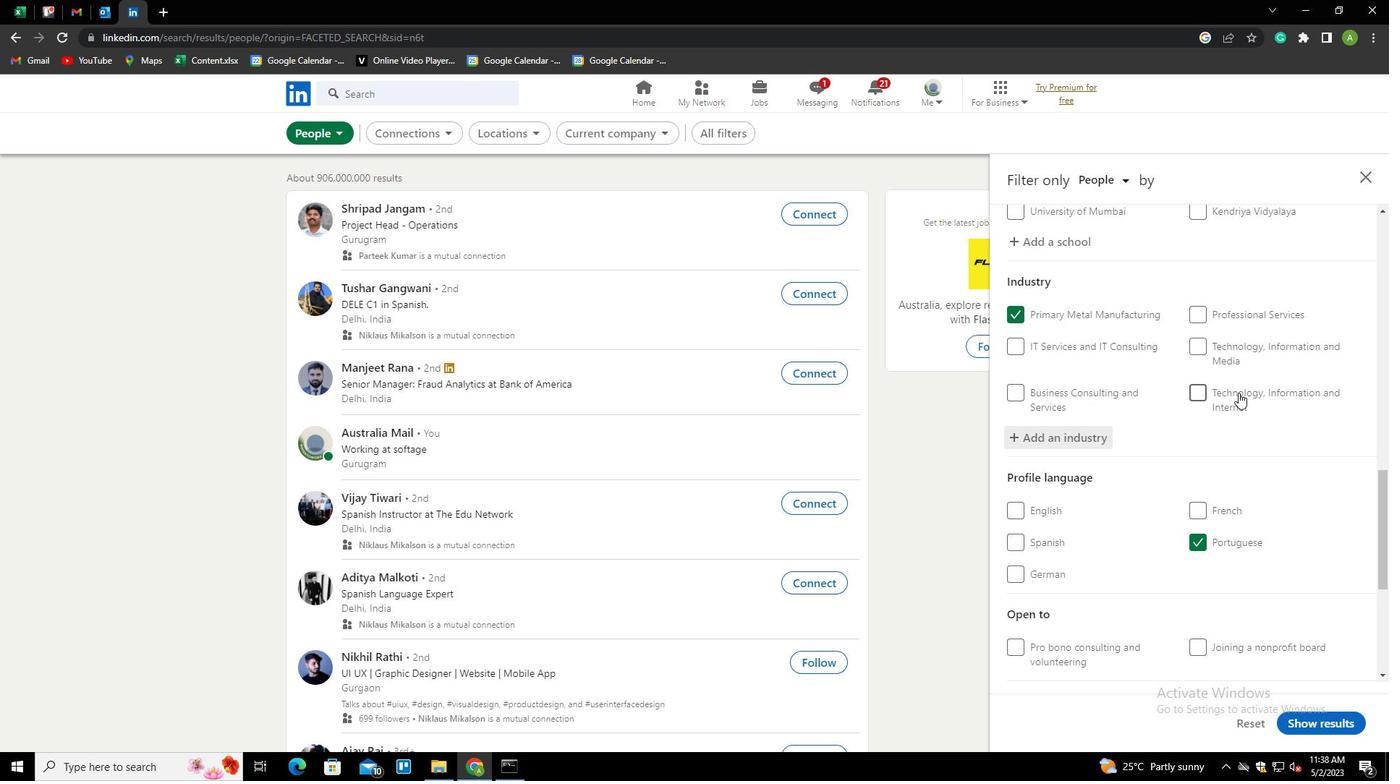 
Action: Mouse scrolled (1239, 392) with delta (0, 0)
Screenshot: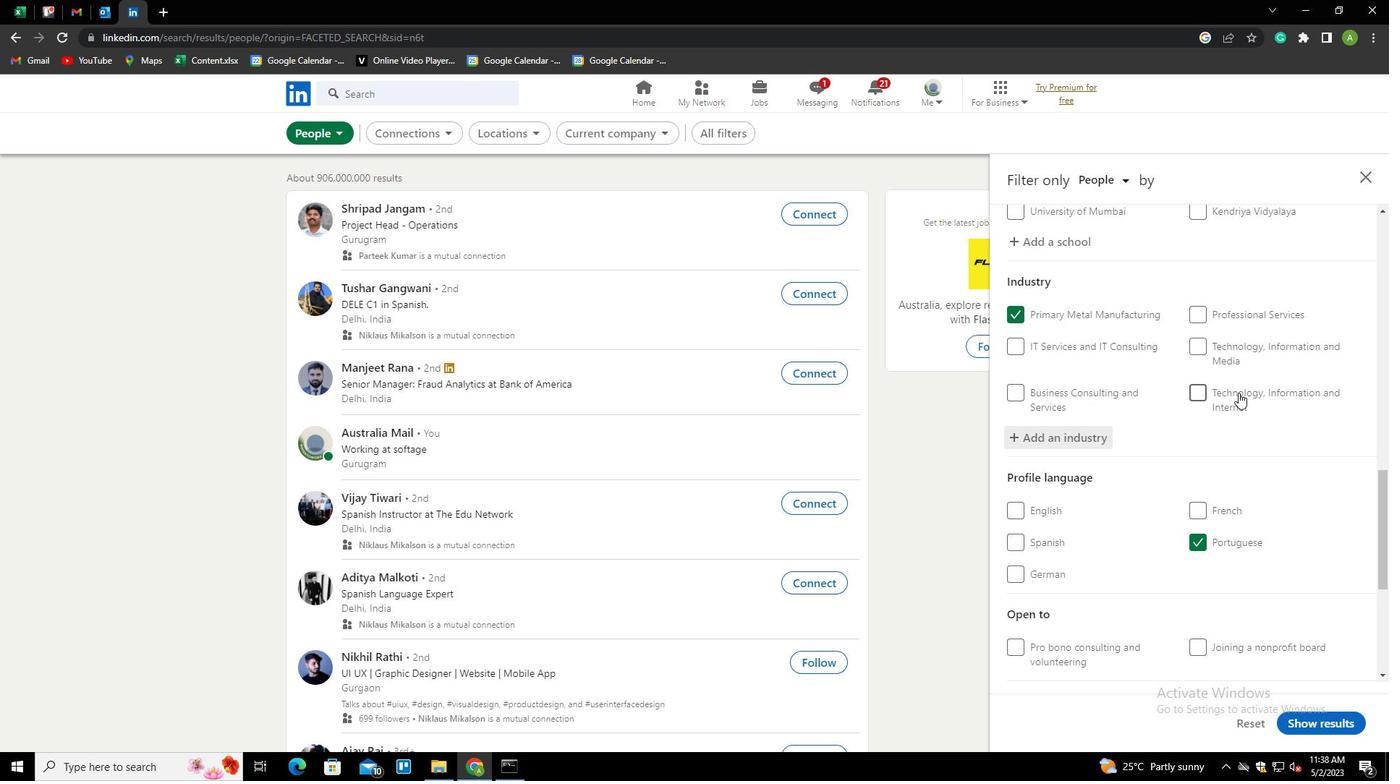 
Action: Mouse scrolled (1239, 392) with delta (0, 0)
Screenshot: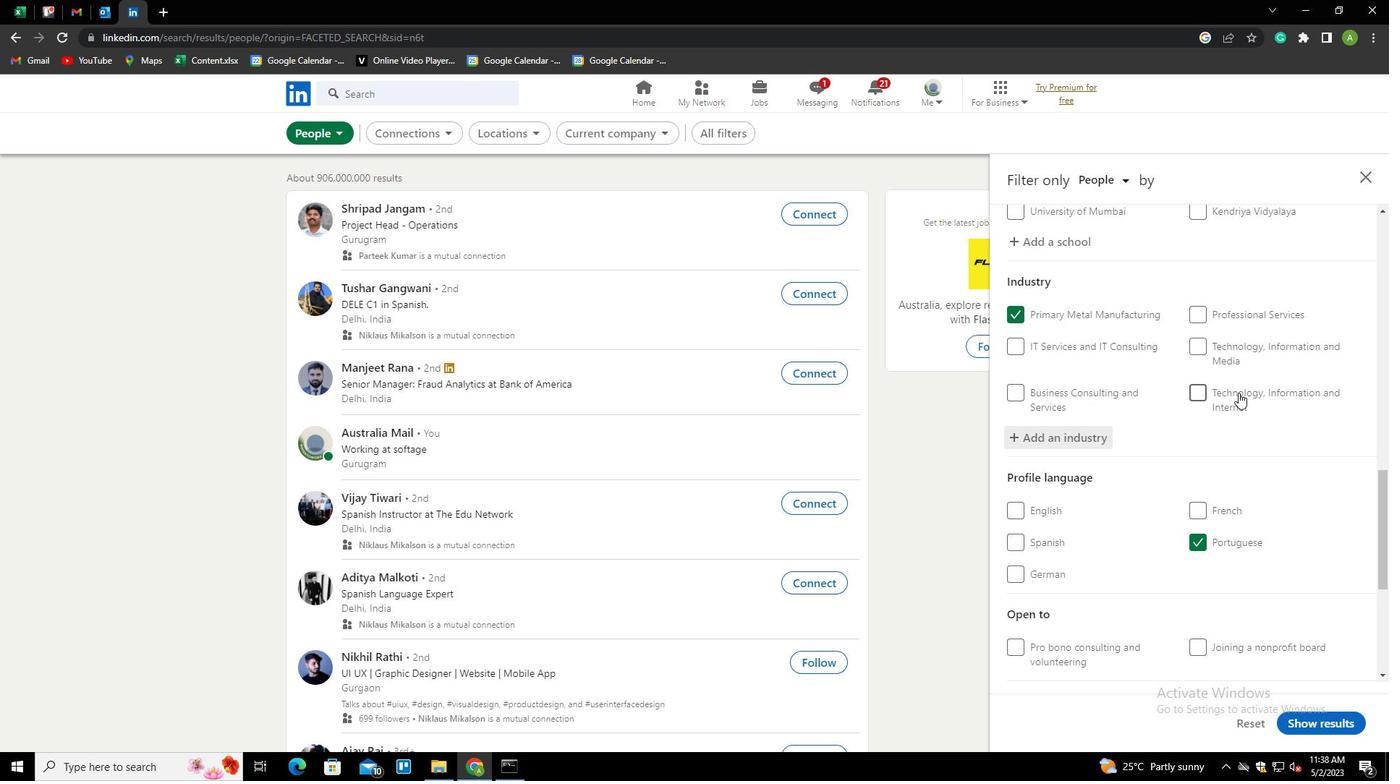 
Action: Mouse scrolled (1239, 392) with delta (0, 0)
Screenshot: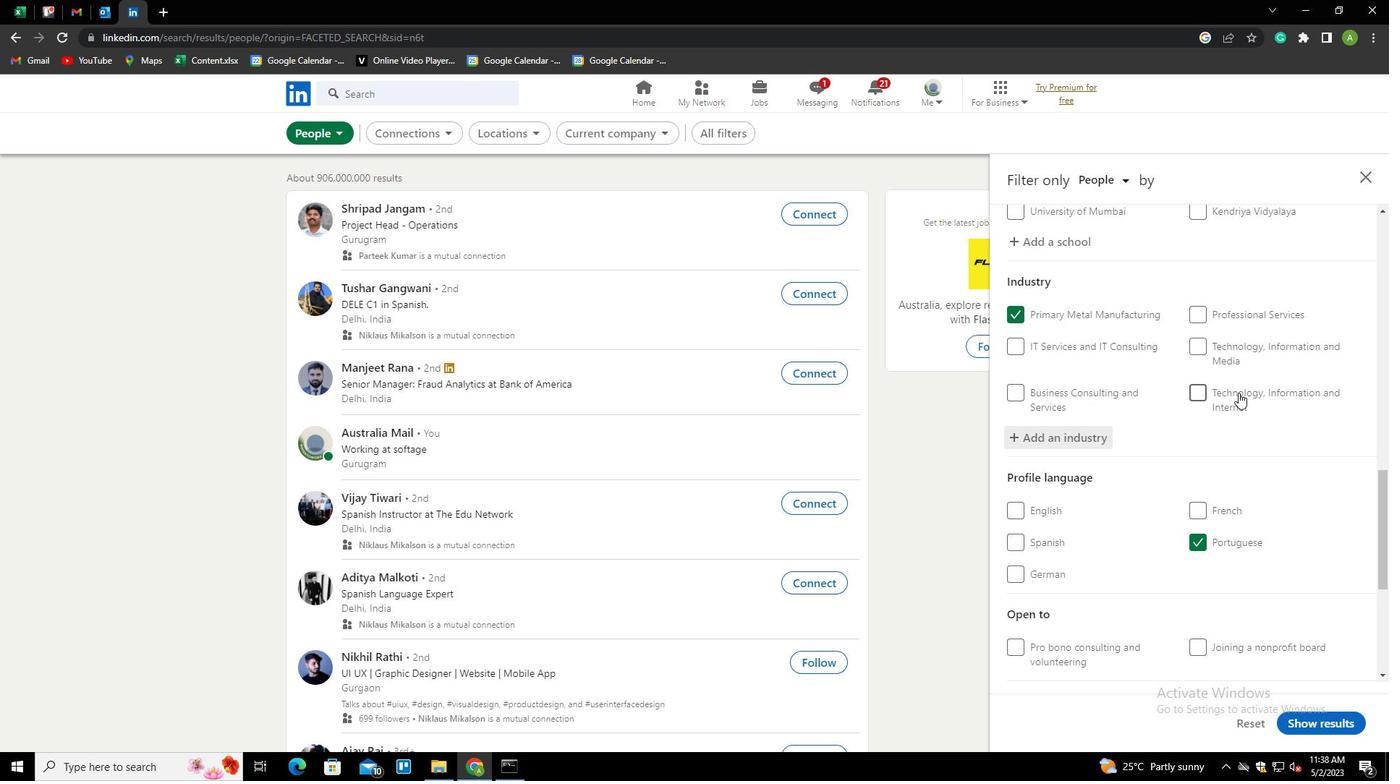 
Action: Mouse scrolled (1239, 392) with delta (0, 0)
Screenshot: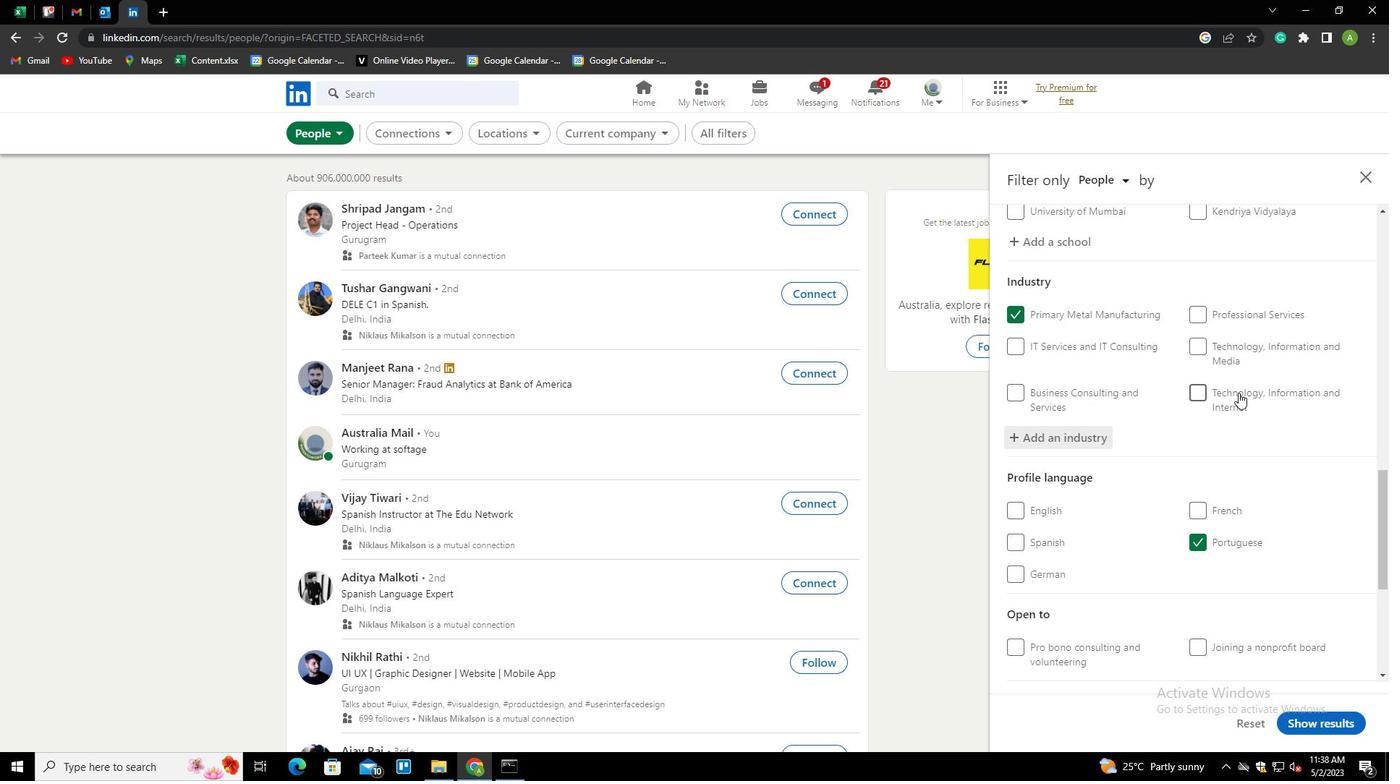 
Action: Mouse moved to (1215, 482)
Screenshot: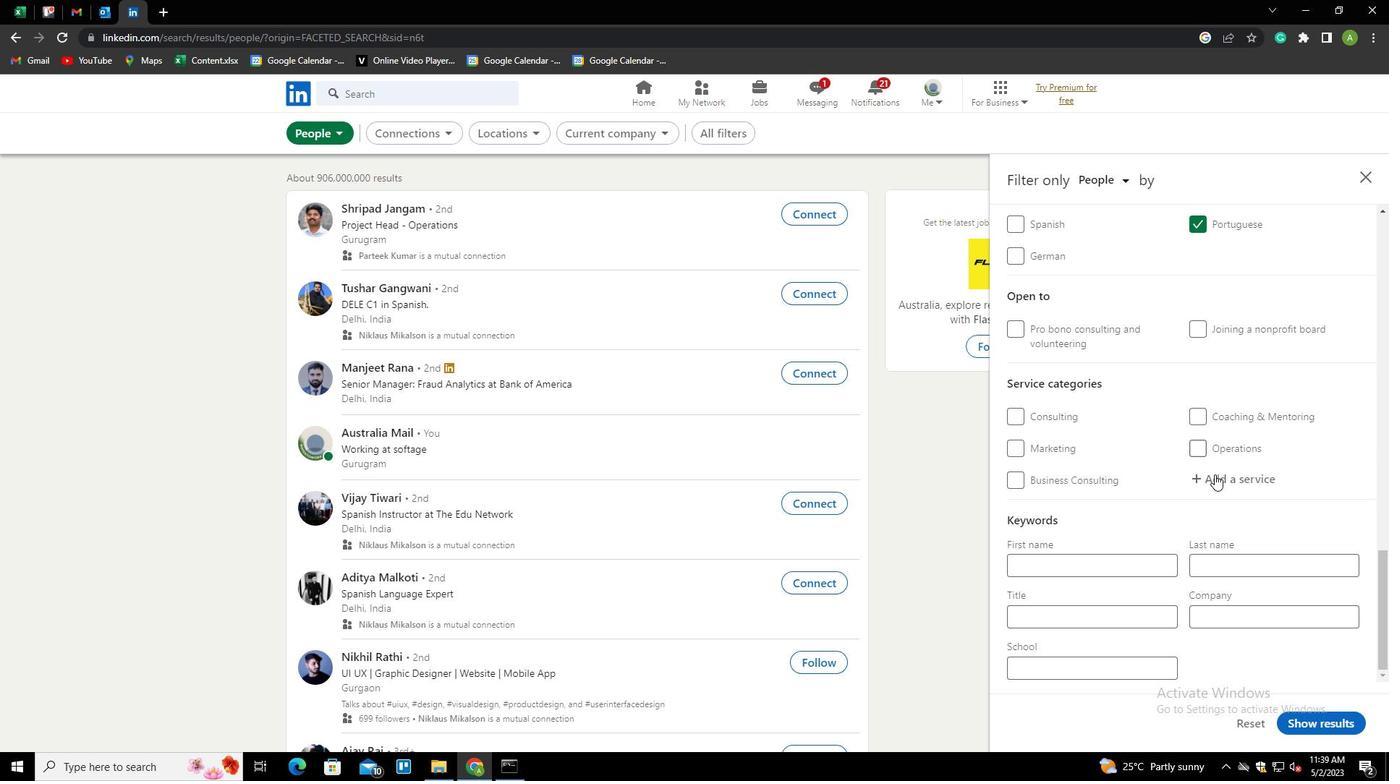 
Action: Mouse pressed left at (1215, 482)
Screenshot: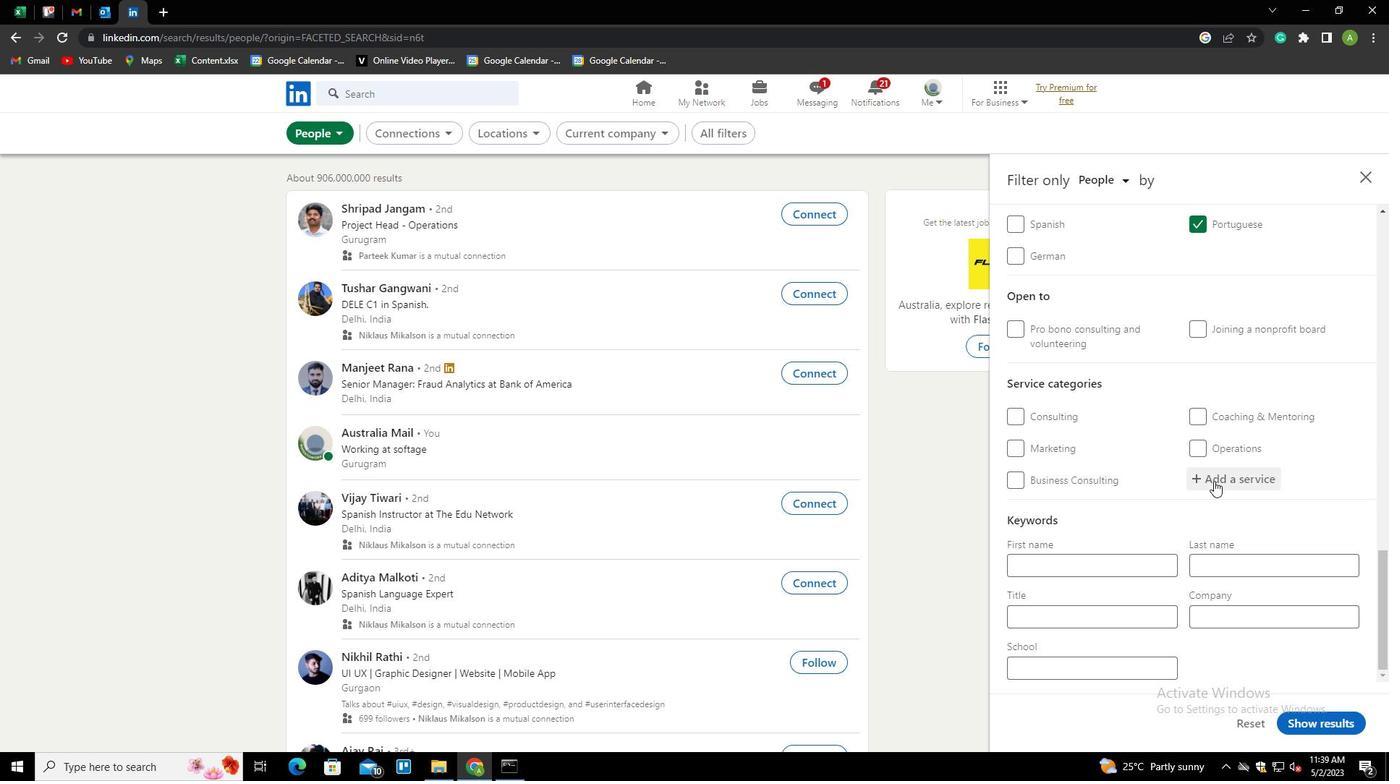 
Action: Key pressed <Key.shift><Key.shift><Key.shift><Key.shift>VIDEO<Key.space><Key.backspace>G<Key.down><Key.down><Key.down><Key.enter>
Screenshot: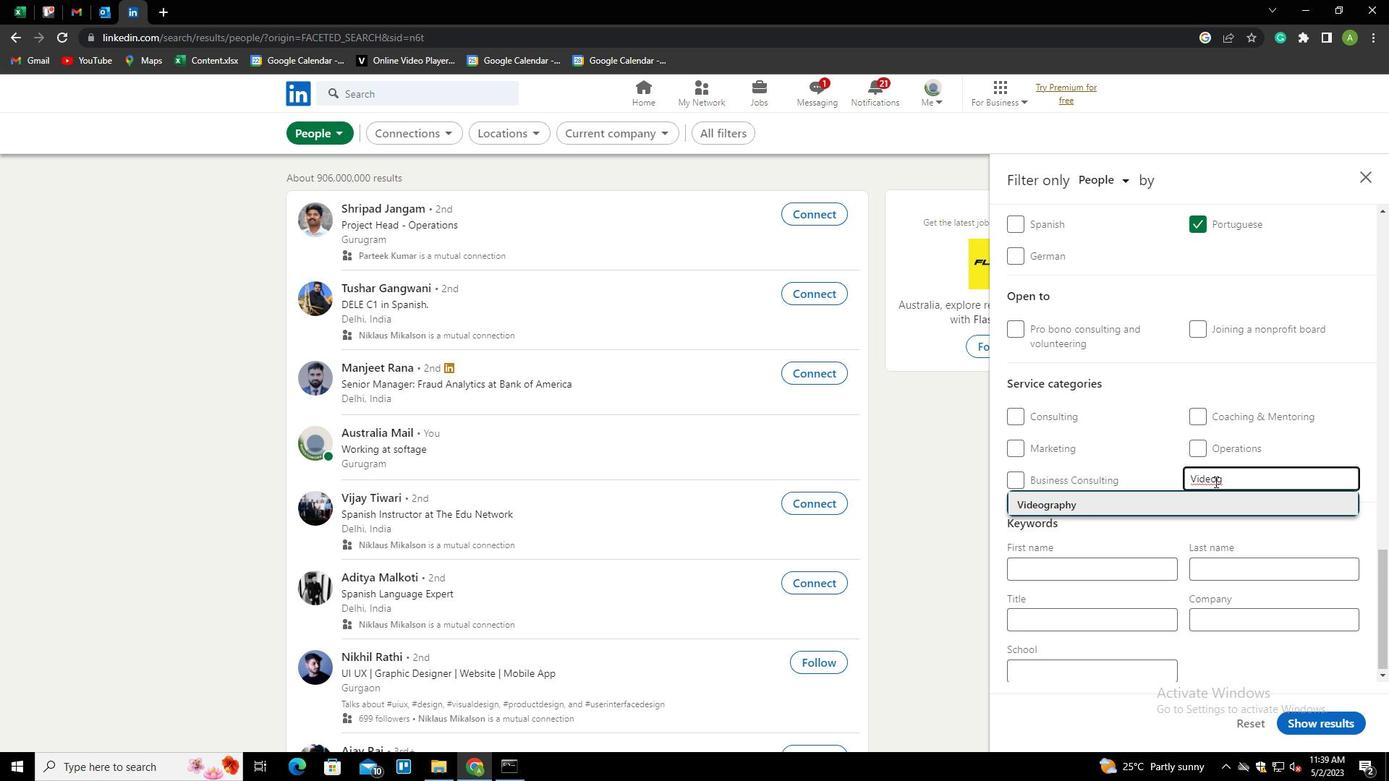 
Action: Mouse scrolled (1215, 481) with delta (0, 0)
Screenshot: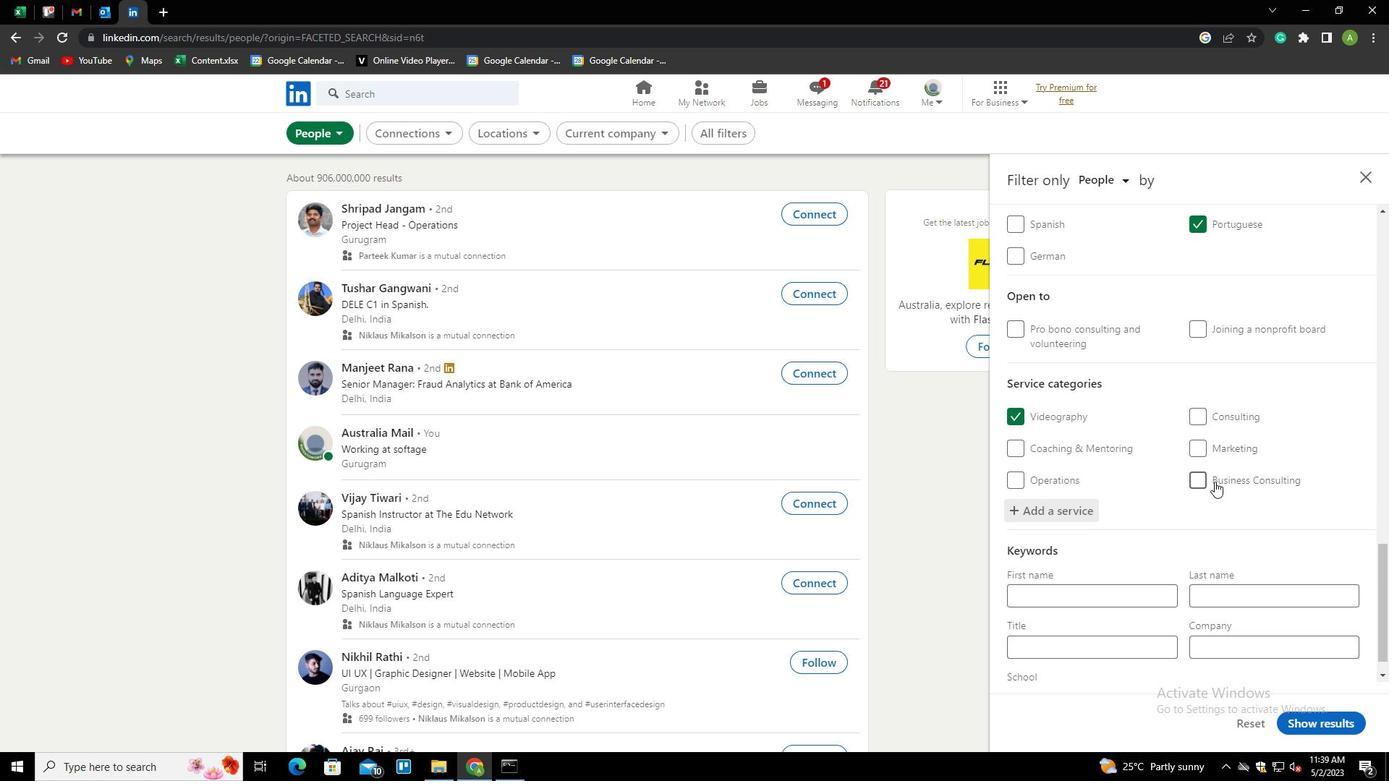 
Action: Mouse scrolled (1215, 481) with delta (0, 0)
Screenshot: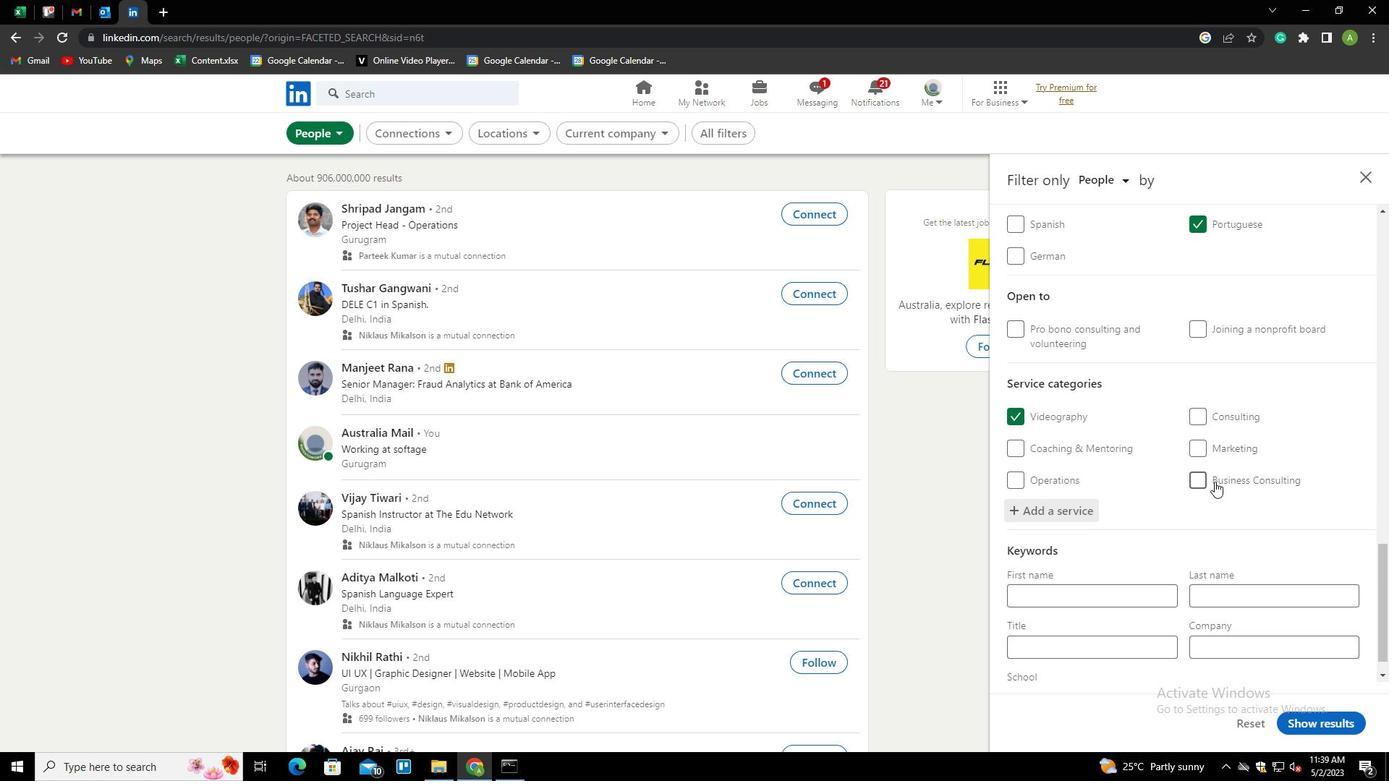 
Action: Mouse scrolled (1215, 481) with delta (0, 0)
Screenshot: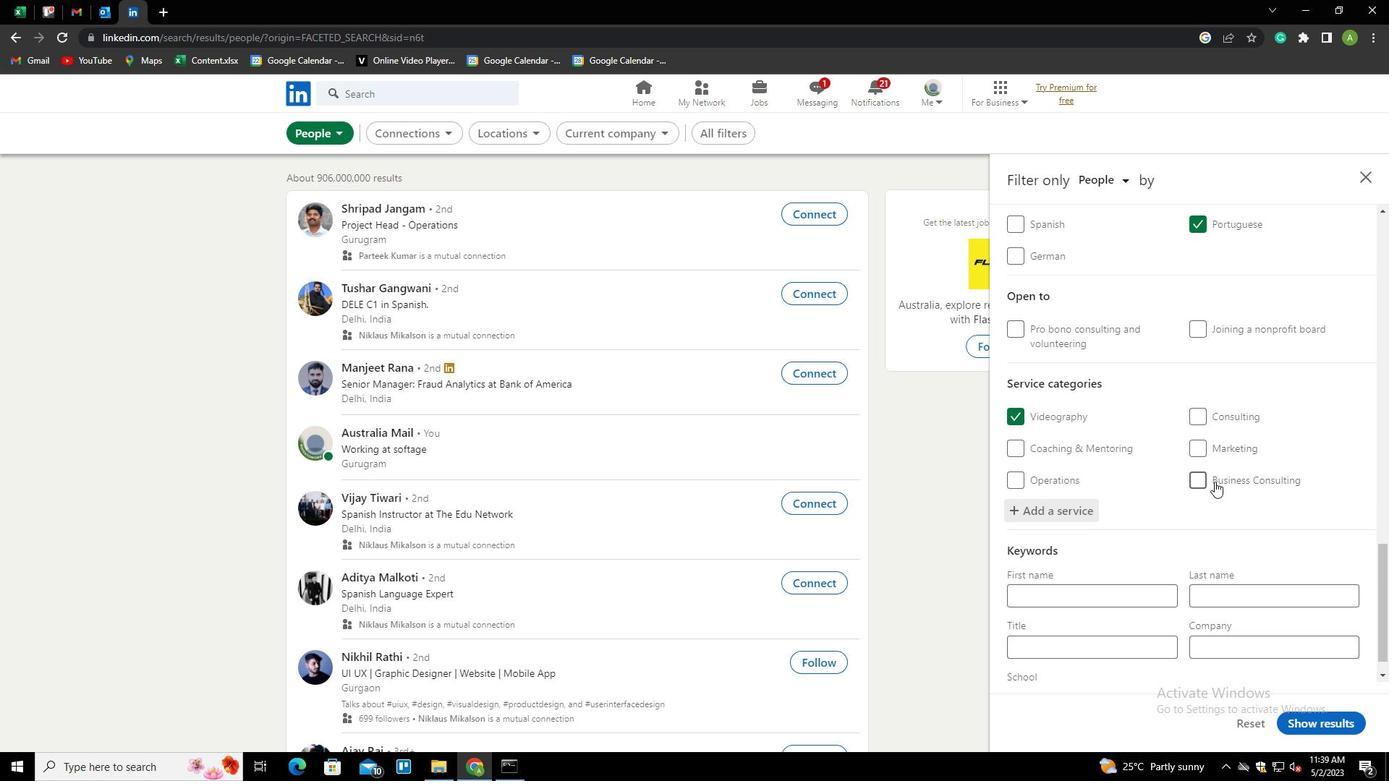 
Action: Mouse scrolled (1215, 481) with delta (0, 0)
Screenshot: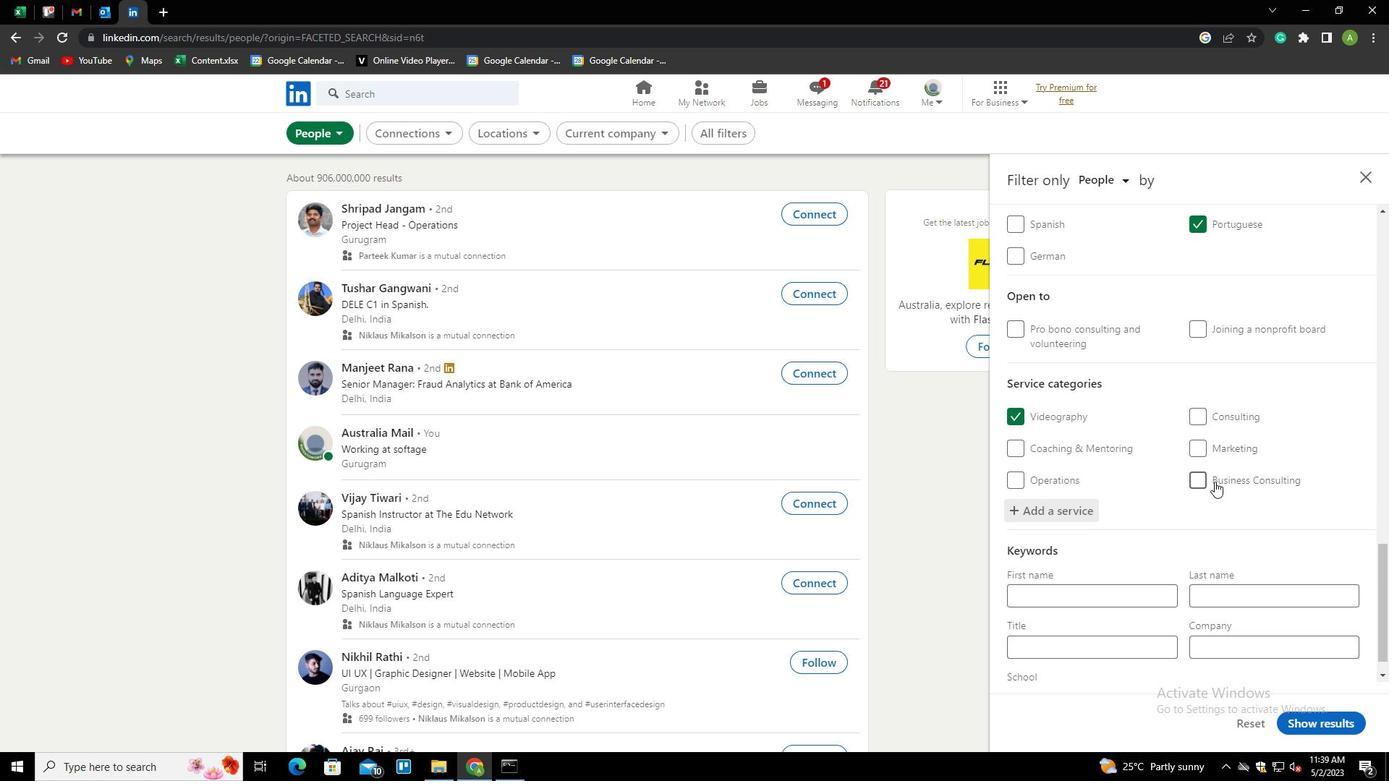 
Action: Mouse scrolled (1215, 481) with delta (0, 0)
Screenshot: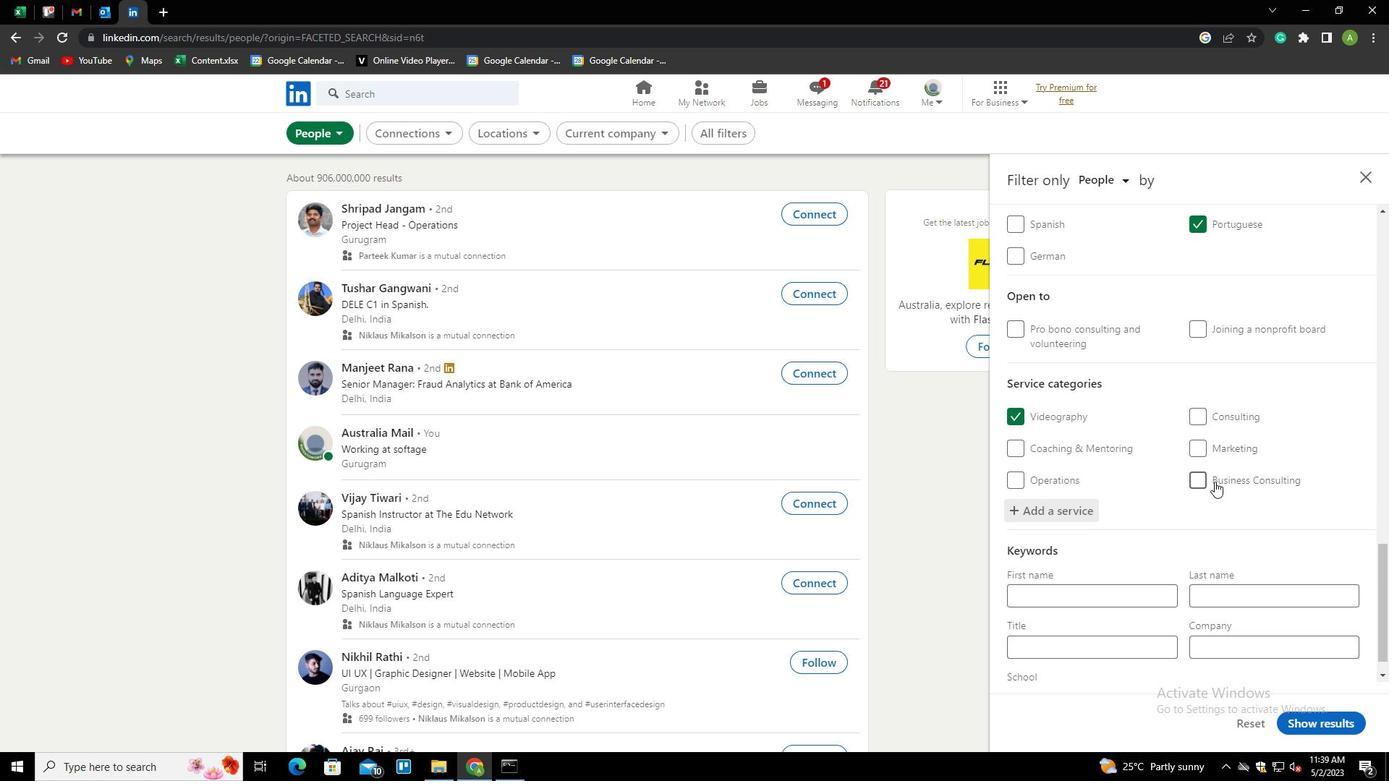 
Action: Mouse scrolled (1215, 481) with delta (0, 0)
Screenshot: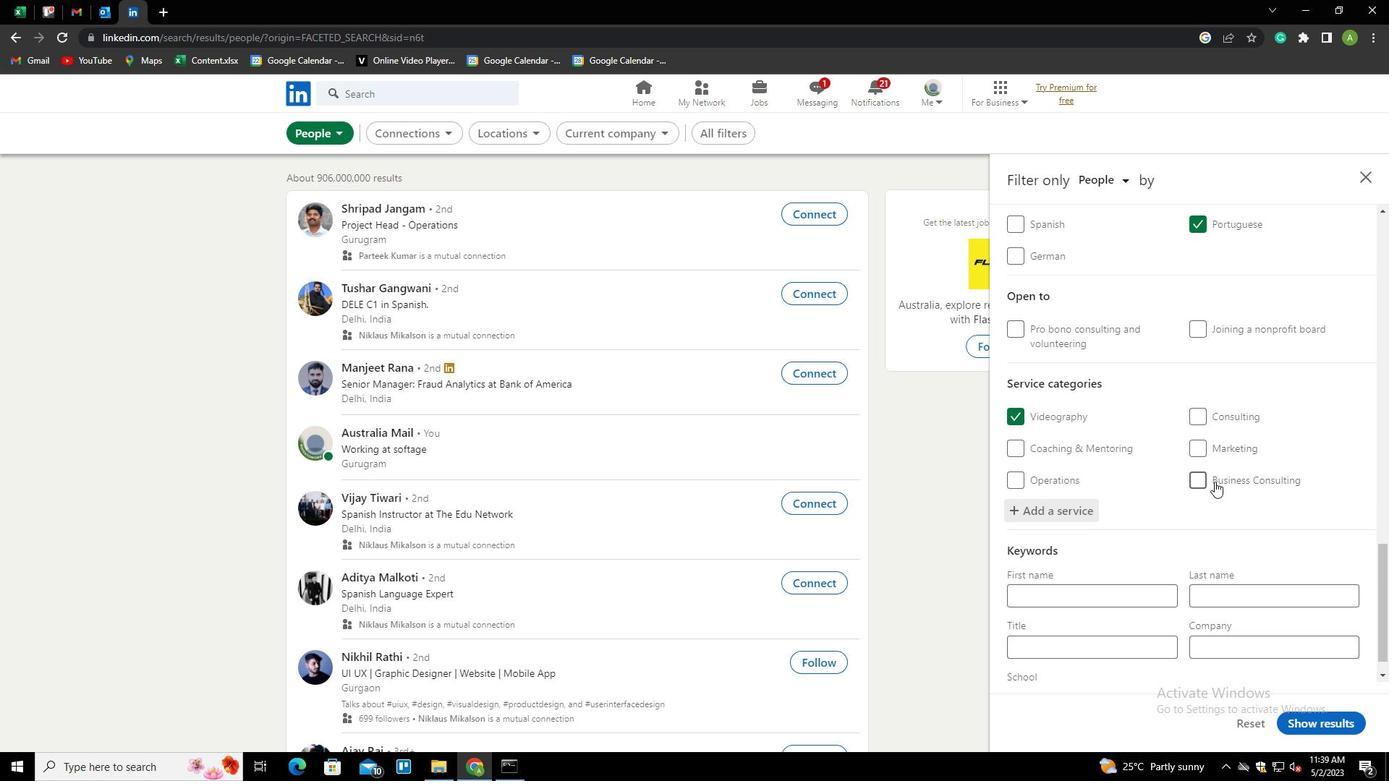 
Action: Mouse scrolled (1215, 481) with delta (0, 0)
Screenshot: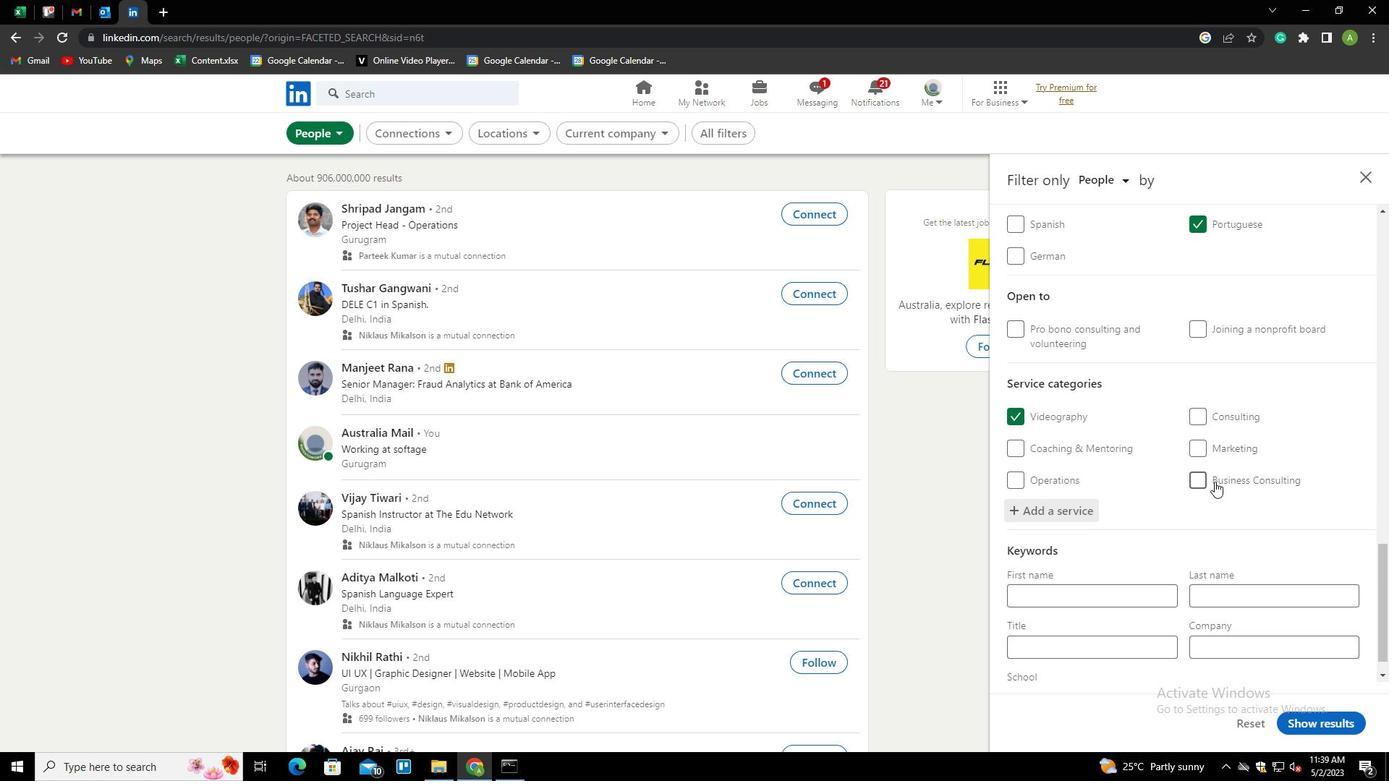
Action: Mouse moved to (1098, 609)
Screenshot: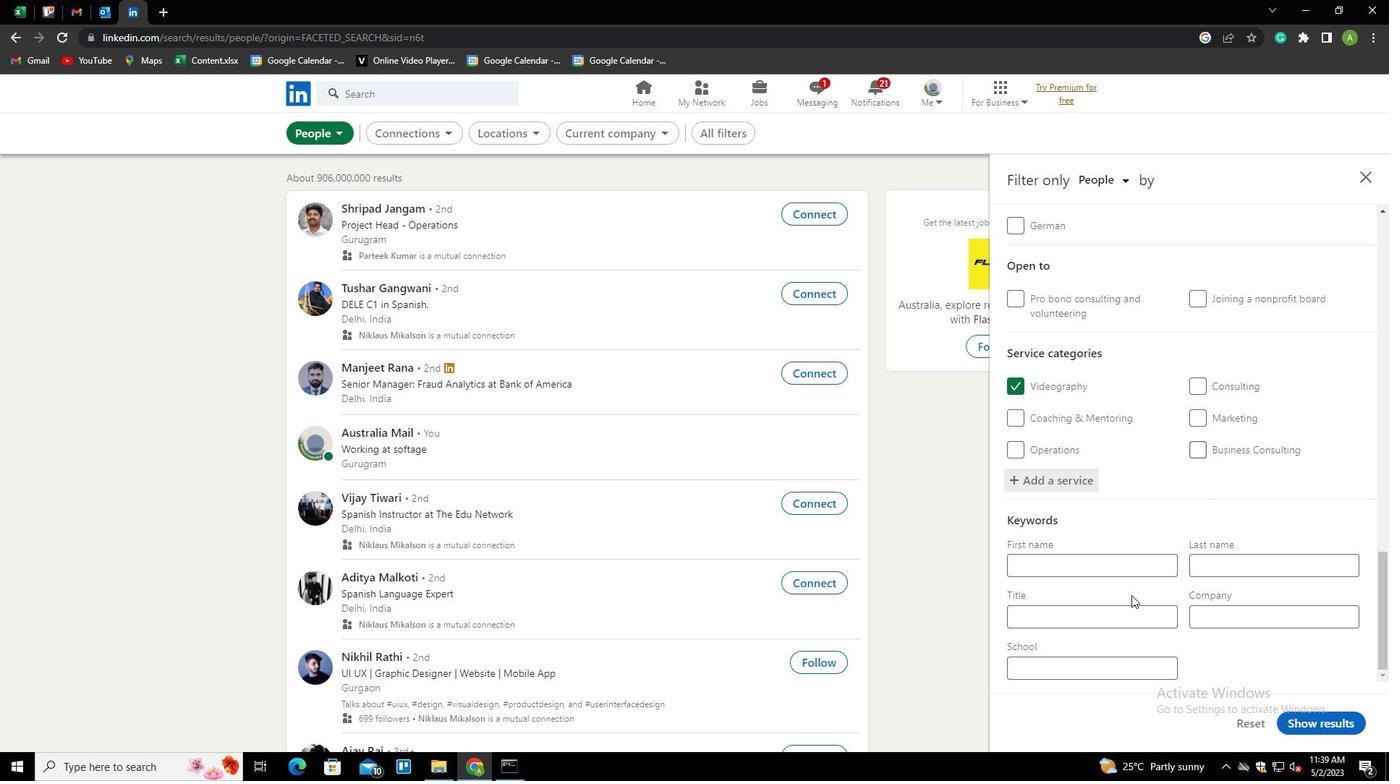 
Action: Mouse pressed left at (1098, 609)
Screenshot: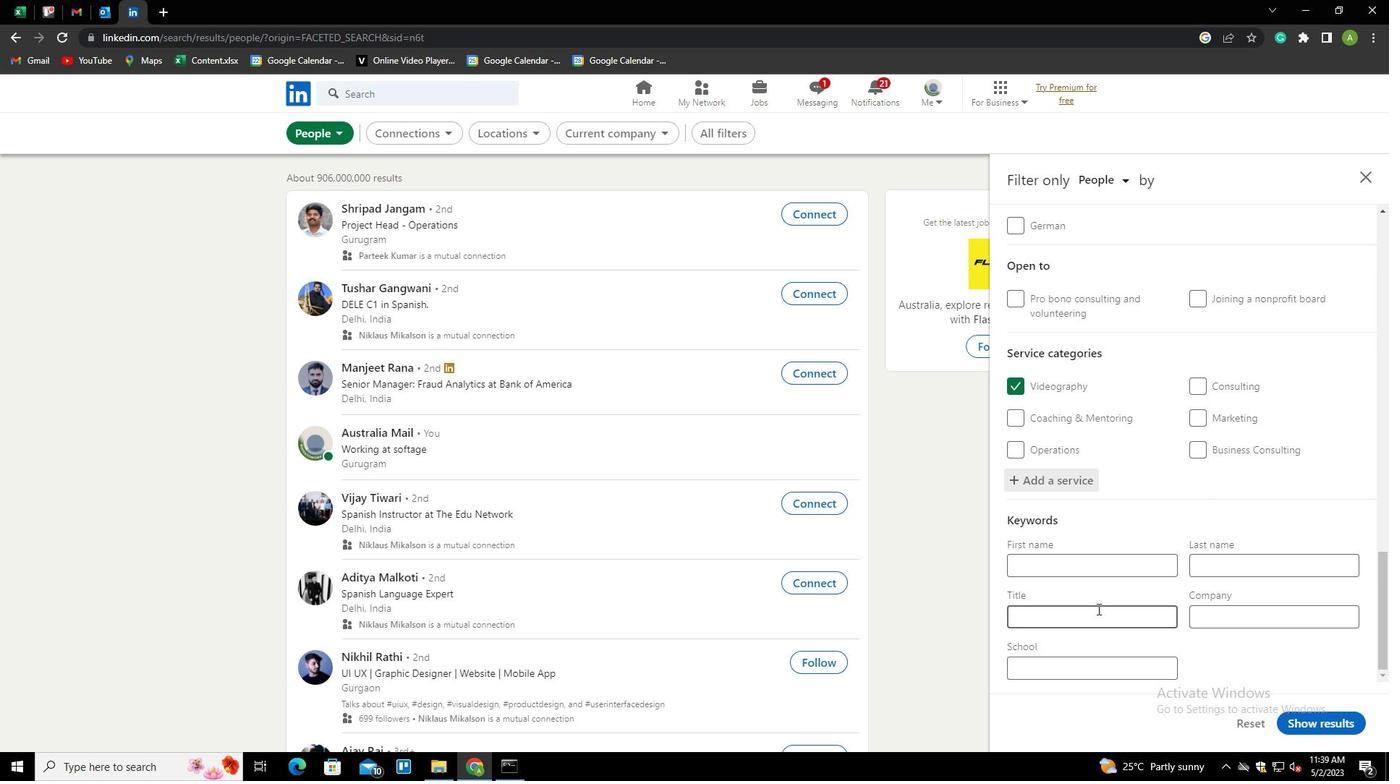 
Action: Key pressed <Key.shift>OR<Key.backspace>RGANIX<Key.backspace>ZER
Screenshot: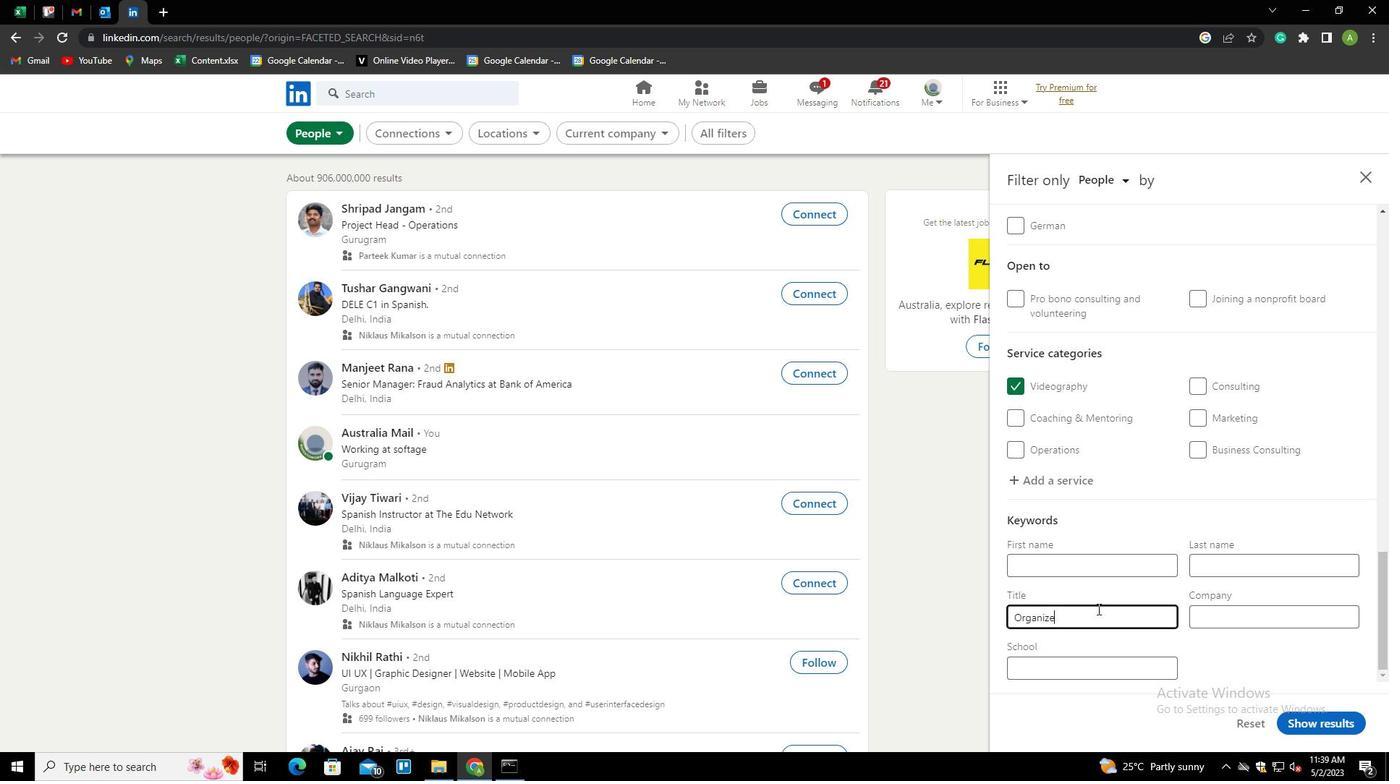 
Action: Mouse moved to (1287, 666)
Screenshot: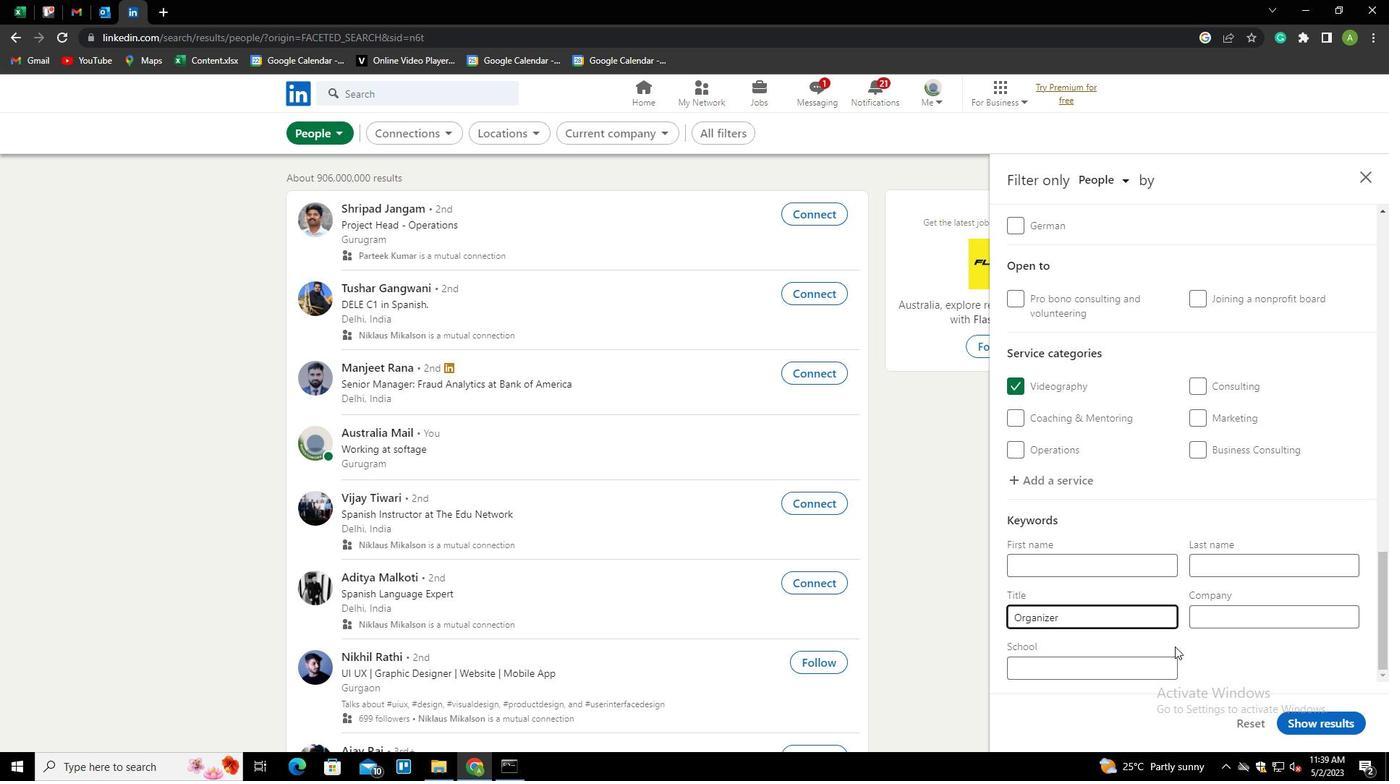 
Action: Mouse pressed left at (1287, 666)
Screenshot: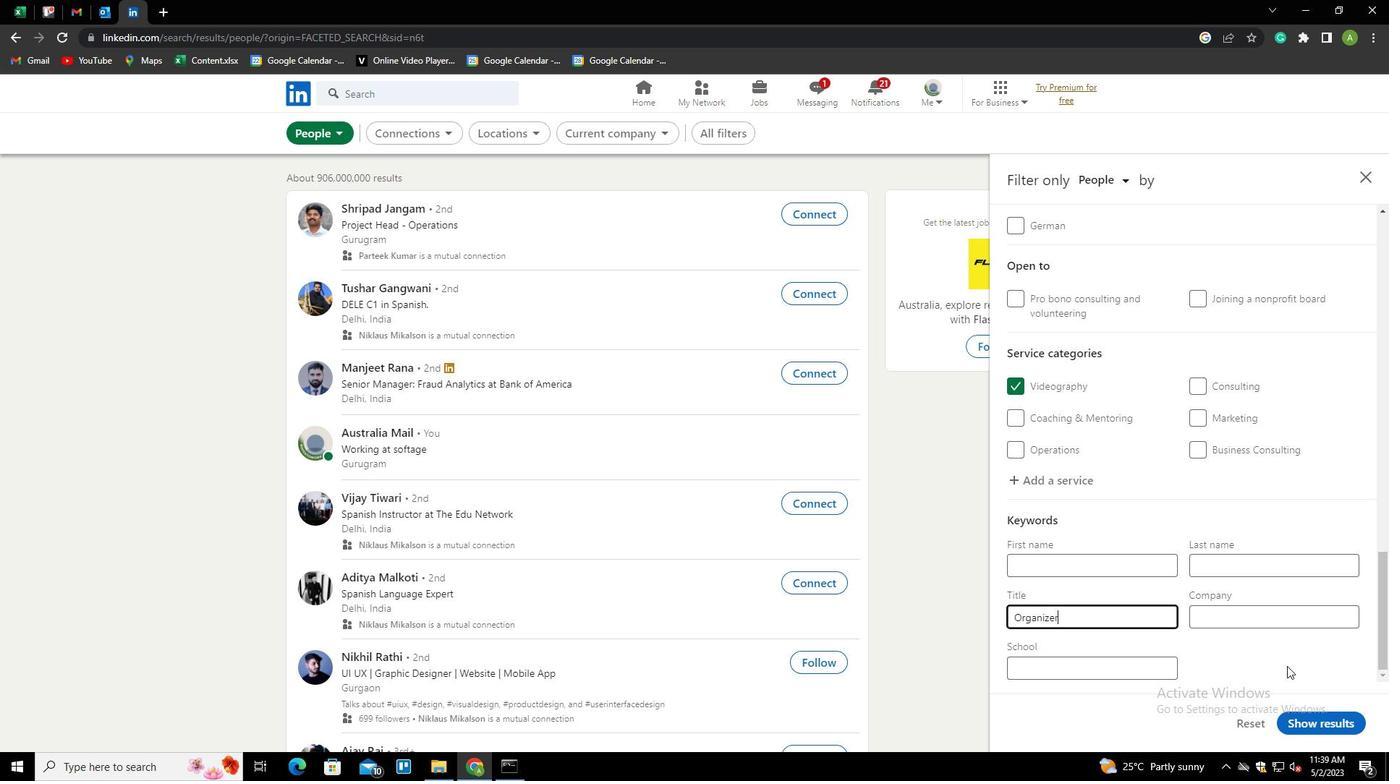 
Action: Mouse moved to (1307, 721)
Screenshot: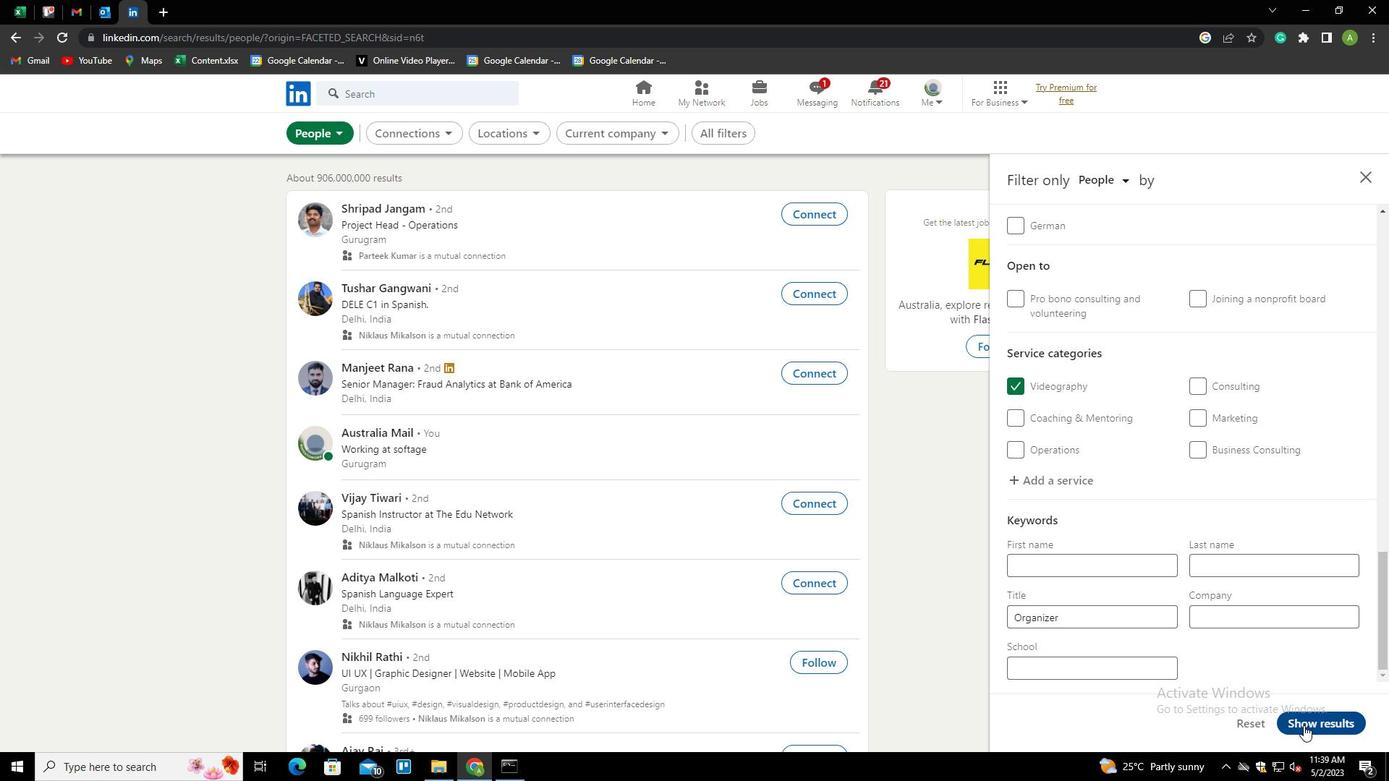 
Action: Mouse pressed left at (1307, 721)
Screenshot: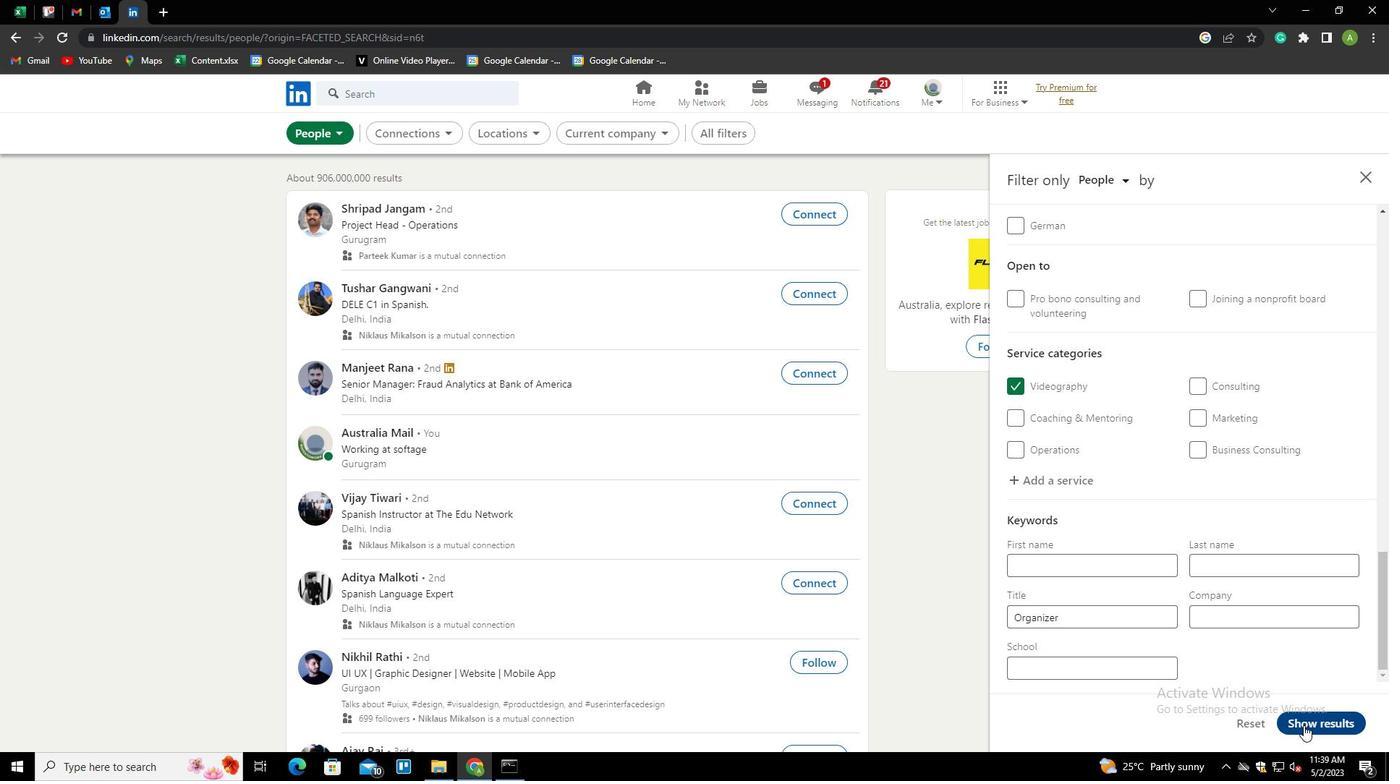 
